 Task: Look for space in Phuthaditjhaba, South Africa from 10th June, 2023 to 25th June, 2023 for 4 adults in price range Rs.10000 to Rs.15000. Place can be private room with 4 bedrooms having 4 beds and 4 bathrooms. Property type can be house, flat, guest house, hotel. Amenities needed are: wifi, TV, free parkinig on premises, gym, breakfast. Booking option can be shelf check-in. Required host language is English.
Action: Mouse moved to (510, 128)
Screenshot: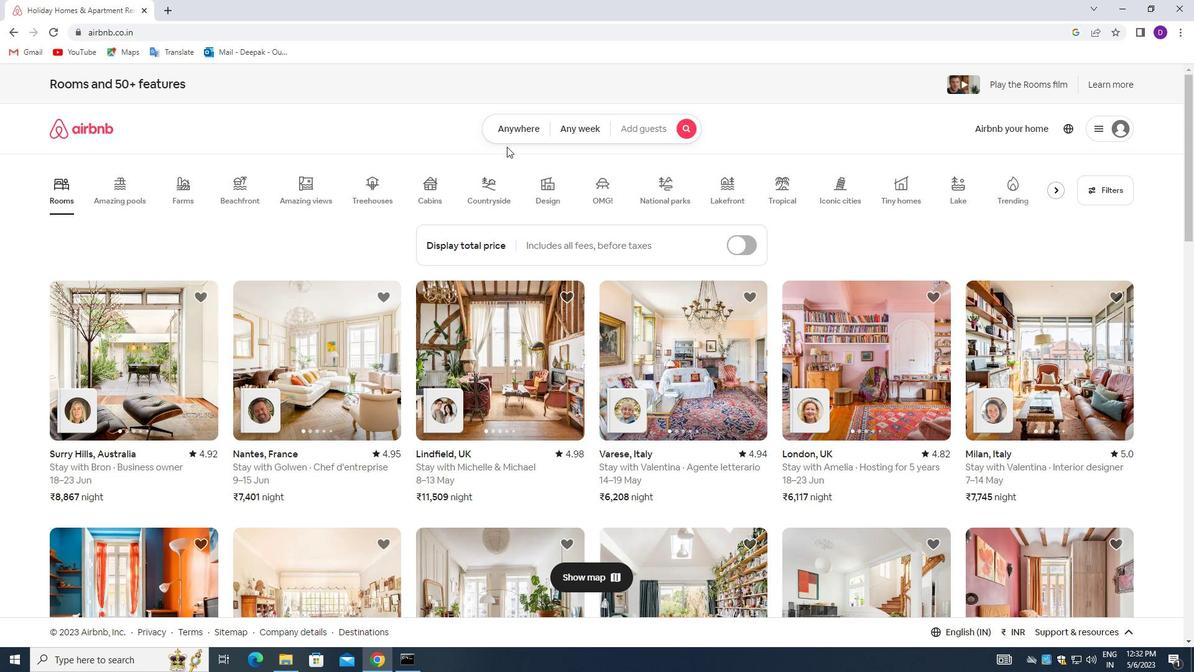 
Action: Mouse pressed left at (510, 128)
Screenshot: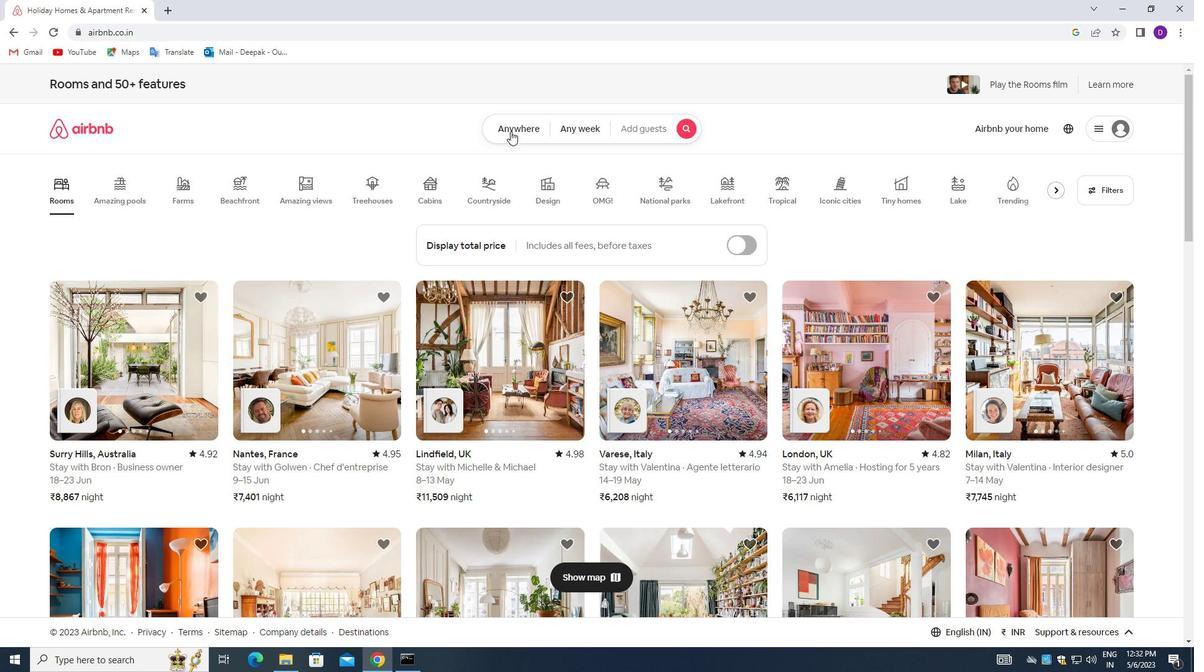 
Action: Mouse moved to (448, 178)
Screenshot: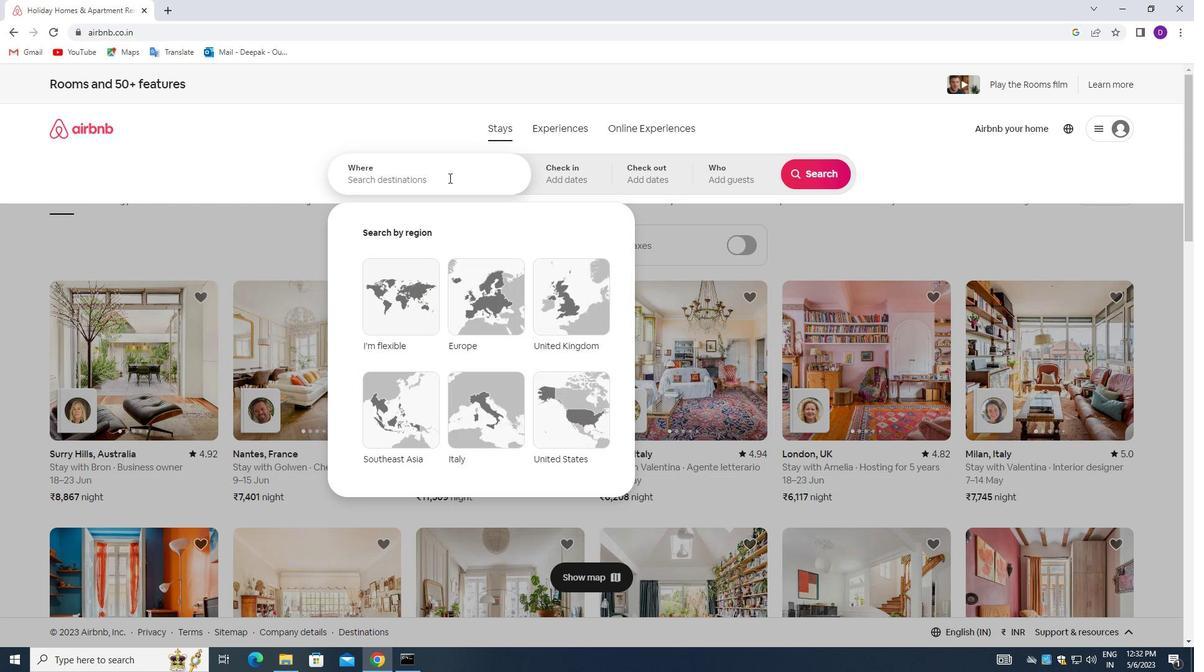 
Action: Mouse pressed left at (448, 178)
Screenshot: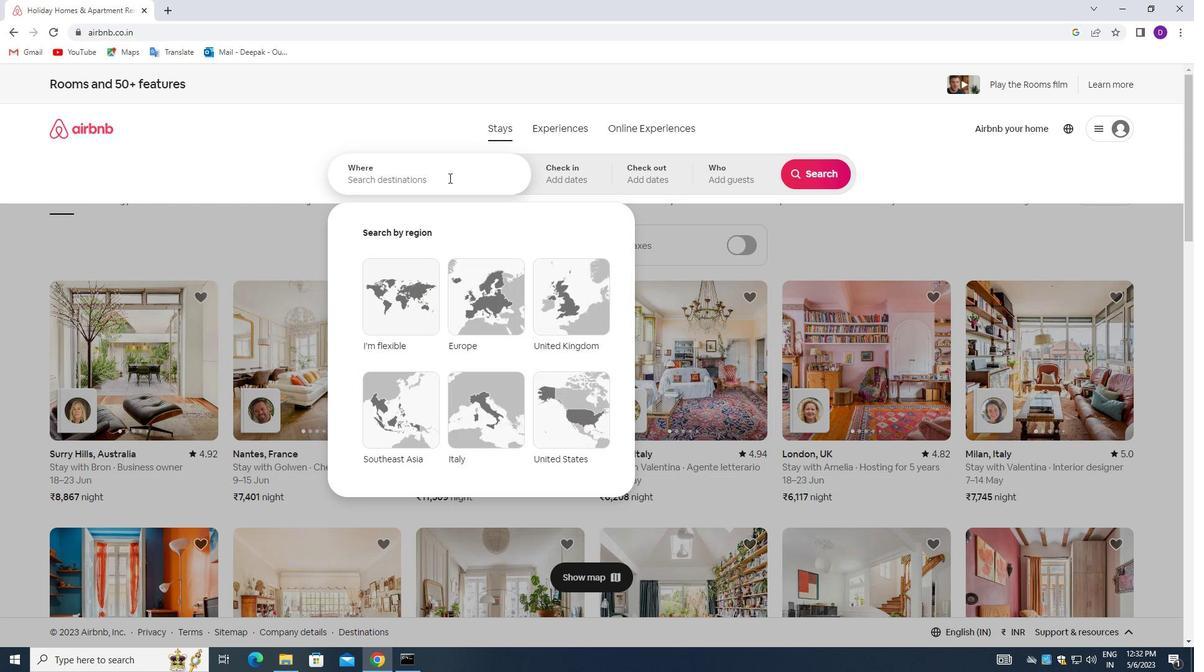 
Action: Mouse moved to (212, 258)
Screenshot: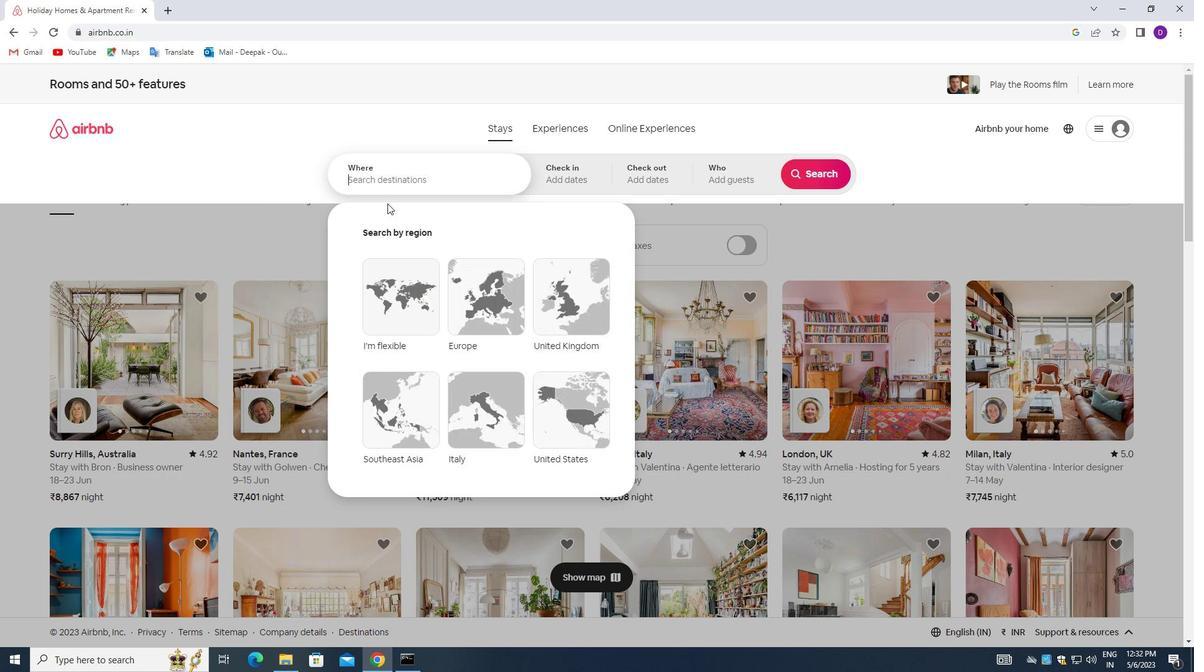 
Action: Key pressed <Key.shift>PHUTHADITJHABA,<Key.space><Key.shift_r>SOUTH<Key.space><Key.shift_r>AFRICA<Key.enter>
Screenshot: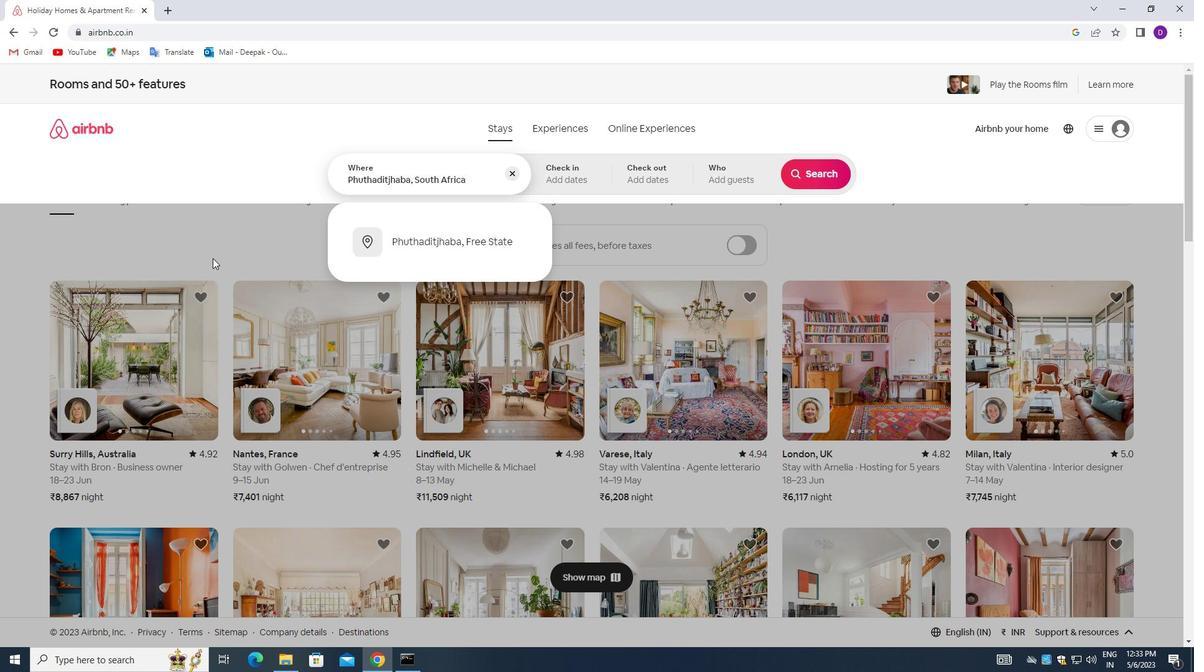 
Action: Mouse moved to (795, 351)
Screenshot: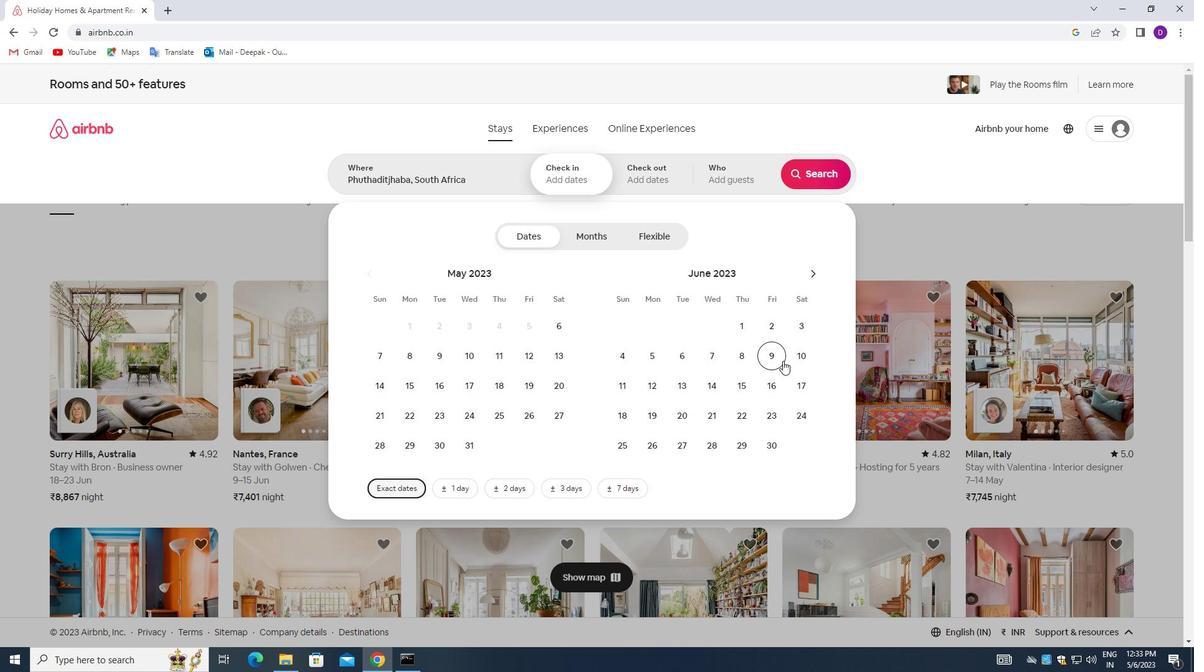 
Action: Mouse pressed left at (795, 351)
Screenshot: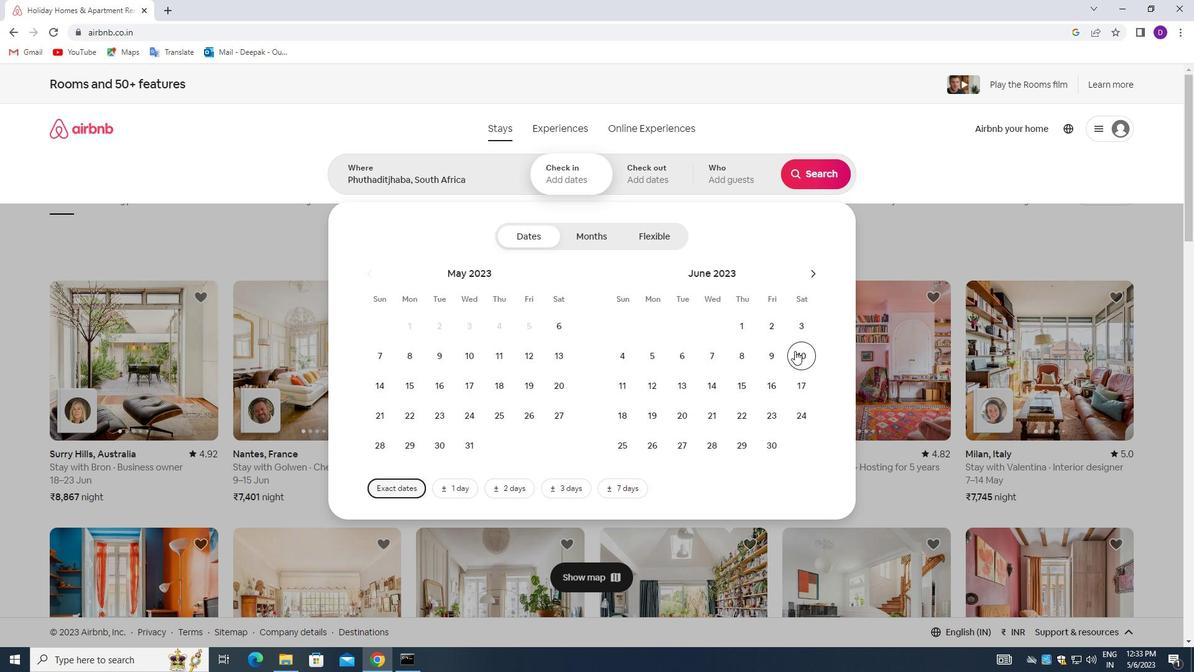 
Action: Mouse moved to (627, 444)
Screenshot: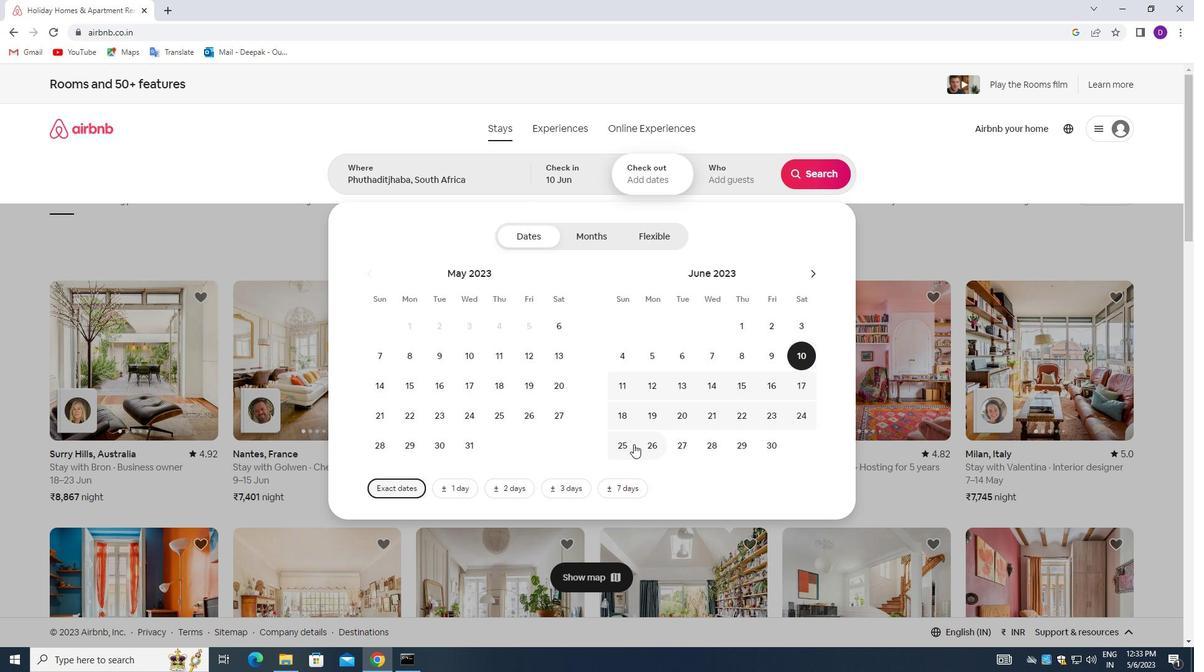 
Action: Mouse pressed left at (627, 444)
Screenshot: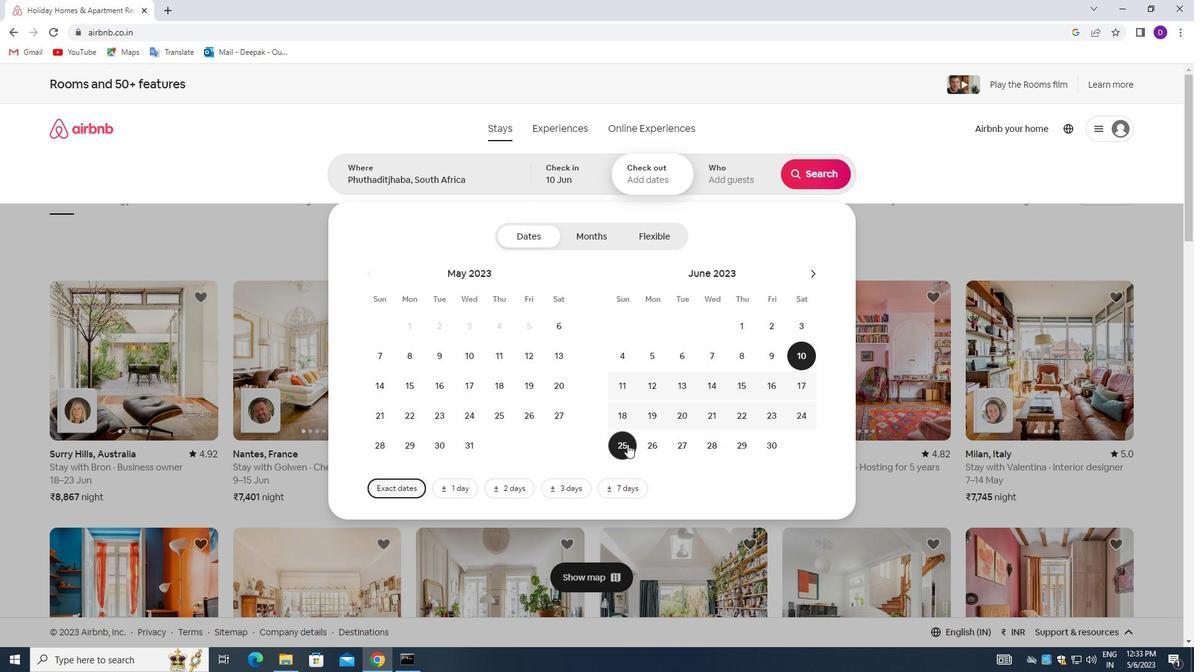 
Action: Mouse moved to (718, 173)
Screenshot: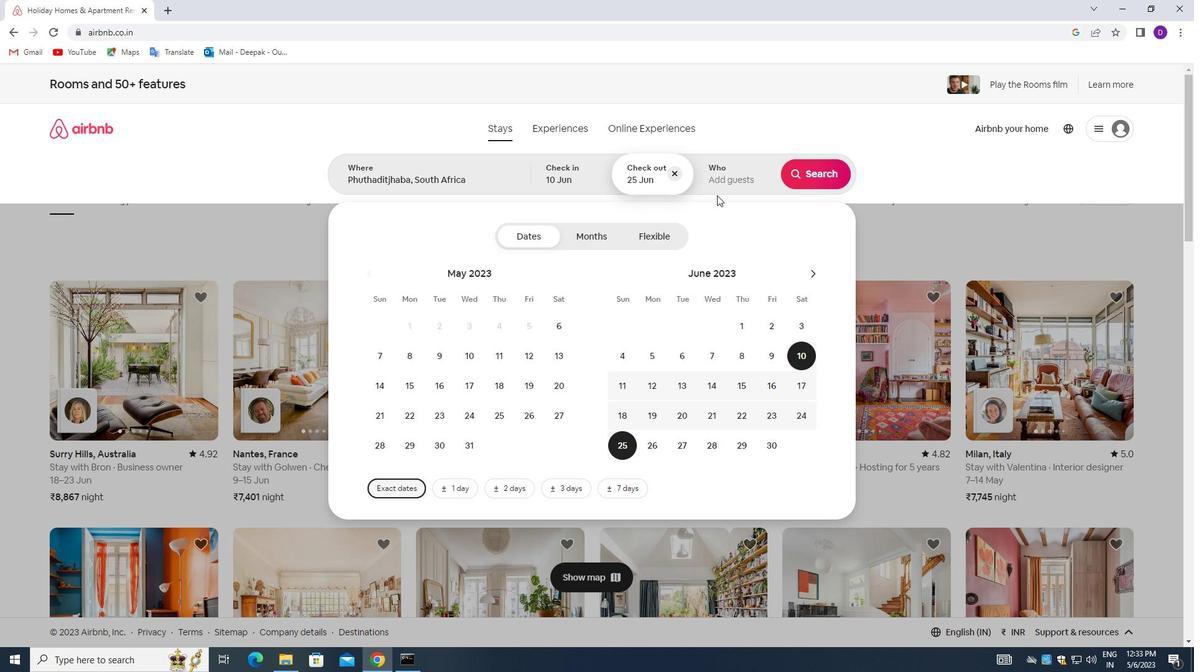 
Action: Mouse pressed left at (718, 173)
Screenshot: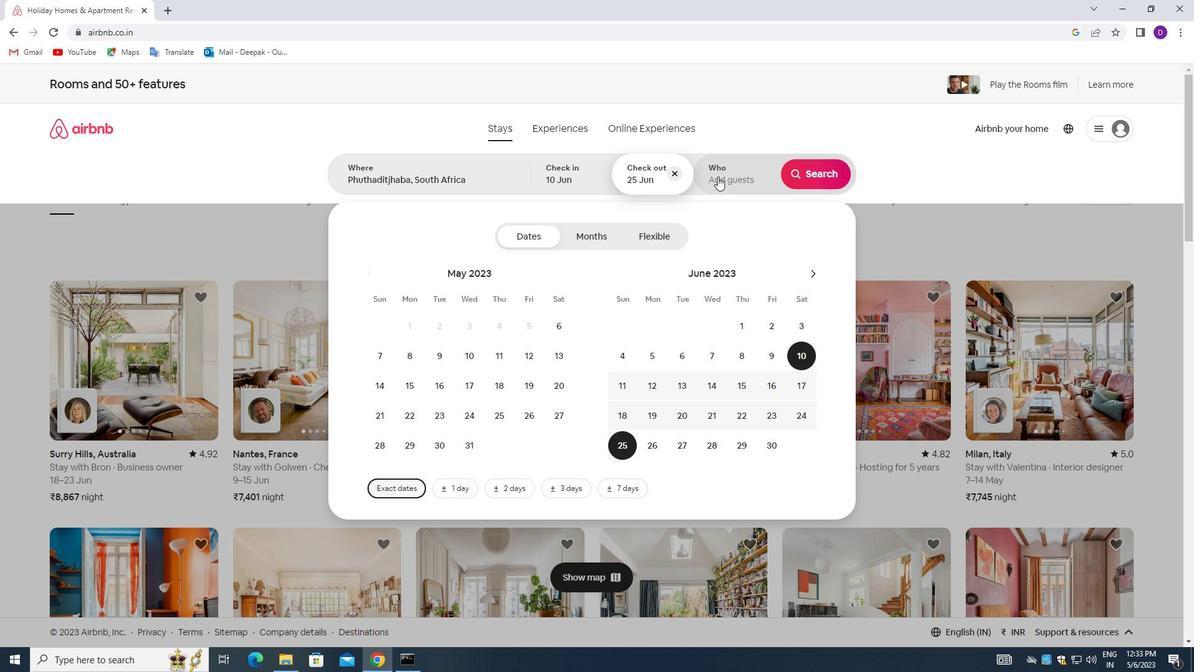 
Action: Mouse moved to (819, 243)
Screenshot: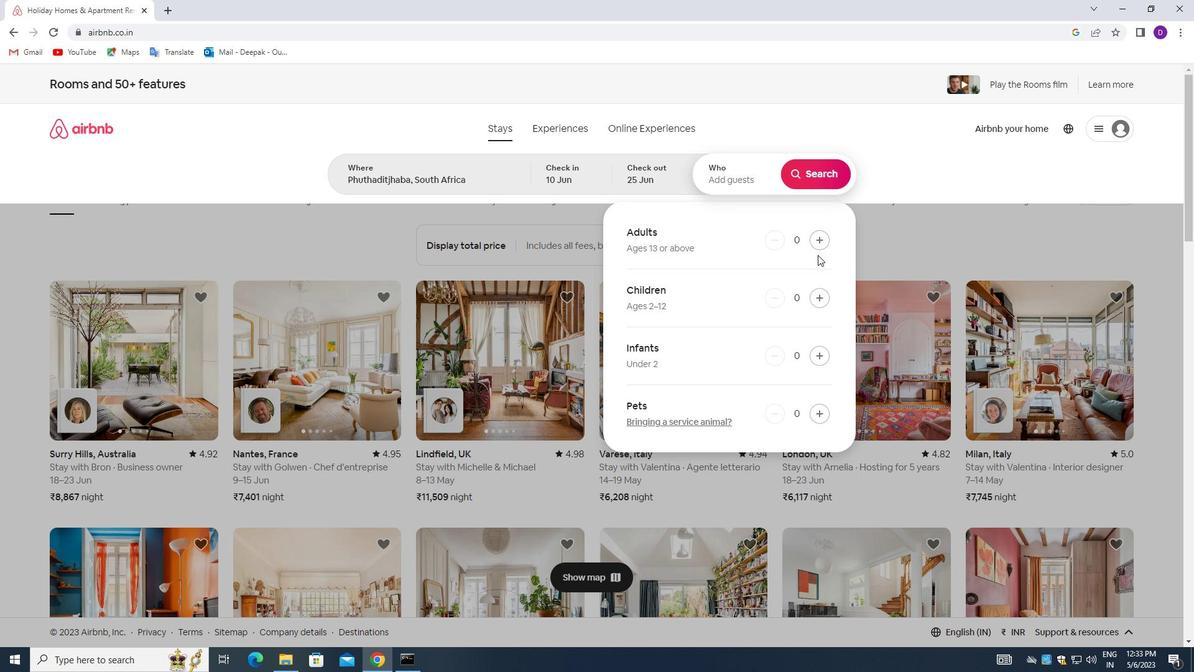
Action: Mouse pressed left at (819, 243)
Screenshot: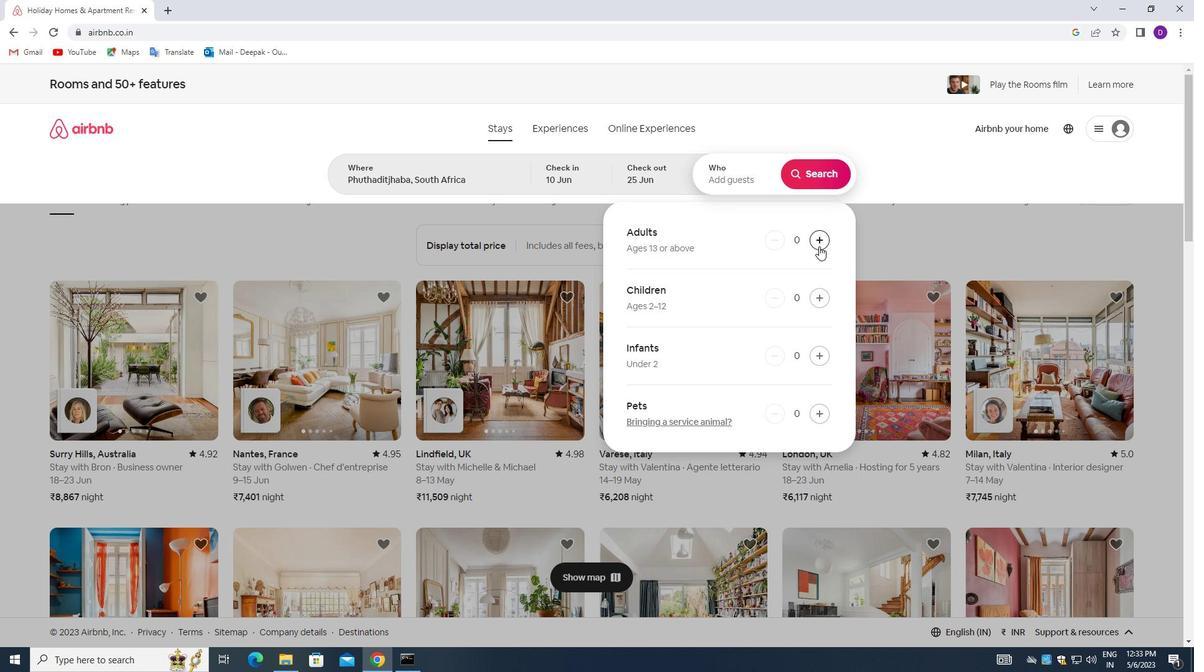 
Action: Mouse pressed left at (819, 243)
Screenshot: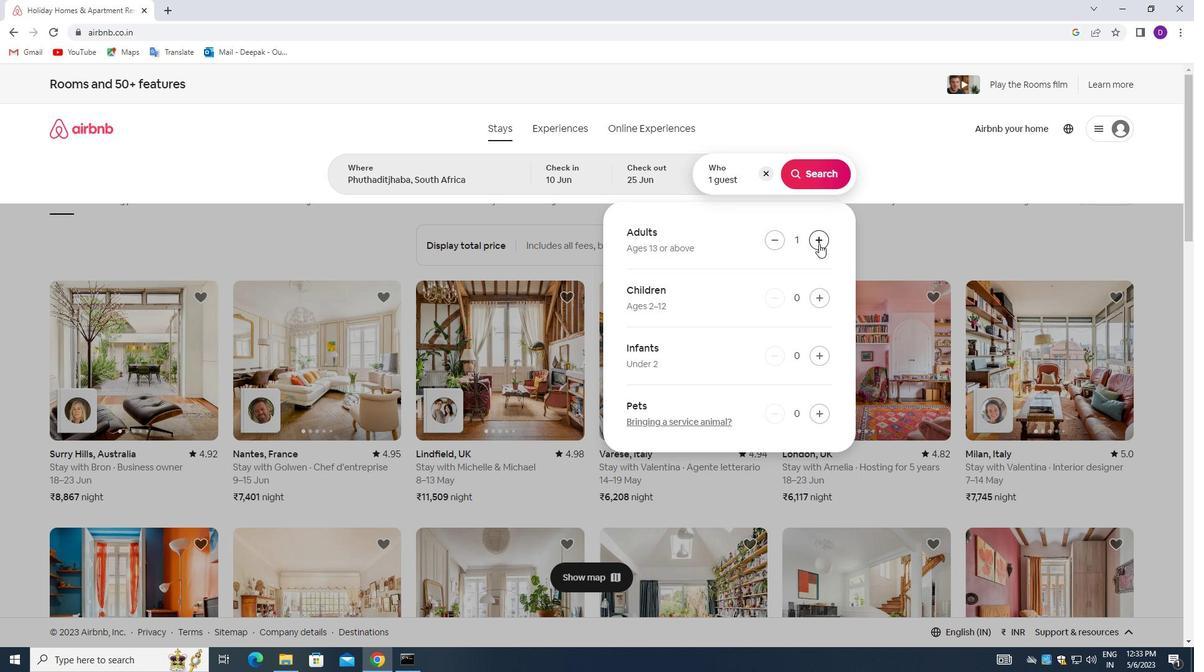 
Action: Mouse pressed left at (819, 243)
Screenshot: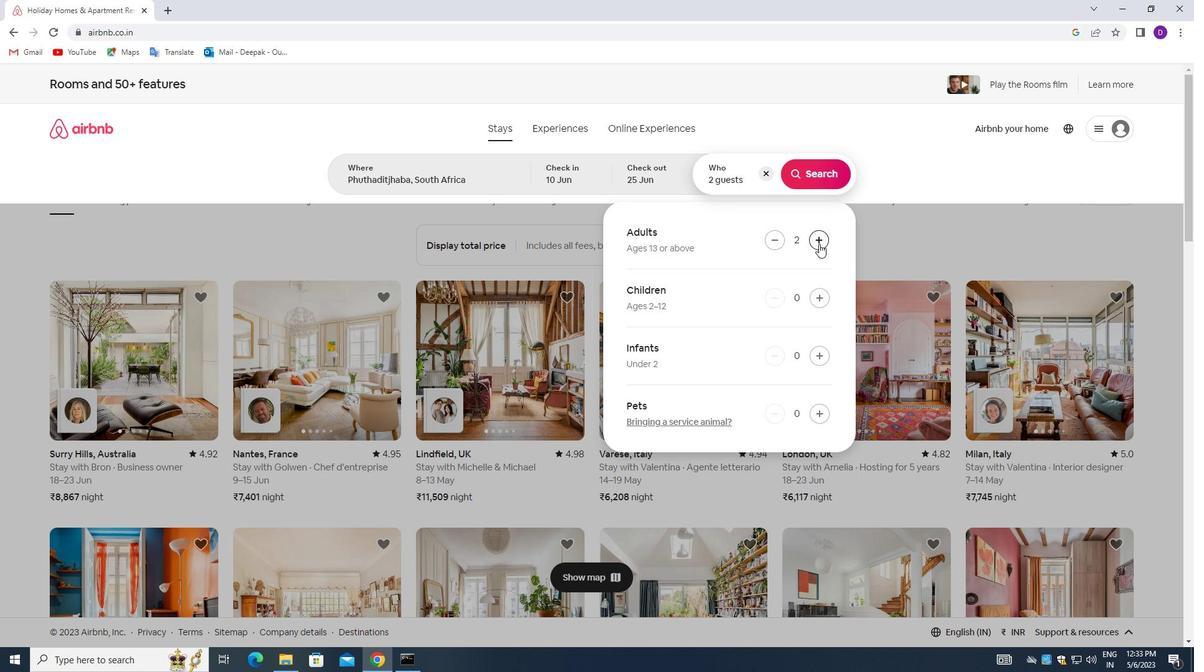 
Action: Mouse pressed left at (819, 243)
Screenshot: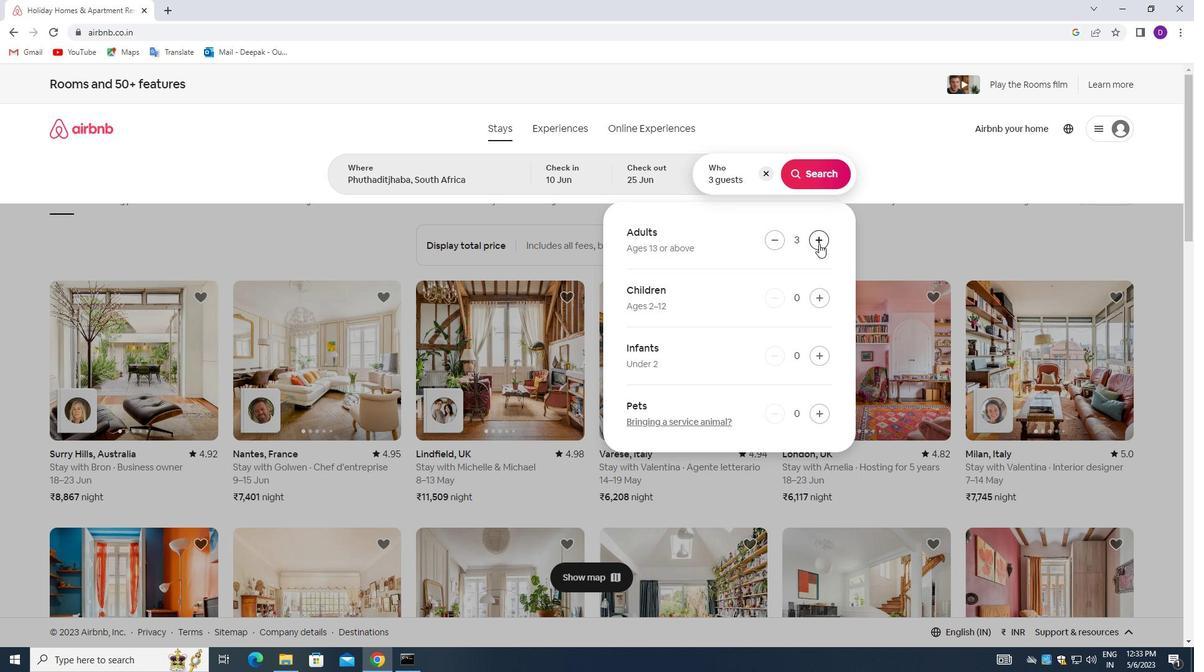 
Action: Mouse moved to (814, 176)
Screenshot: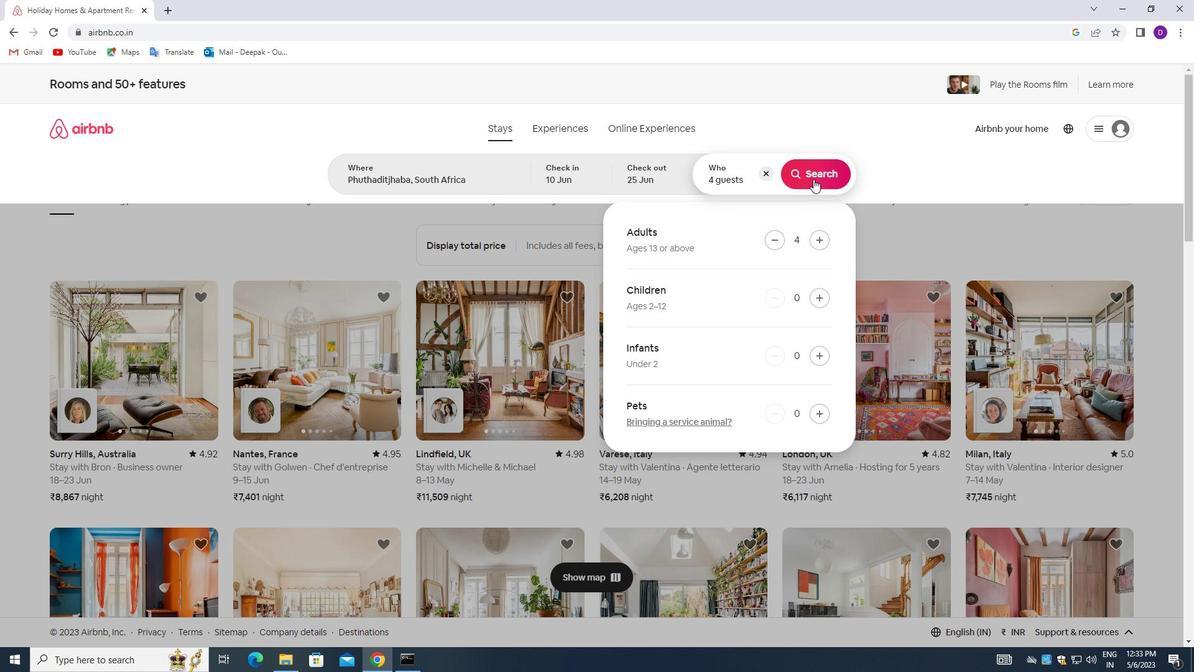 
Action: Mouse pressed left at (814, 176)
Screenshot: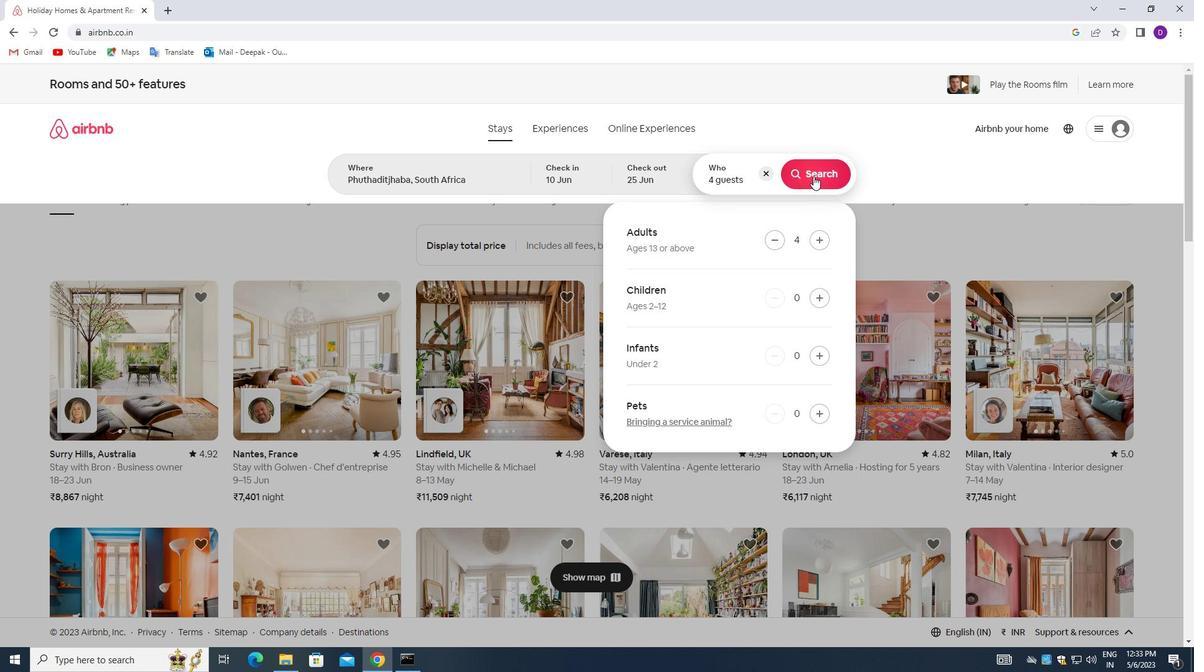 
Action: Mouse moved to (1126, 135)
Screenshot: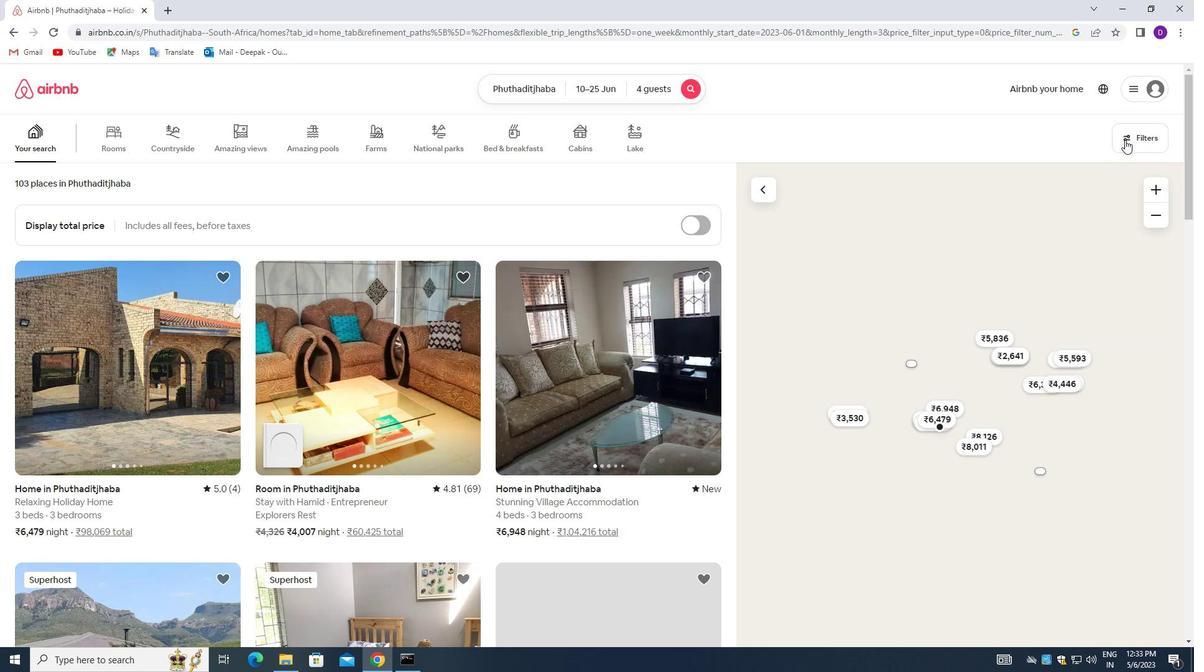
Action: Mouse pressed left at (1126, 135)
Screenshot: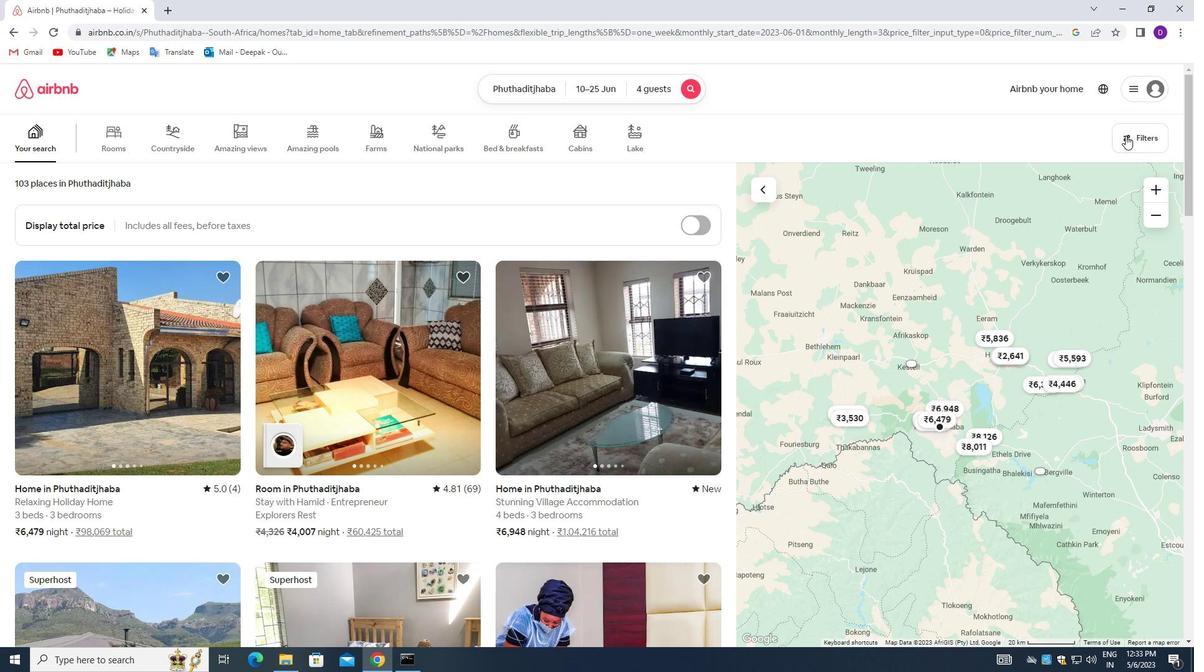 
Action: Mouse moved to (446, 443)
Screenshot: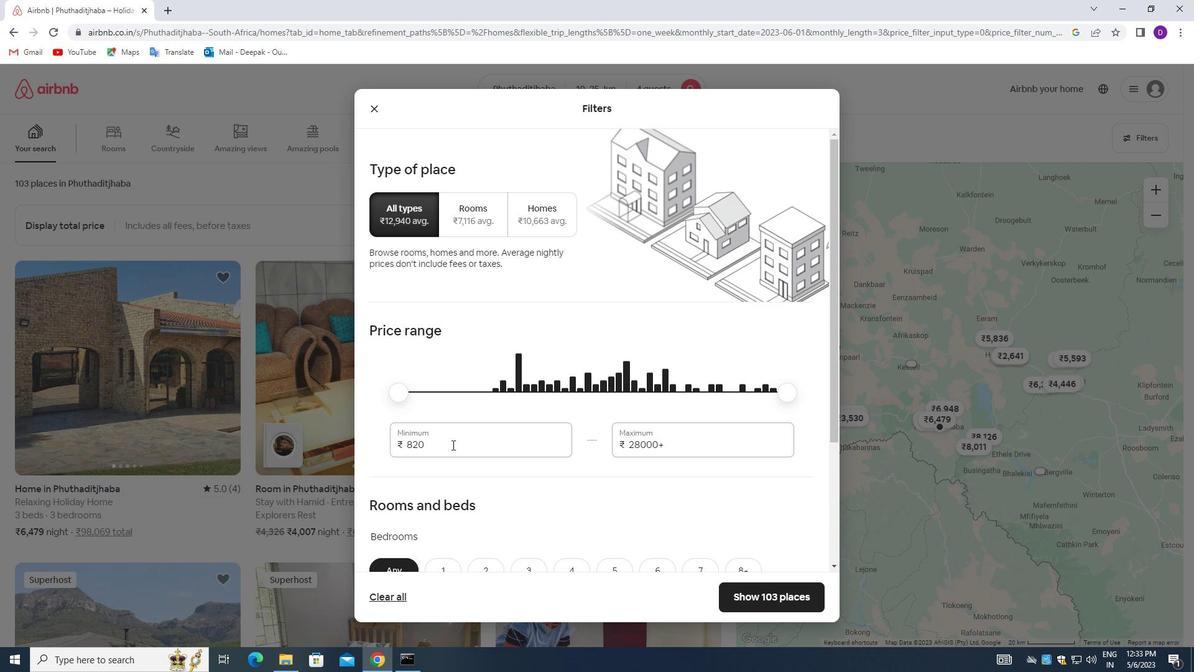 
Action: Mouse pressed left at (446, 443)
Screenshot: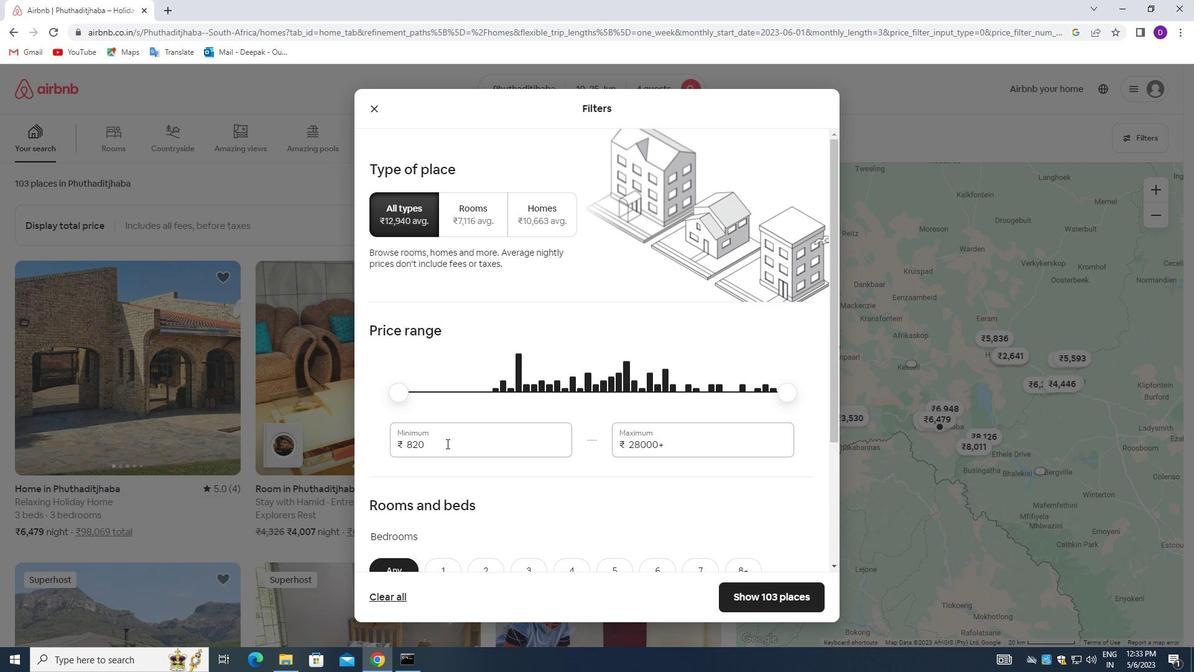 
Action: Mouse pressed left at (446, 443)
Screenshot: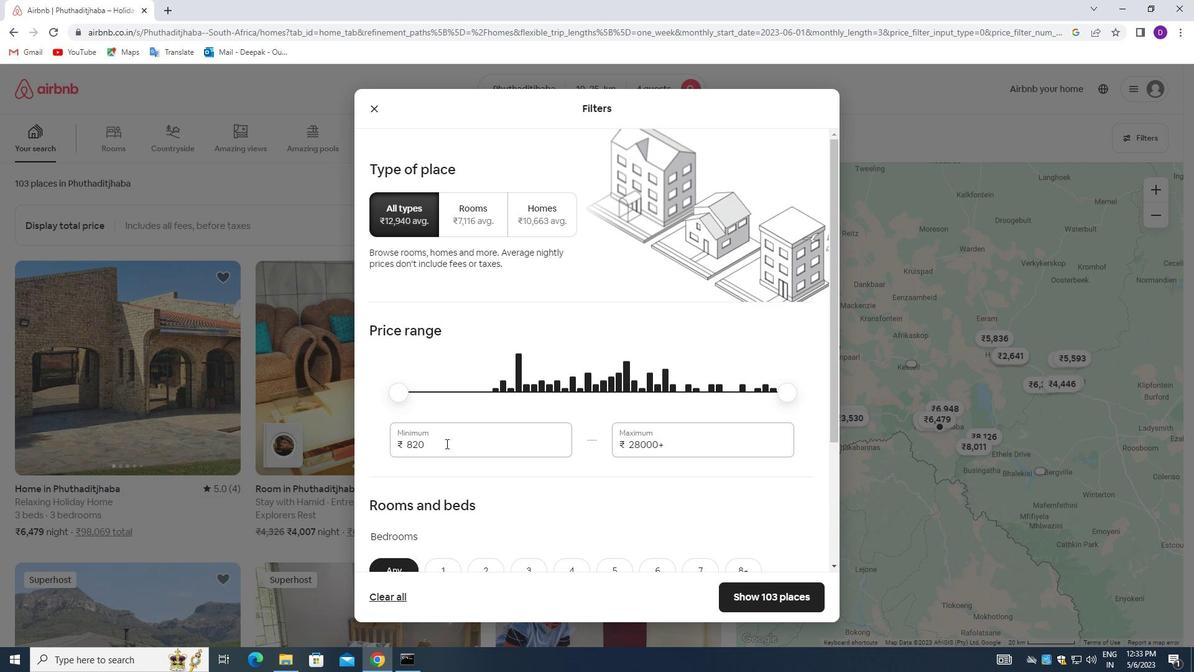 
Action: Key pressed 10000<Key.tab>15000
Screenshot: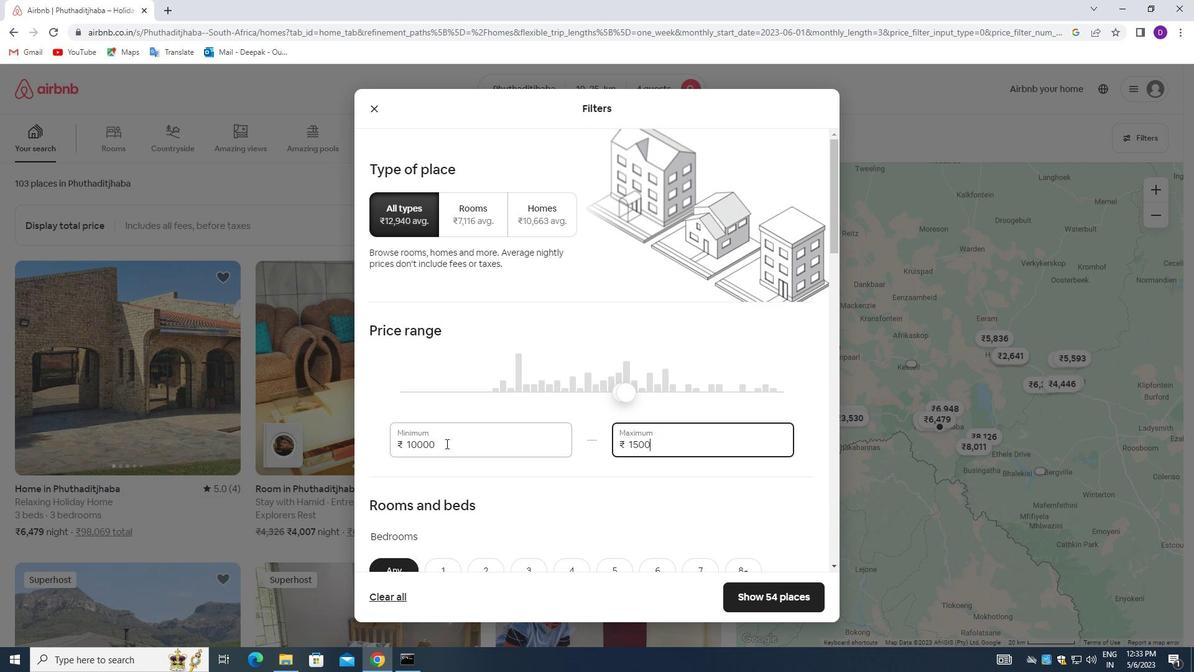 
Action: Mouse moved to (481, 430)
Screenshot: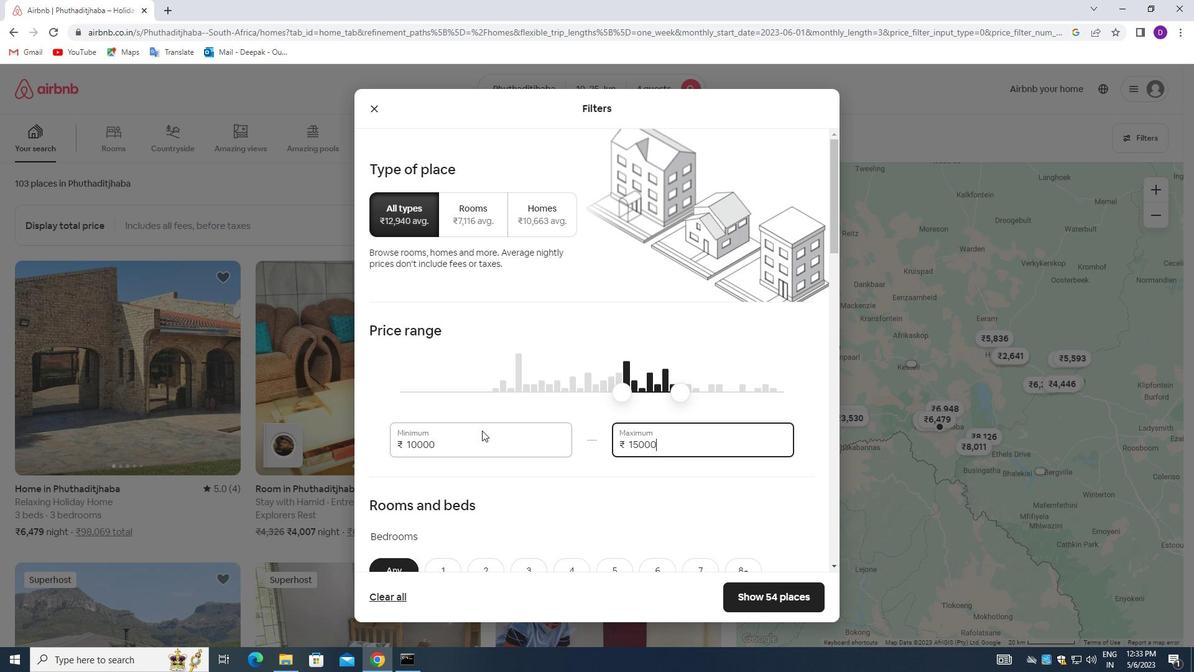 
Action: Mouse scrolled (481, 429) with delta (0, 0)
Screenshot: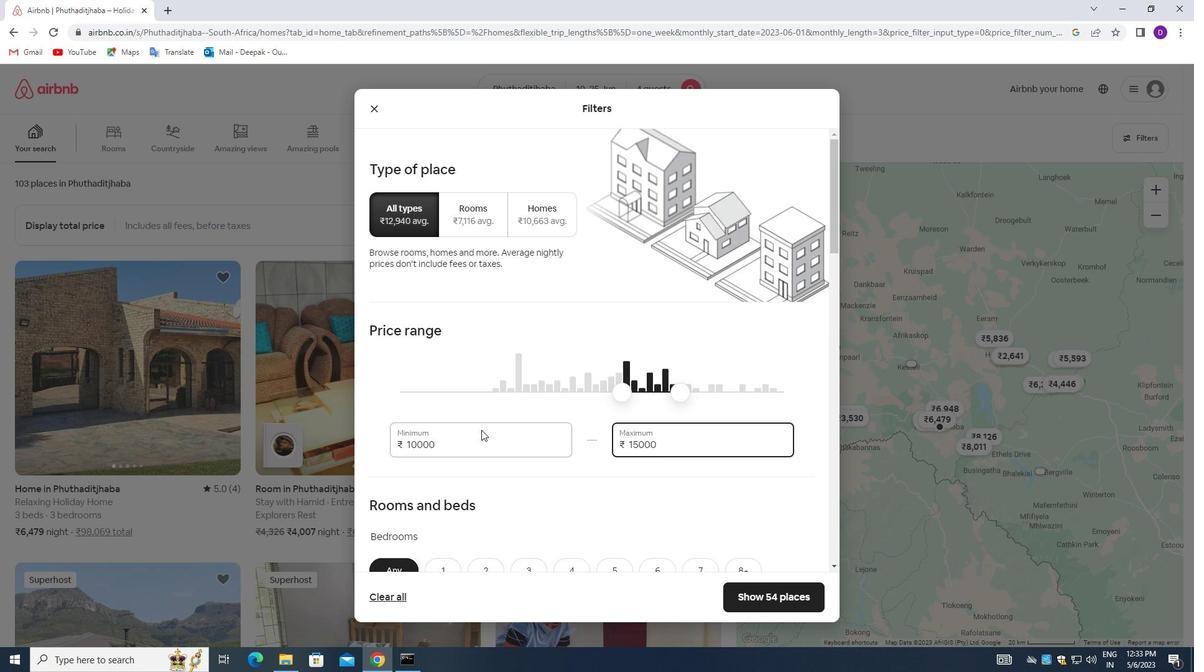 
Action: Mouse scrolled (481, 429) with delta (0, 0)
Screenshot: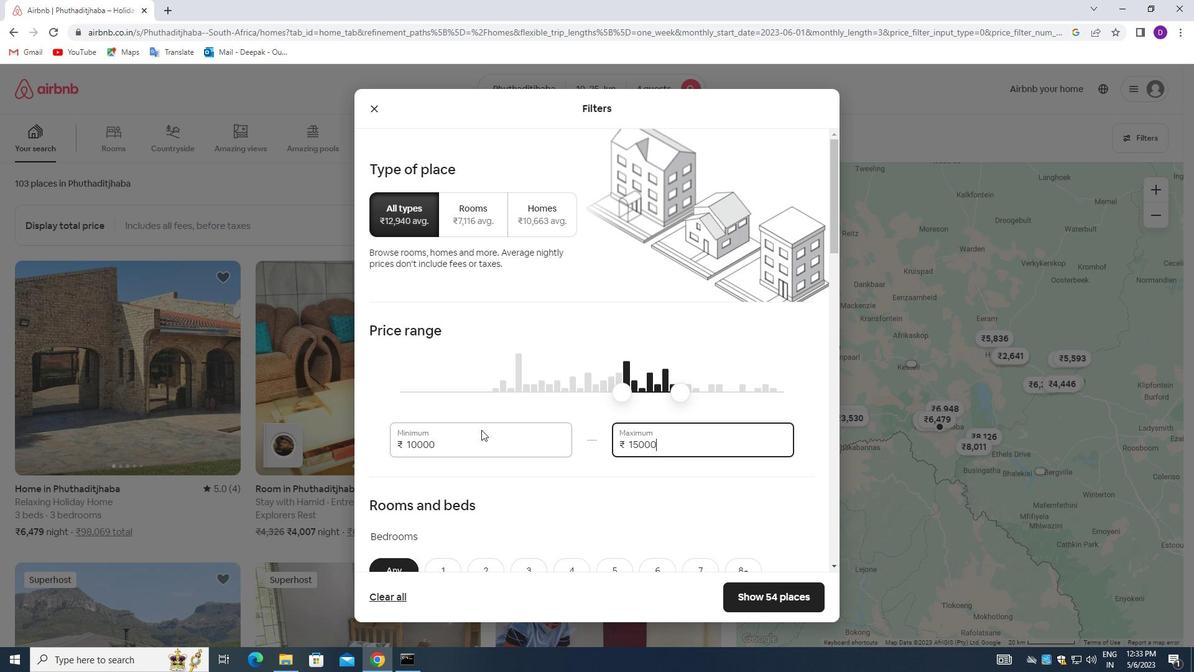 
Action: Mouse scrolled (481, 429) with delta (0, 0)
Screenshot: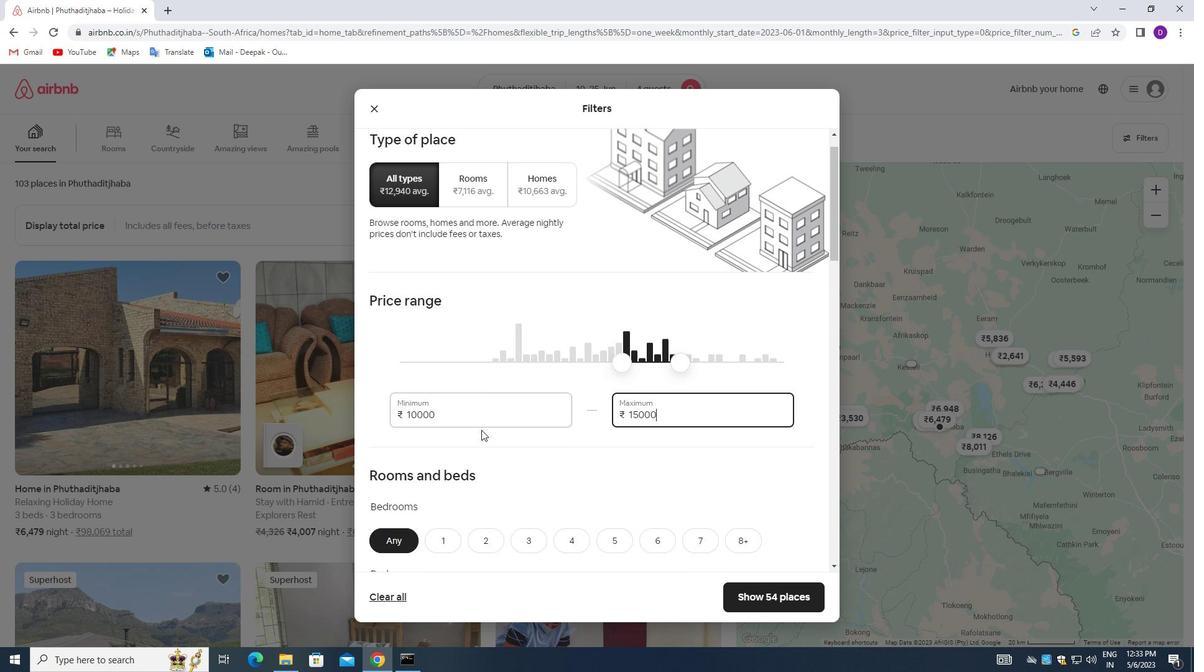 
Action: Mouse moved to (573, 384)
Screenshot: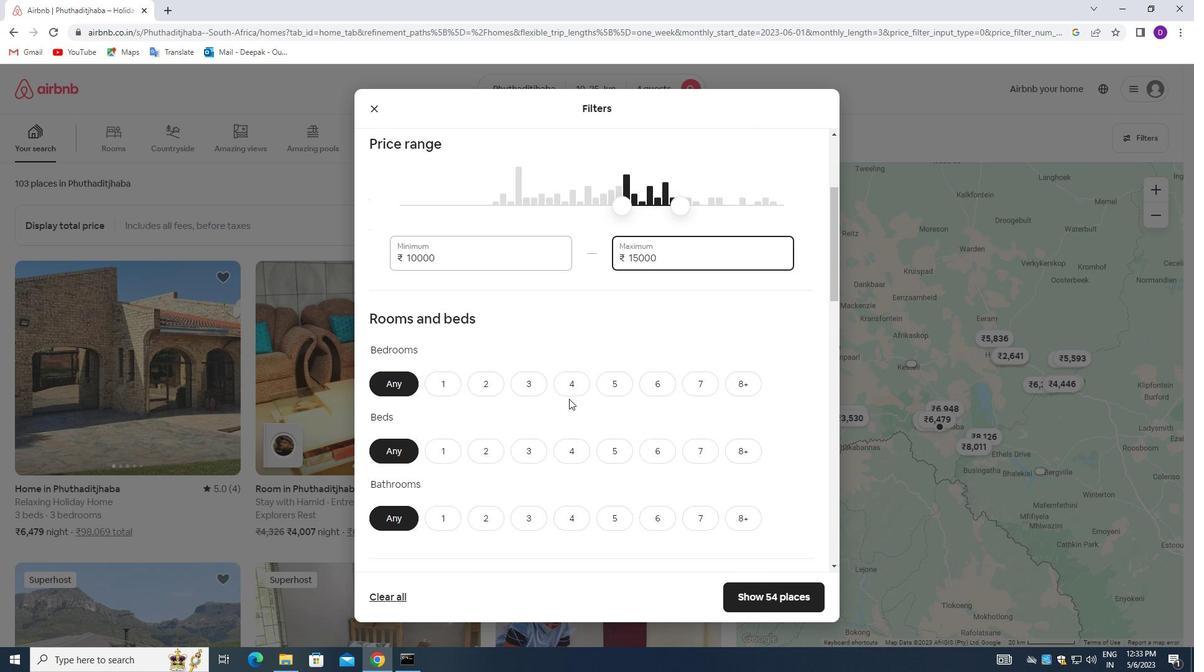 
Action: Mouse pressed left at (573, 384)
Screenshot: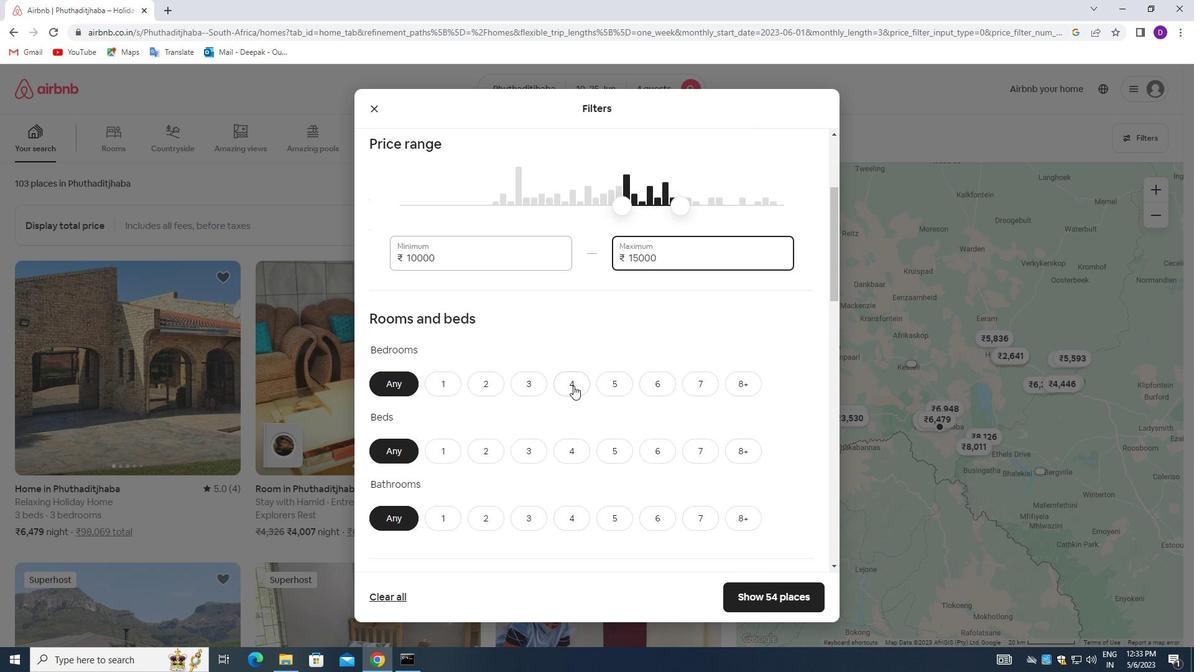 
Action: Mouse moved to (570, 448)
Screenshot: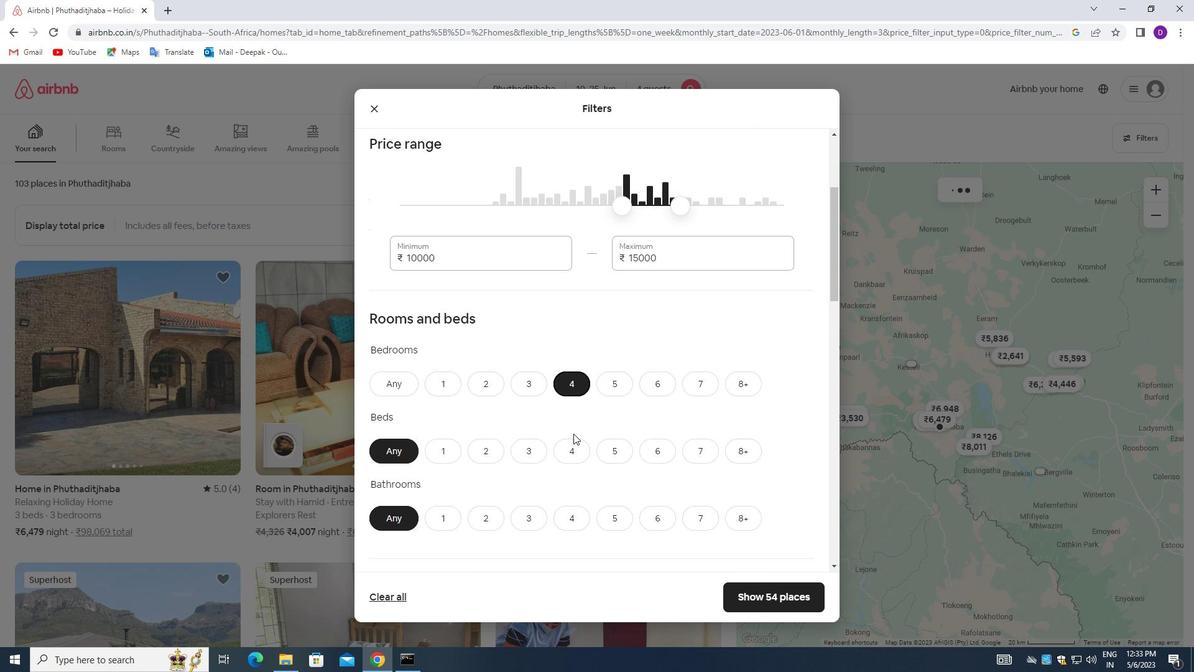 
Action: Mouse pressed left at (570, 448)
Screenshot: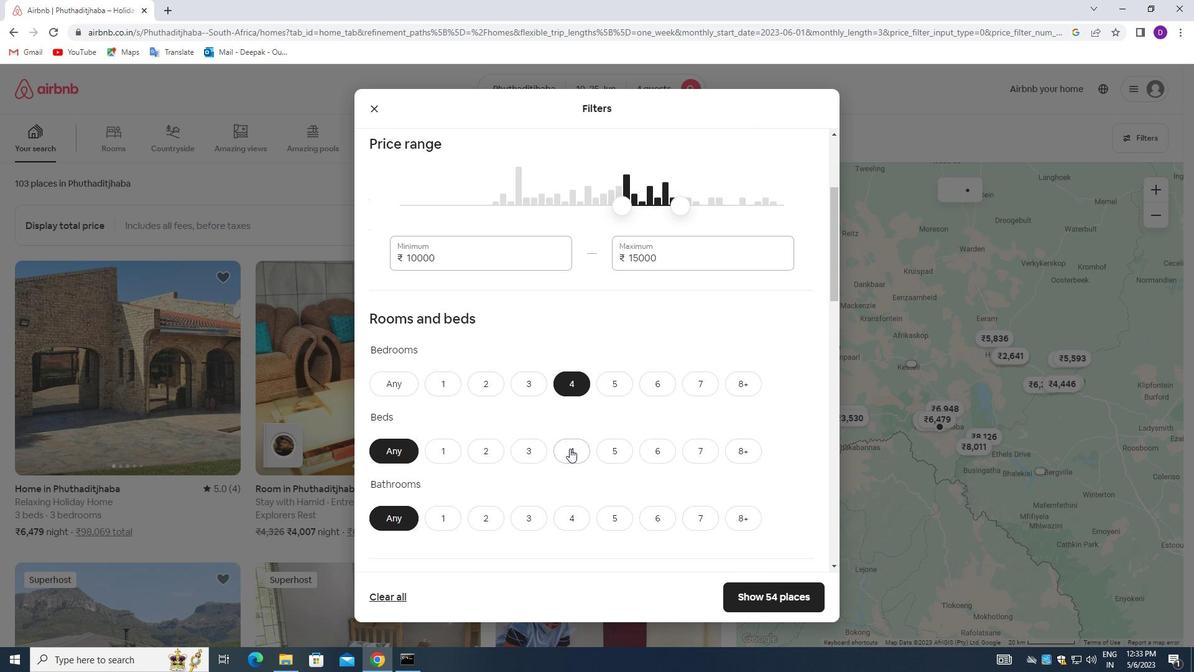 
Action: Mouse moved to (576, 512)
Screenshot: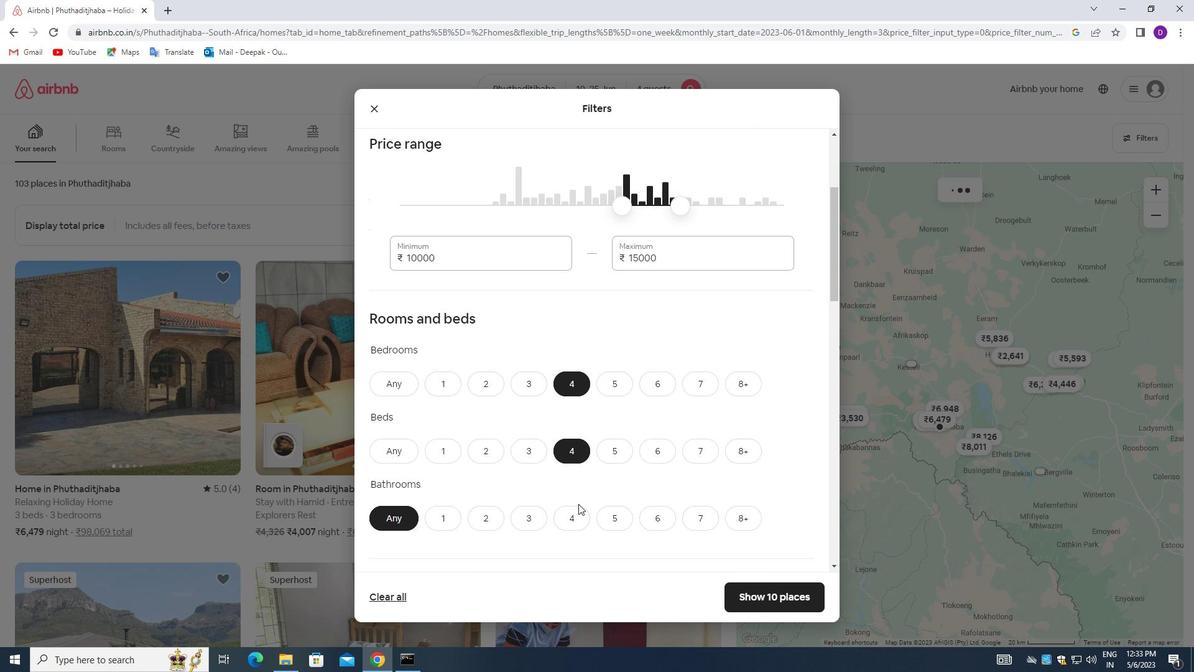 
Action: Mouse pressed left at (576, 512)
Screenshot: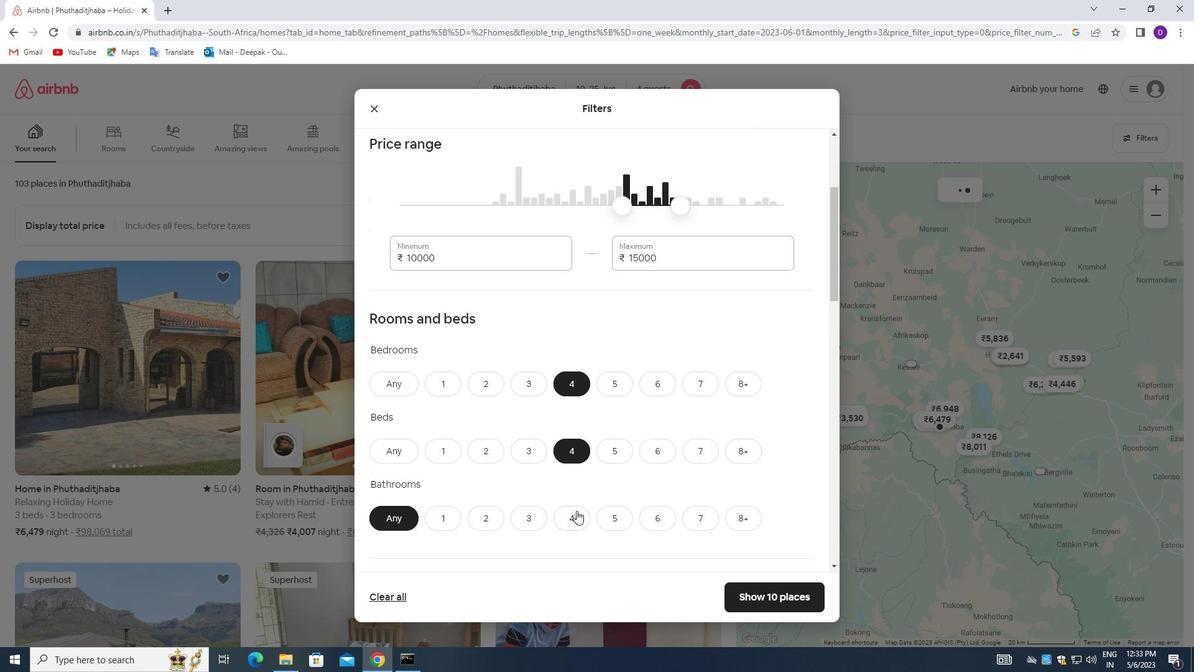 
Action: Mouse moved to (596, 377)
Screenshot: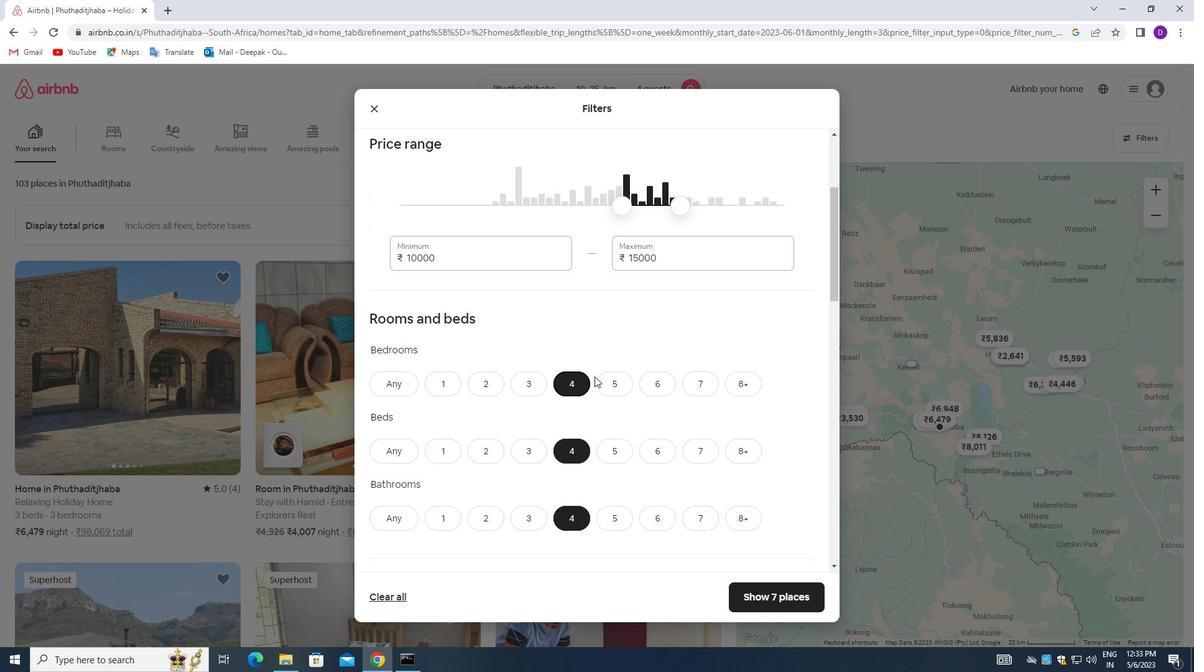 
Action: Mouse scrolled (596, 376) with delta (0, 0)
Screenshot: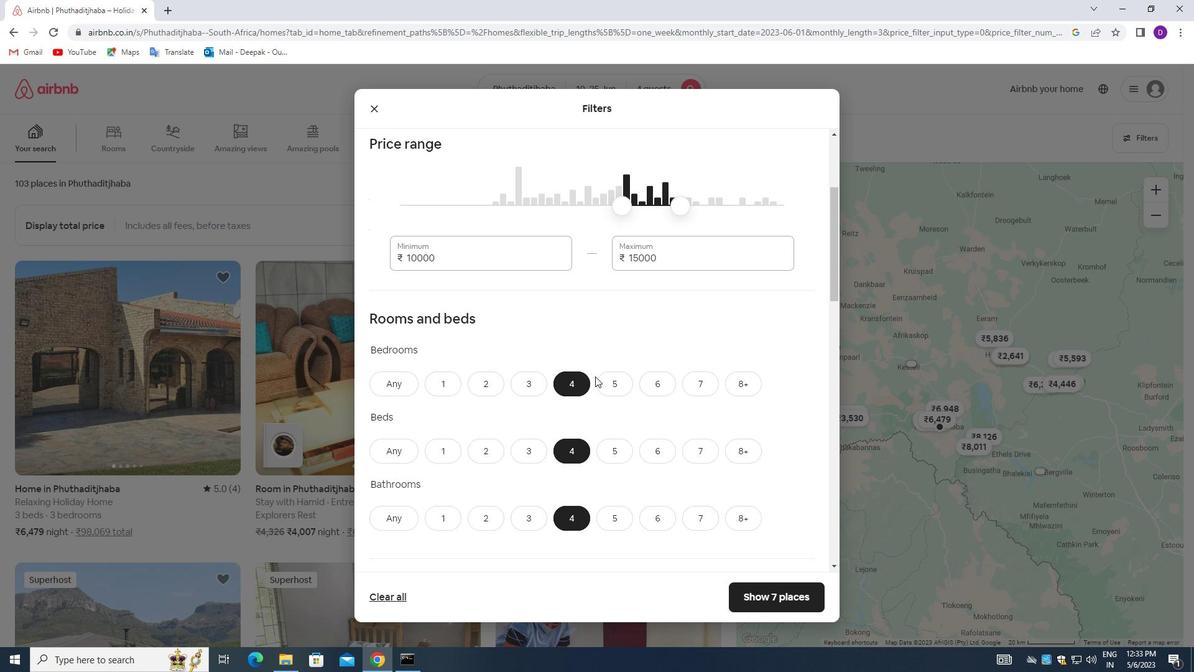 
Action: Mouse moved to (596, 378)
Screenshot: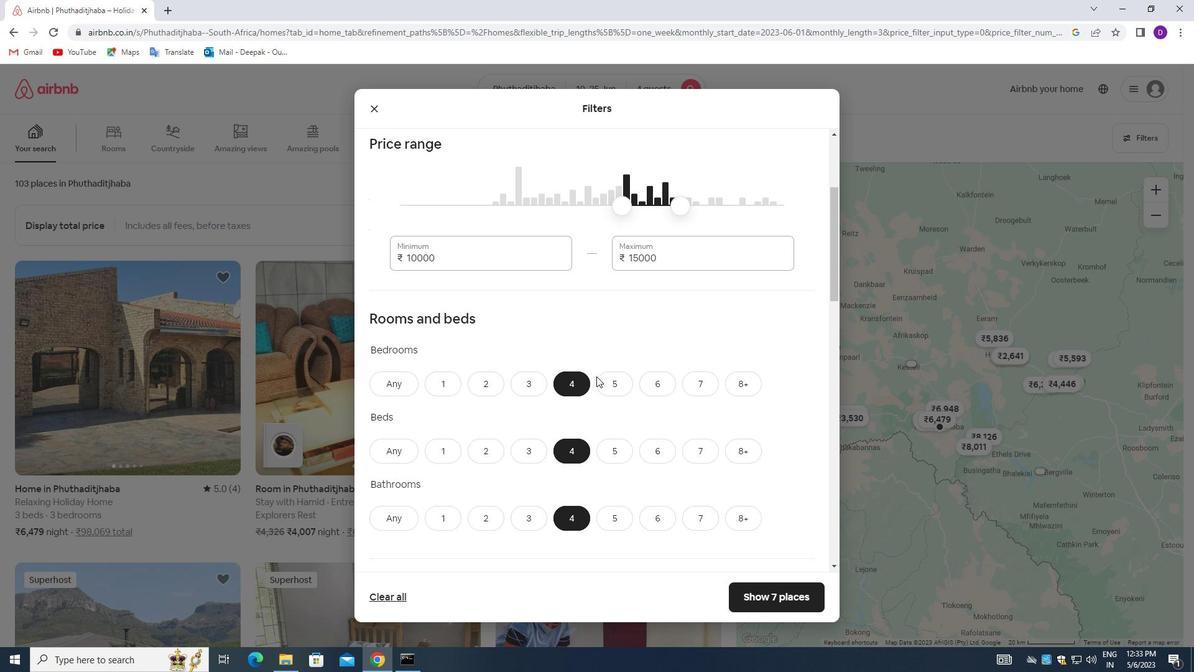 
Action: Mouse scrolled (596, 377) with delta (0, 0)
Screenshot: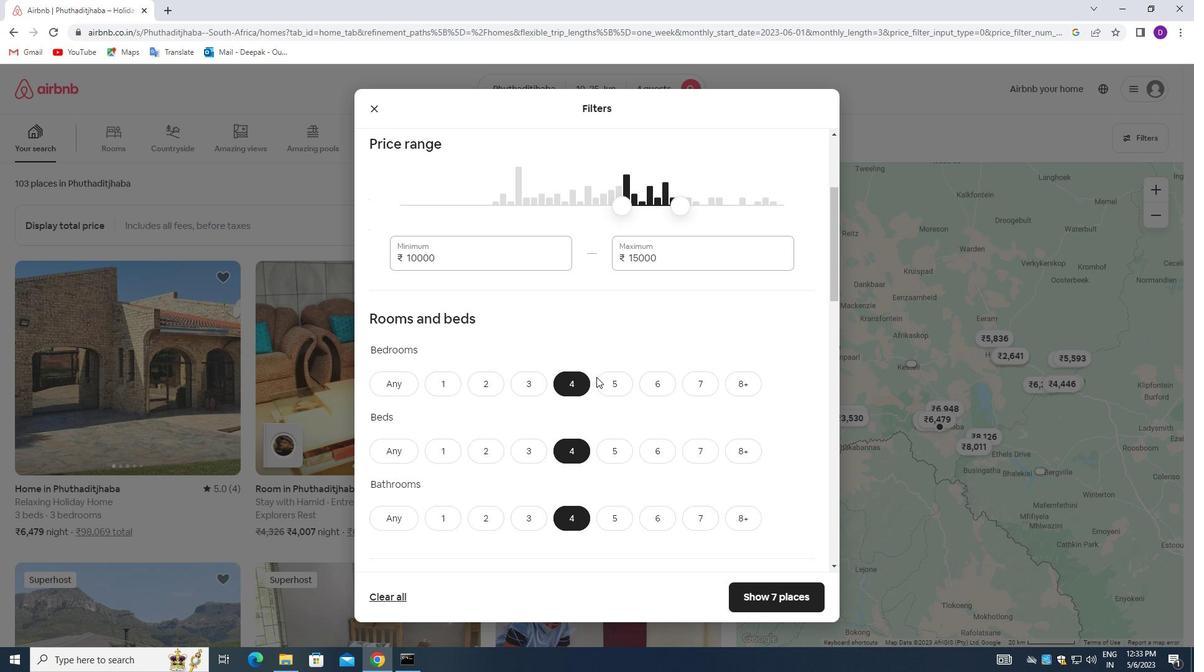 
Action: Mouse moved to (595, 379)
Screenshot: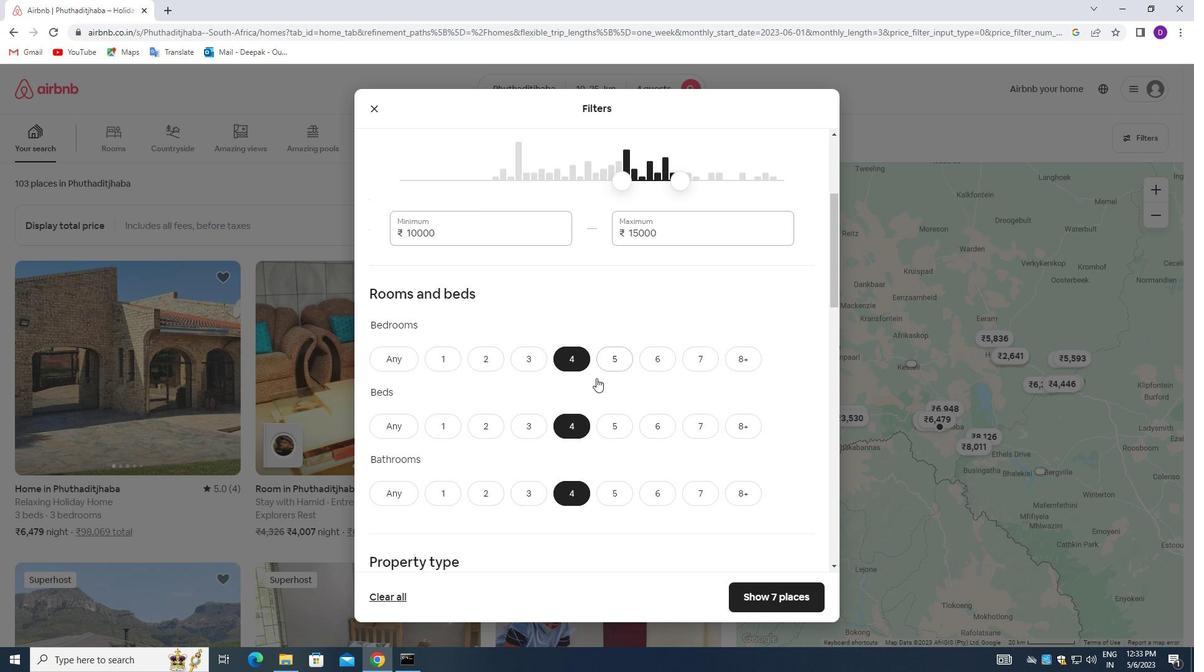 
Action: Mouse scrolled (595, 378) with delta (0, 0)
Screenshot: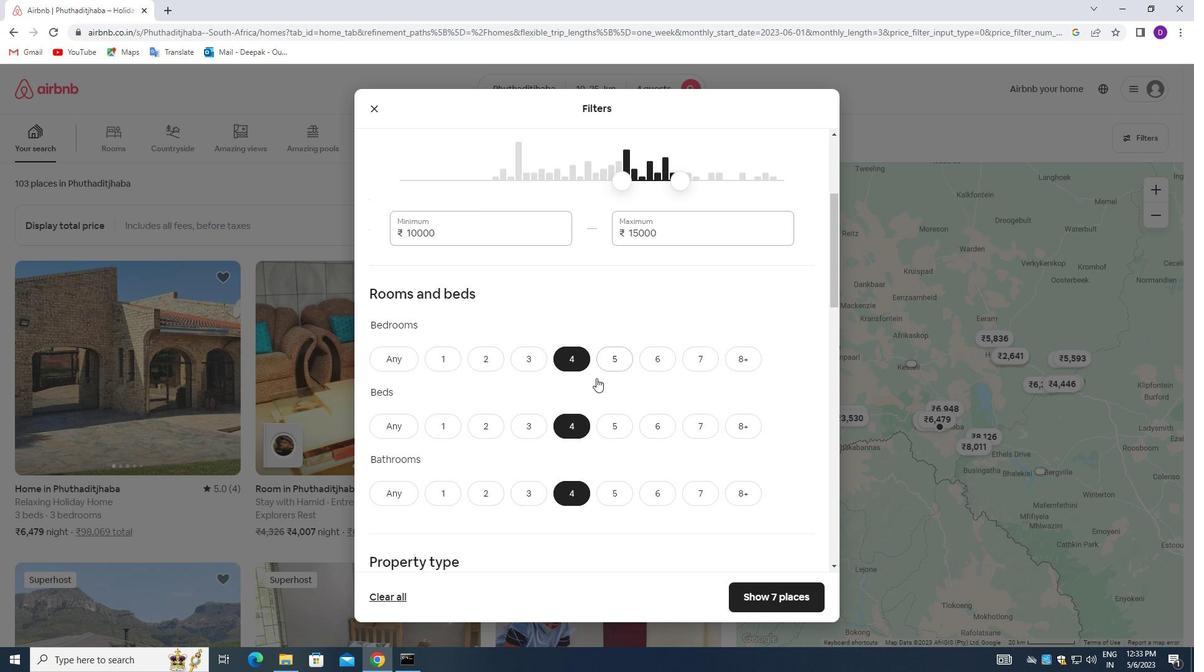 
Action: Mouse moved to (593, 379)
Screenshot: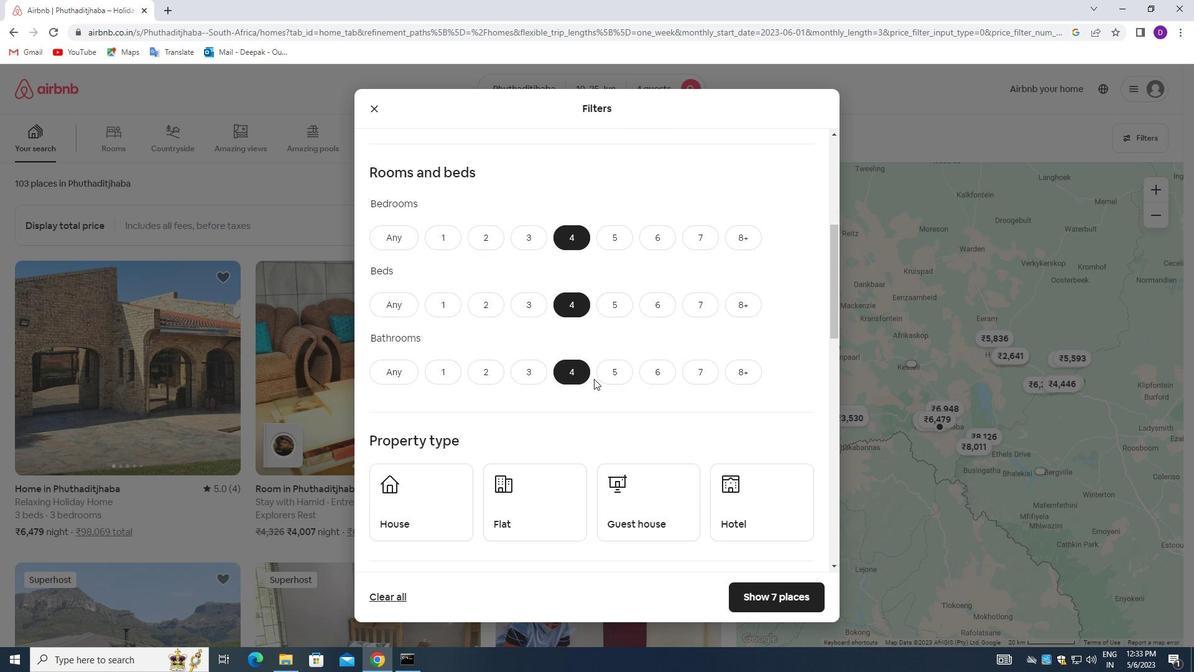 
Action: Mouse scrolled (593, 378) with delta (0, 0)
Screenshot: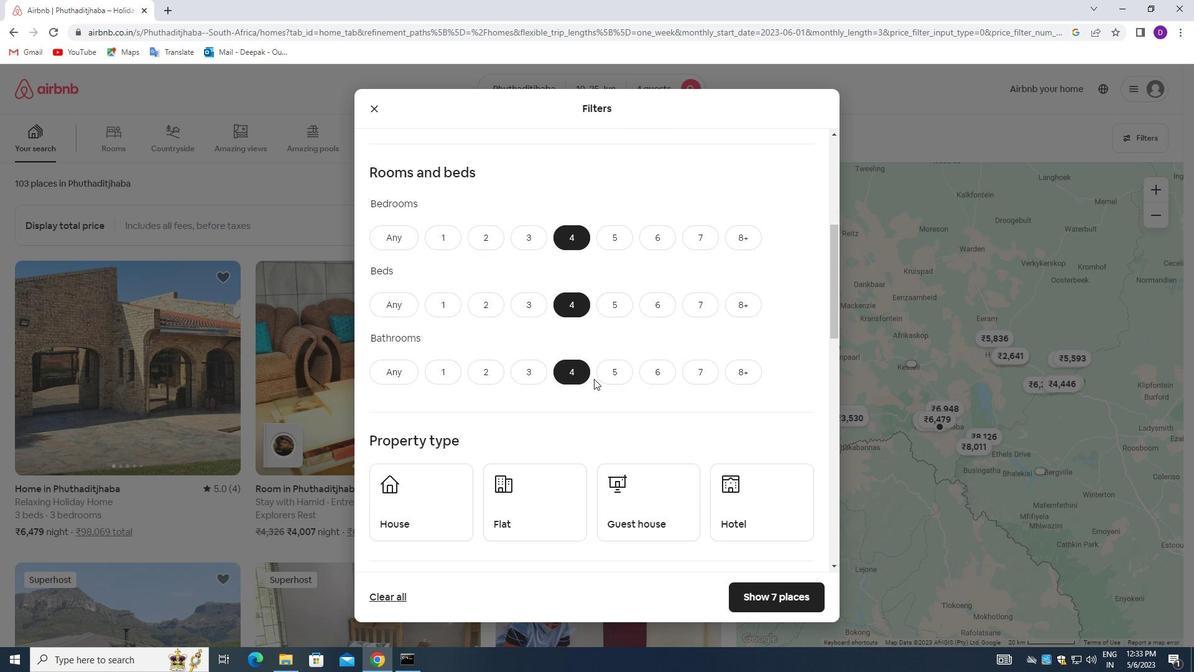 
Action: Mouse moved to (587, 380)
Screenshot: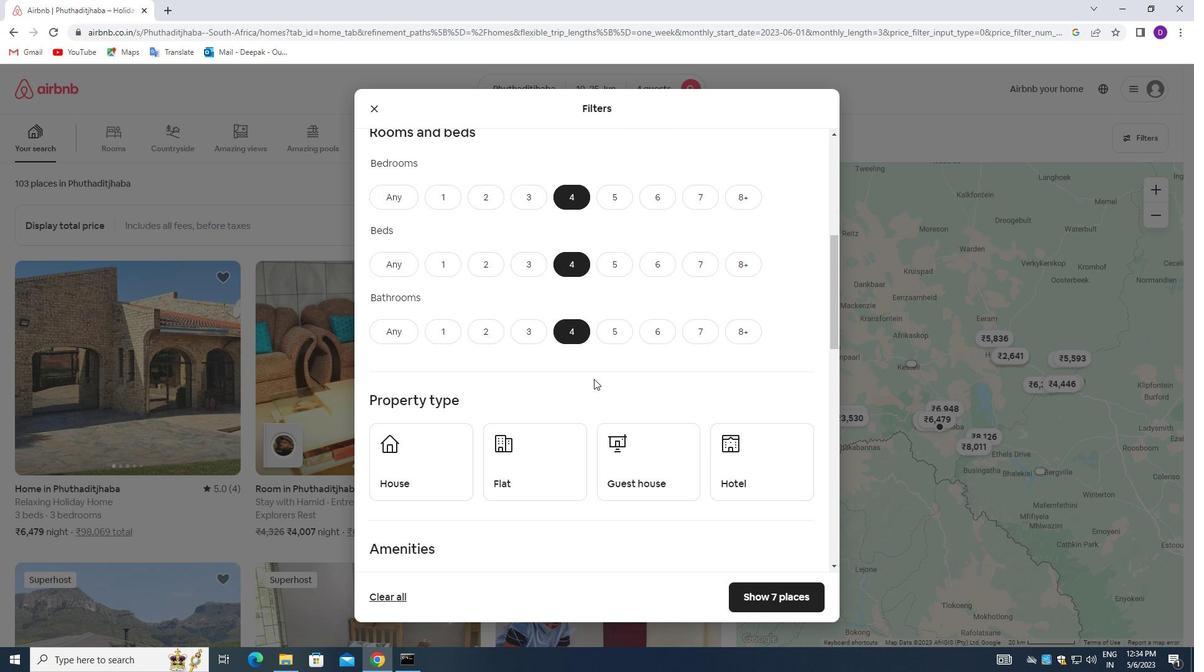 
Action: Mouse scrolled (587, 380) with delta (0, 0)
Screenshot: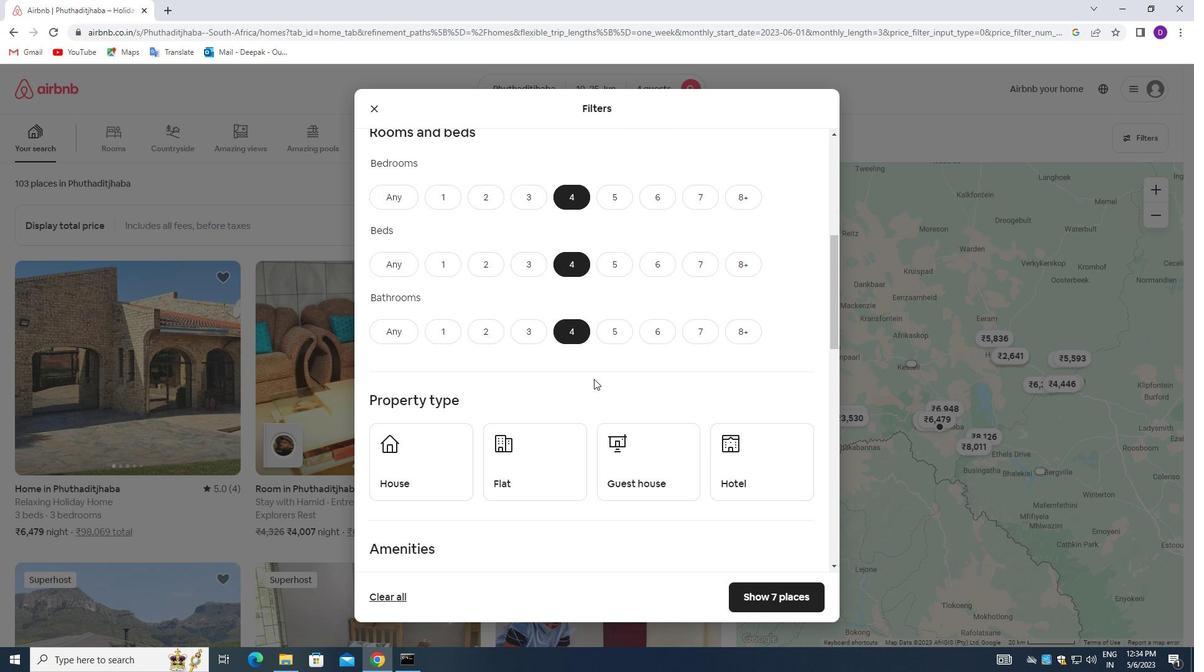 
Action: Mouse moved to (446, 364)
Screenshot: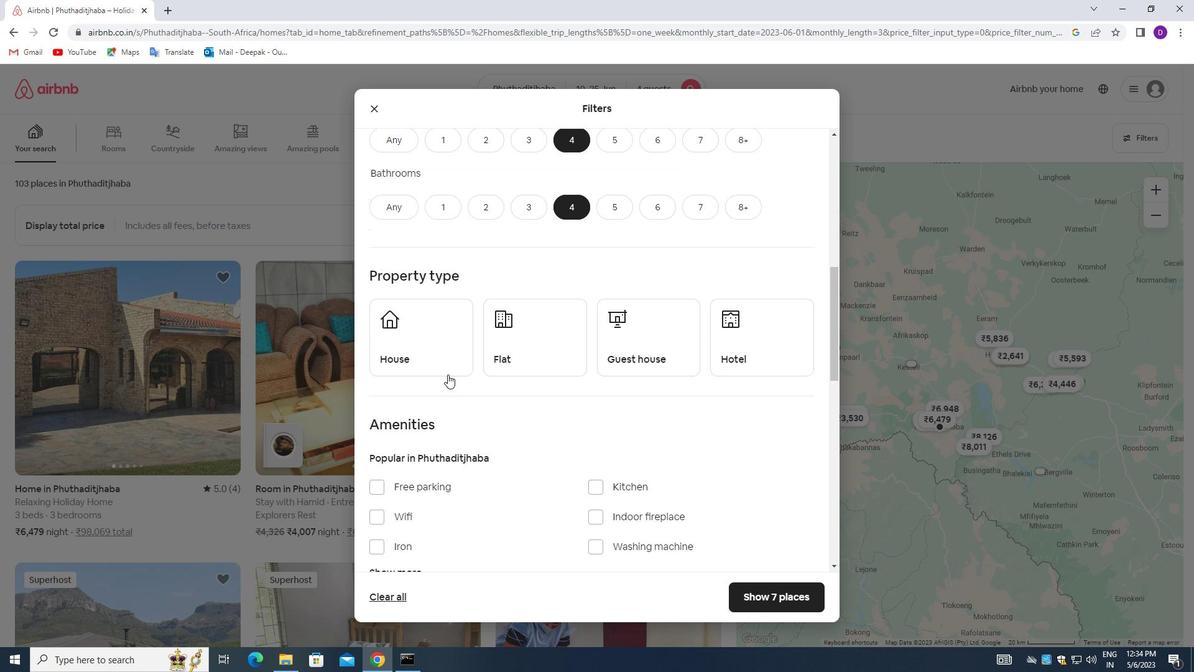 
Action: Mouse pressed left at (446, 364)
Screenshot: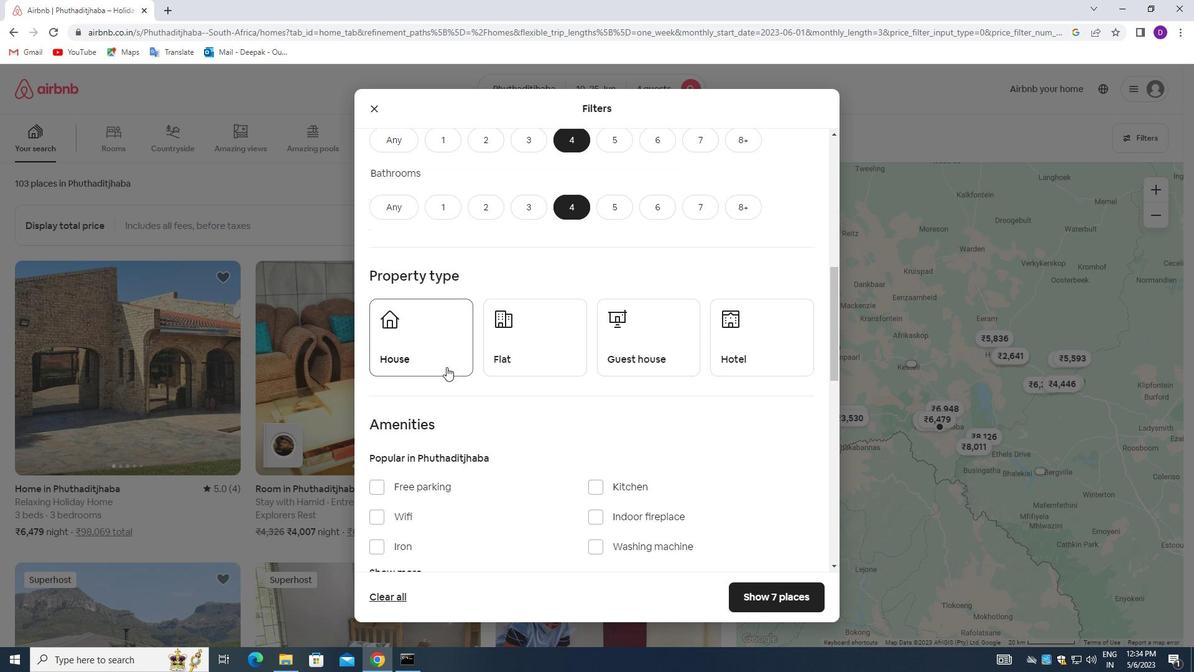 
Action: Mouse moved to (543, 364)
Screenshot: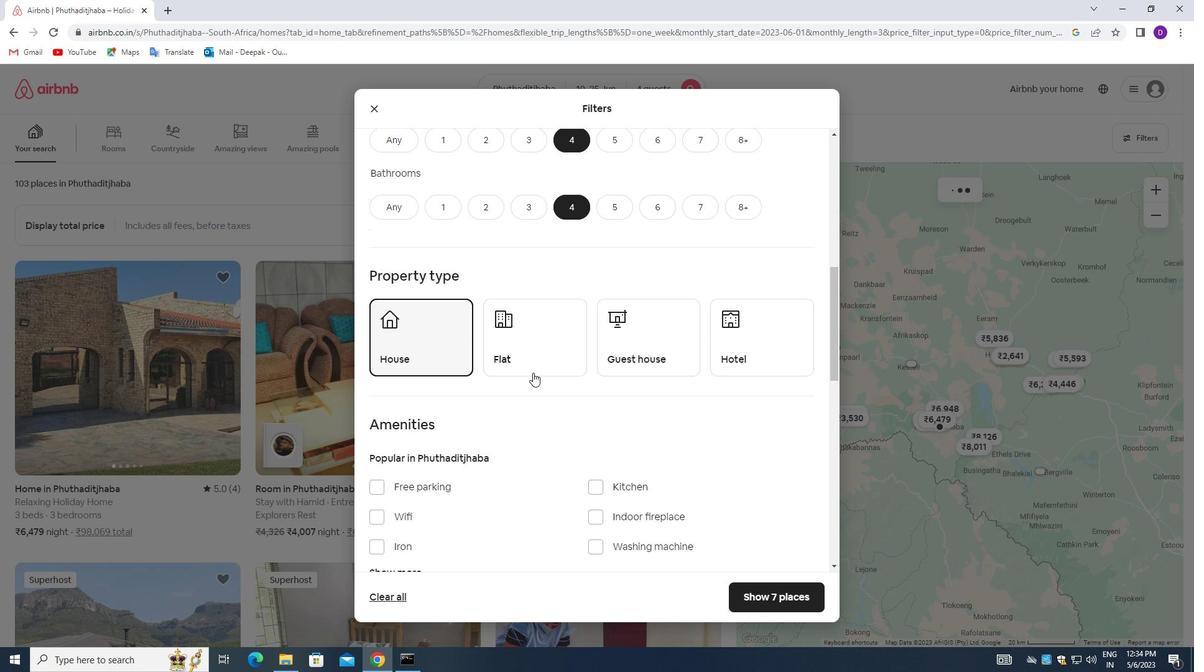 
Action: Mouse pressed left at (543, 364)
Screenshot: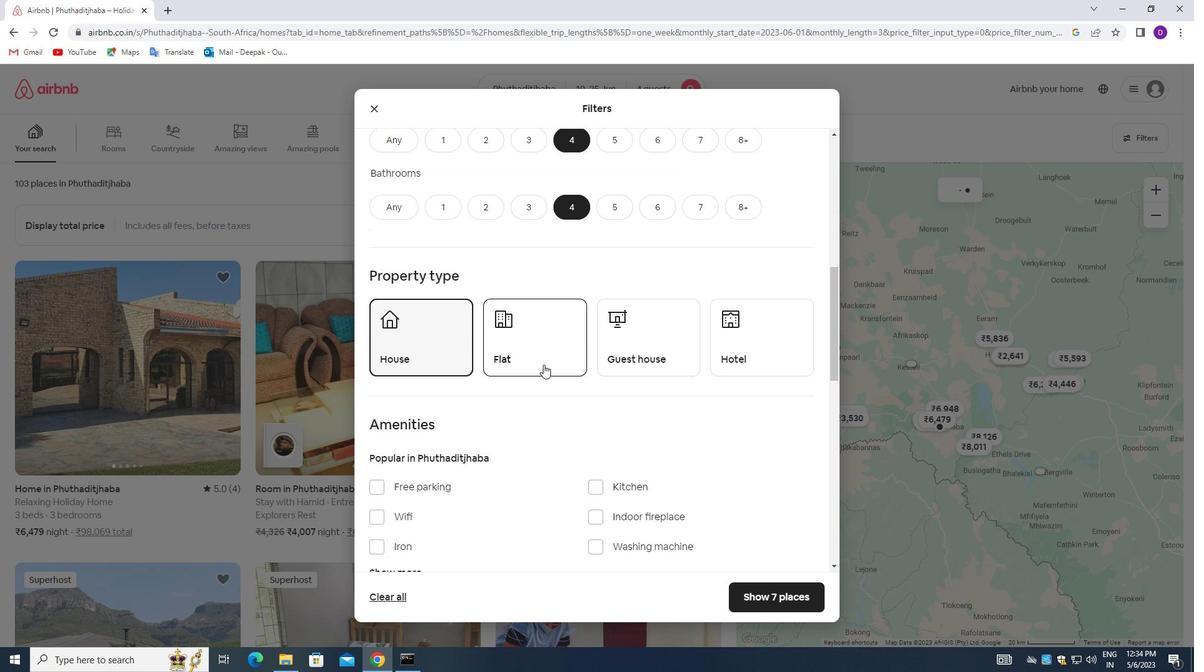 
Action: Mouse moved to (652, 366)
Screenshot: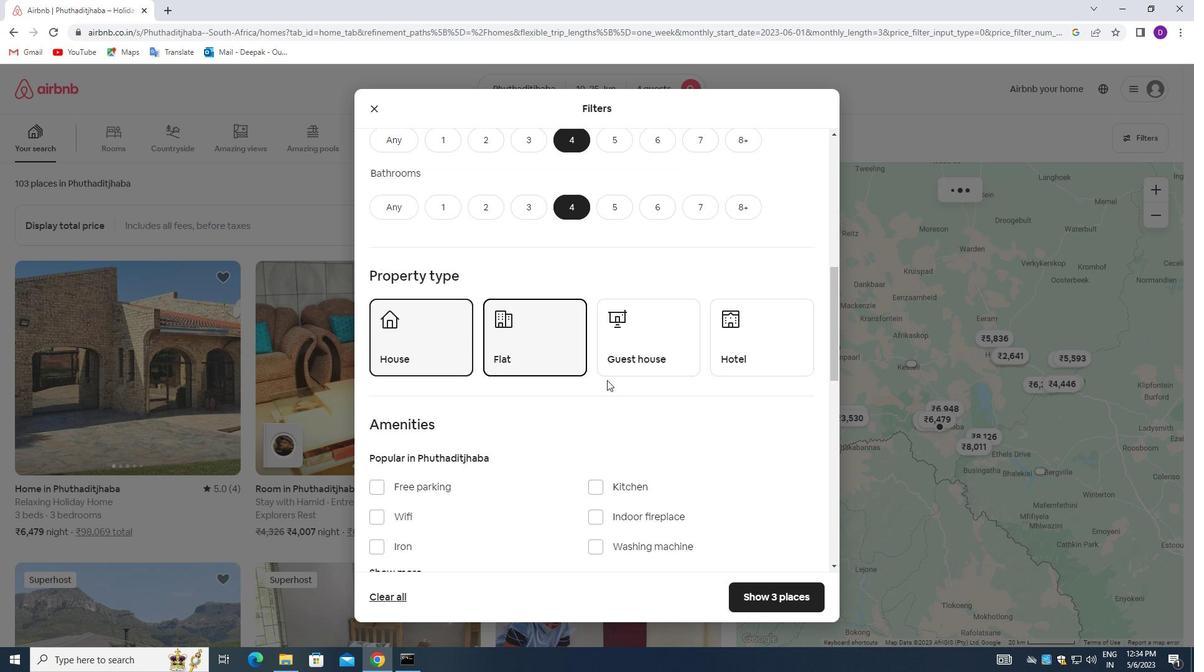 
Action: Mouse pressed left at (652, 366)
Screenshot: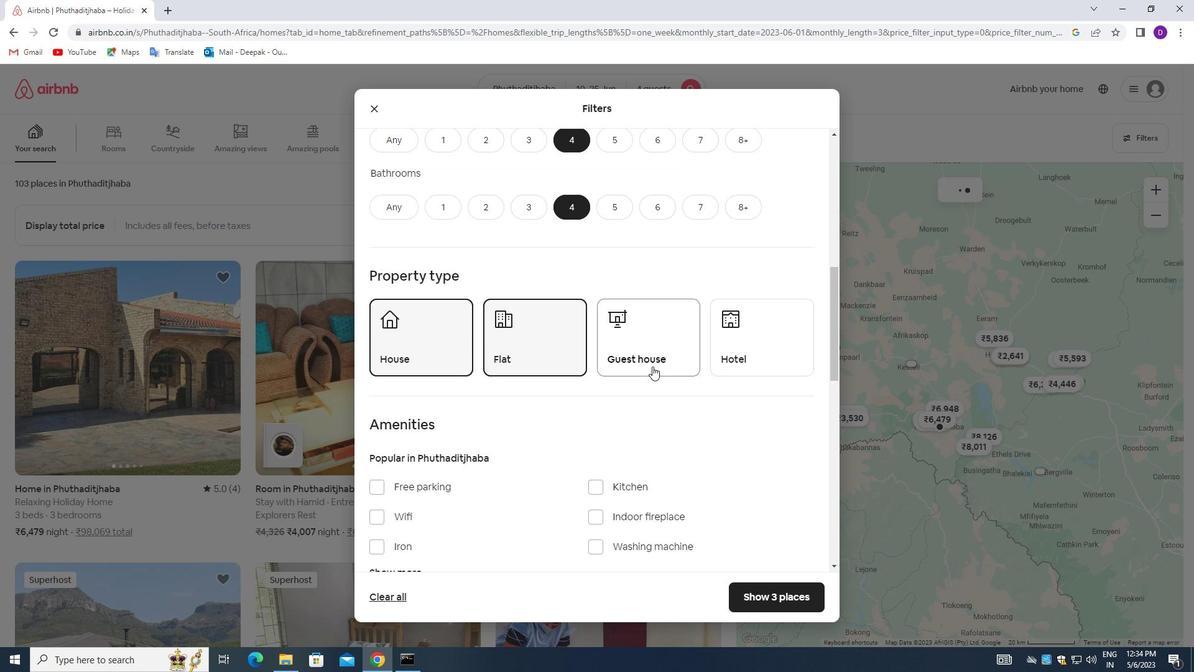 
Action: Mouse moved to (728, 362)
Screenshot: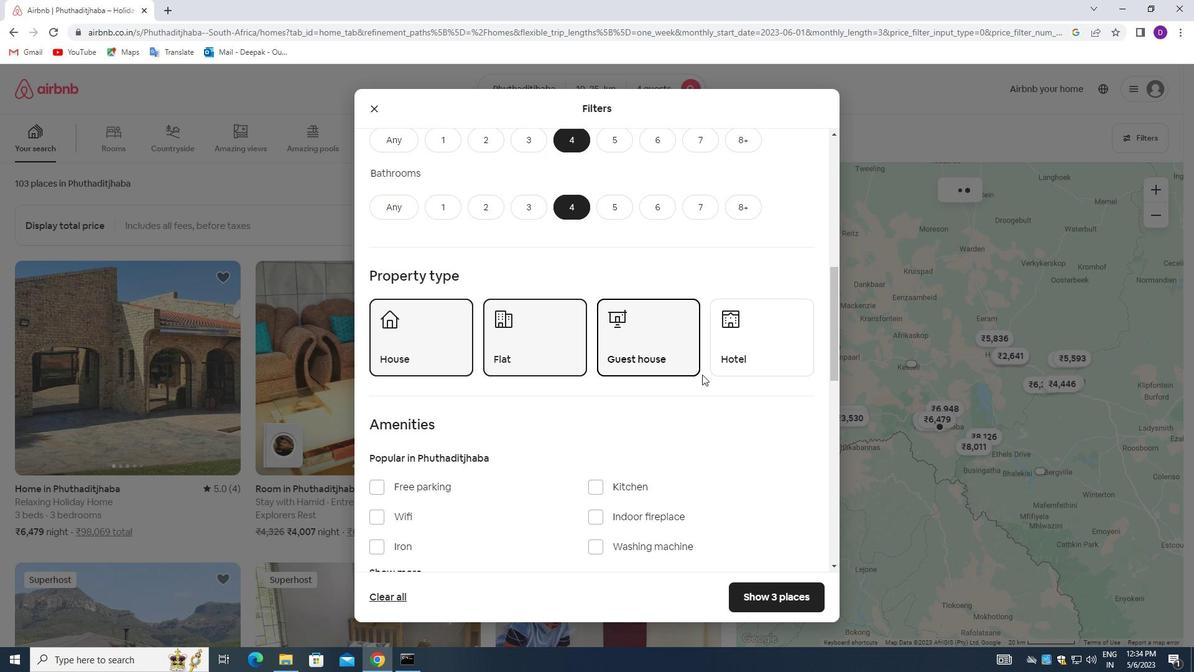 
Action: Mouse pressed left at (728, 362)
Screenshot: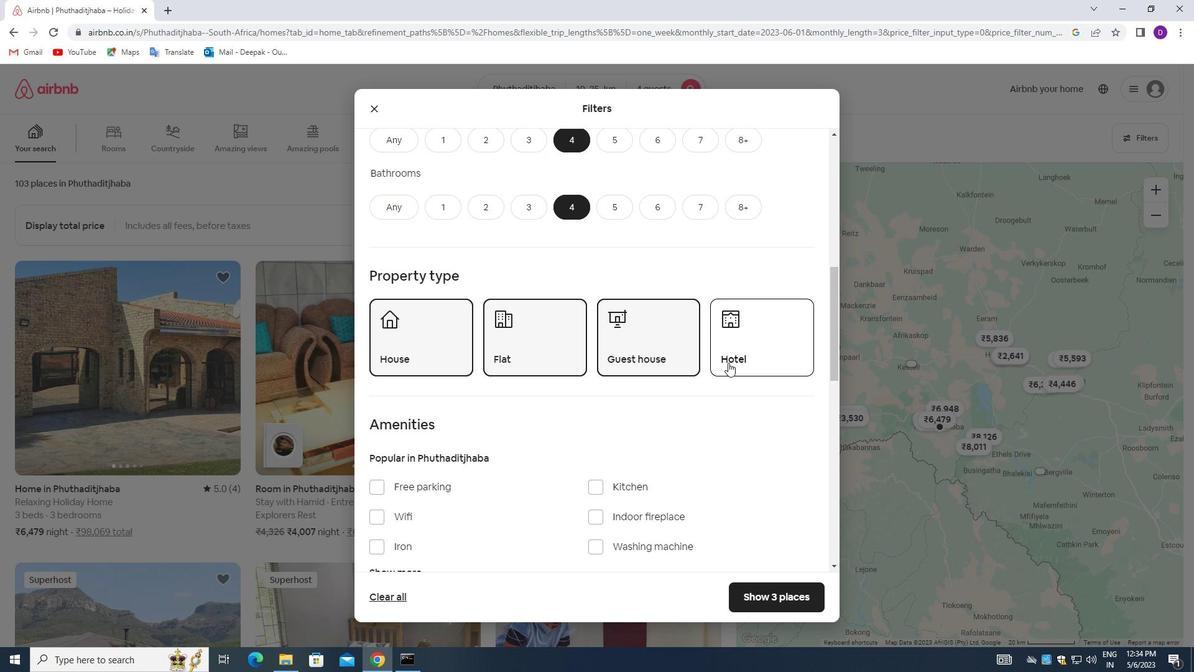
Action: Mouse moved to (576, 365)
Screenshot: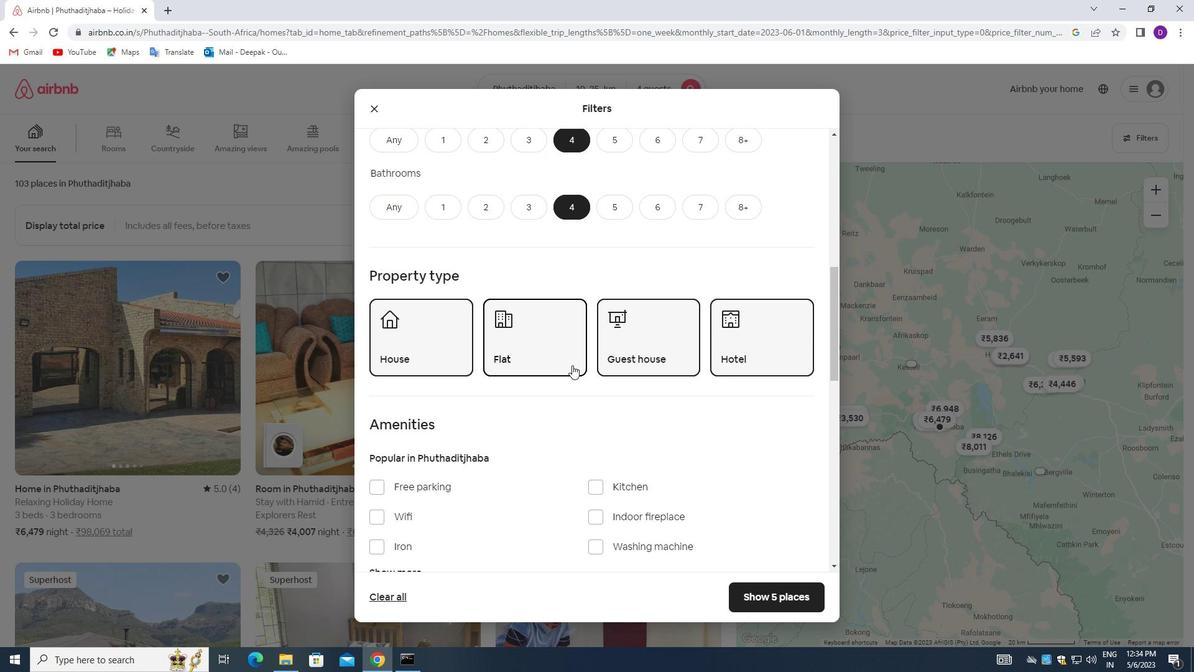 
Action: Mouse scrolled (576, 364) with delta (0, 0)
Screenshot: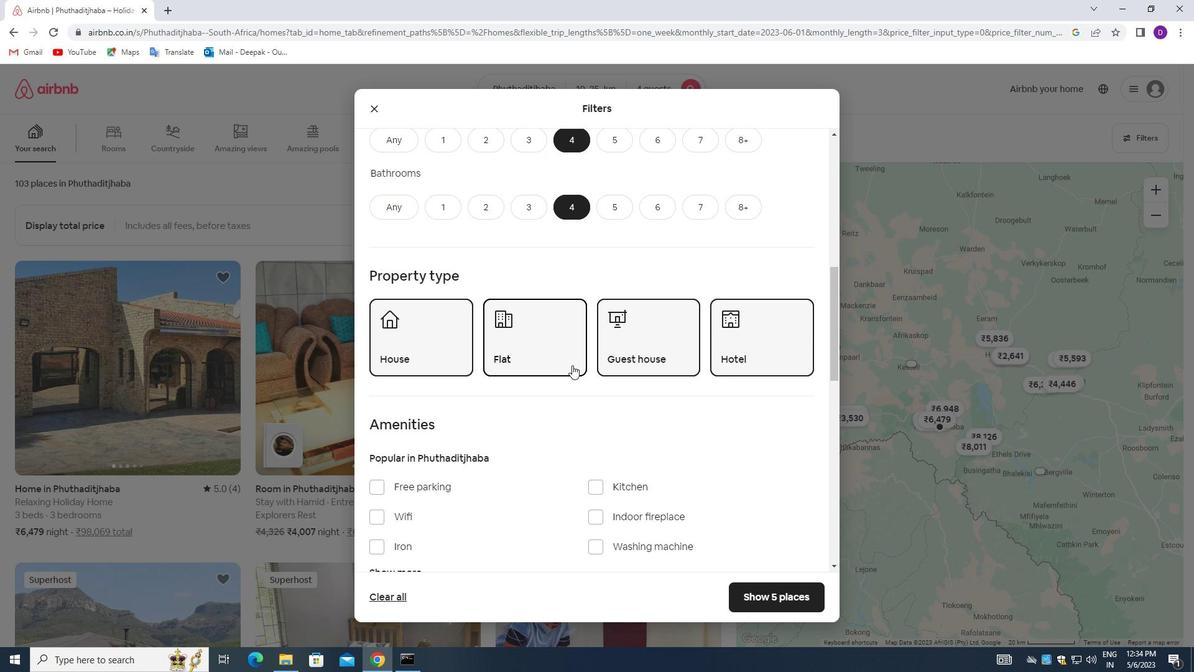 
Action: Mouse moved to (579, 360)
Screenshot: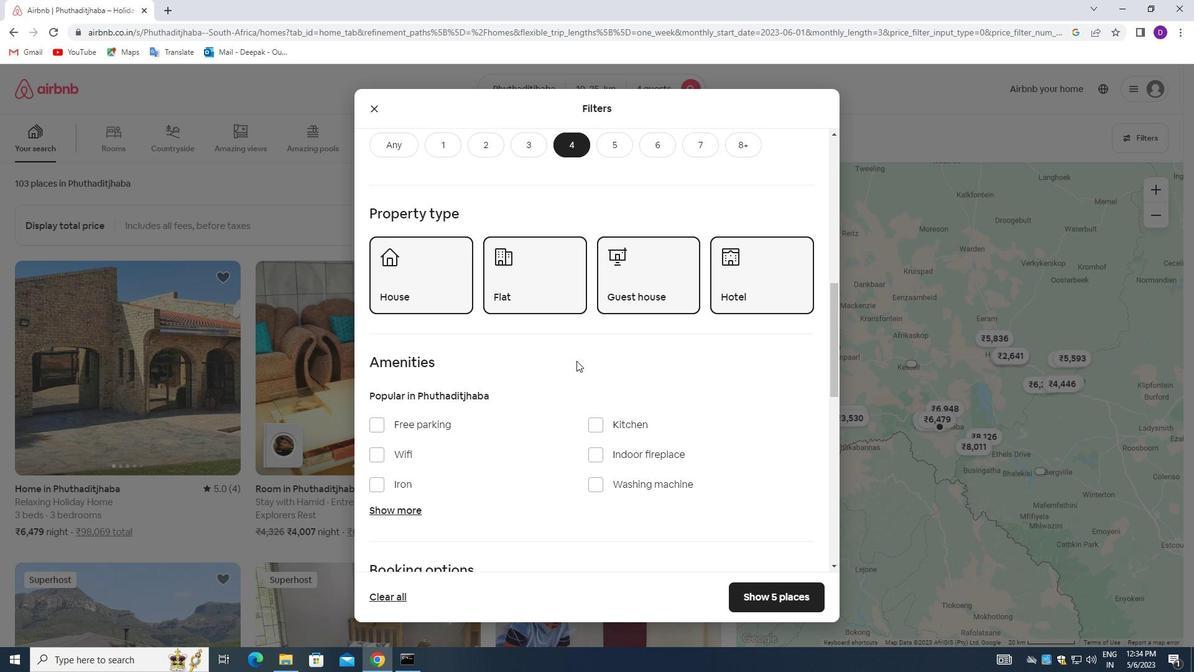 
Action: Mouse scrolled (579, 360) with delta (0, 0)
Screenshot: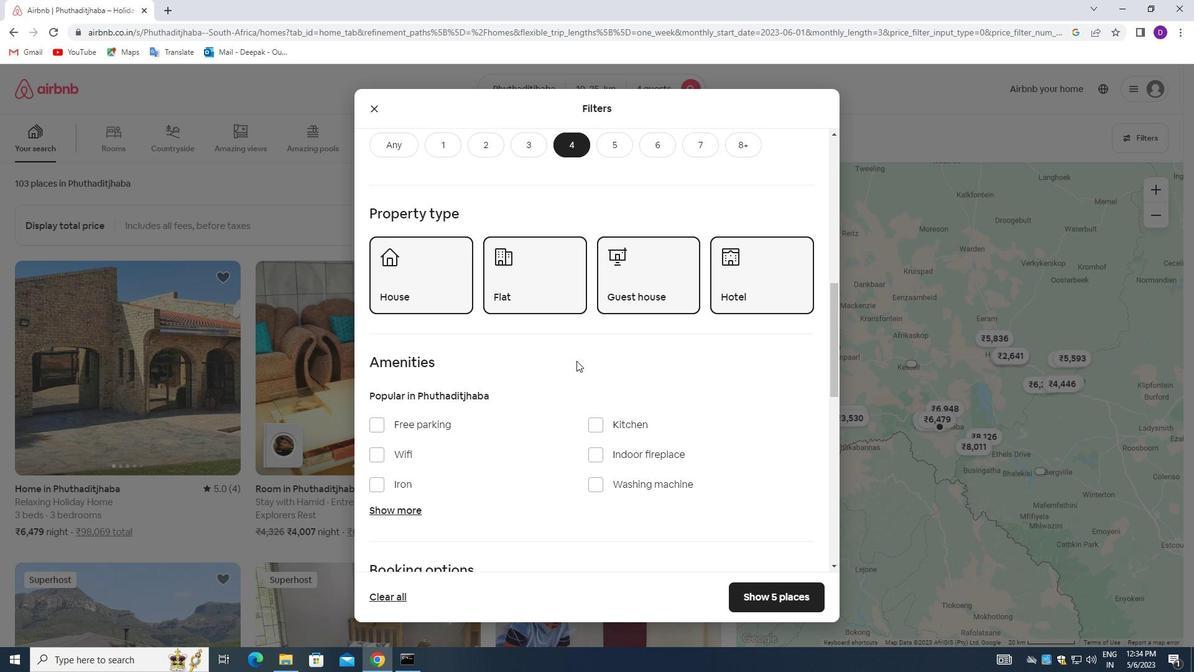 
Action: Mouse moved to (581, 359)
Screenshot: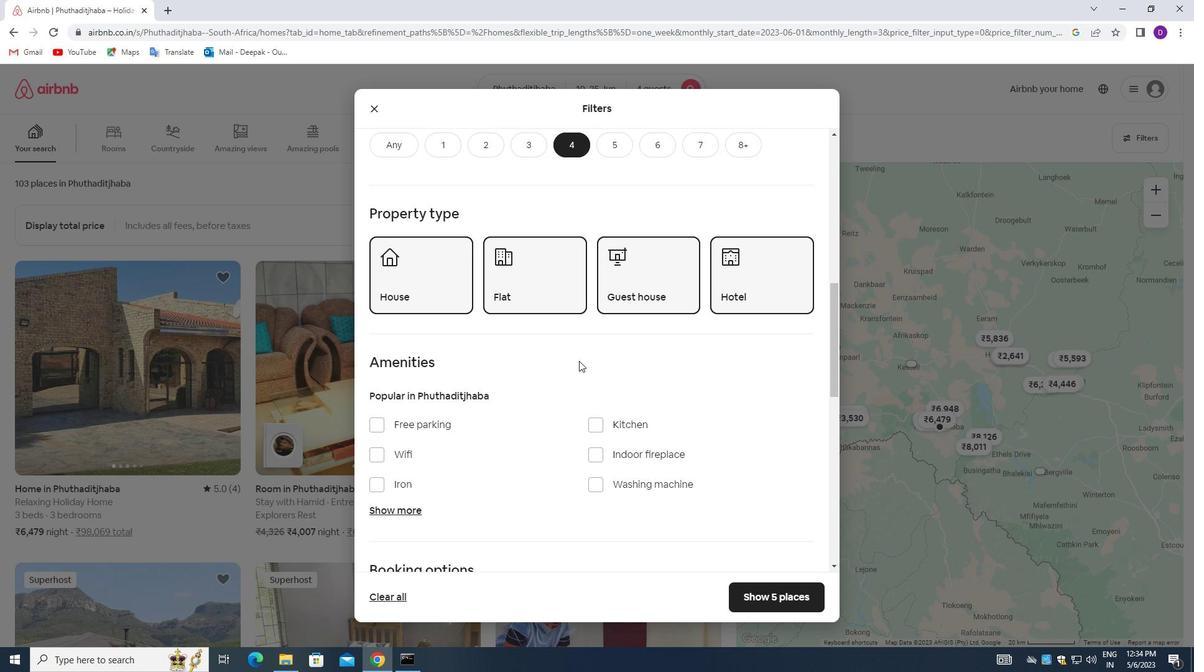 
Action: Mouse scrolled (581, 359) with delta (0, 0)
Screenshot: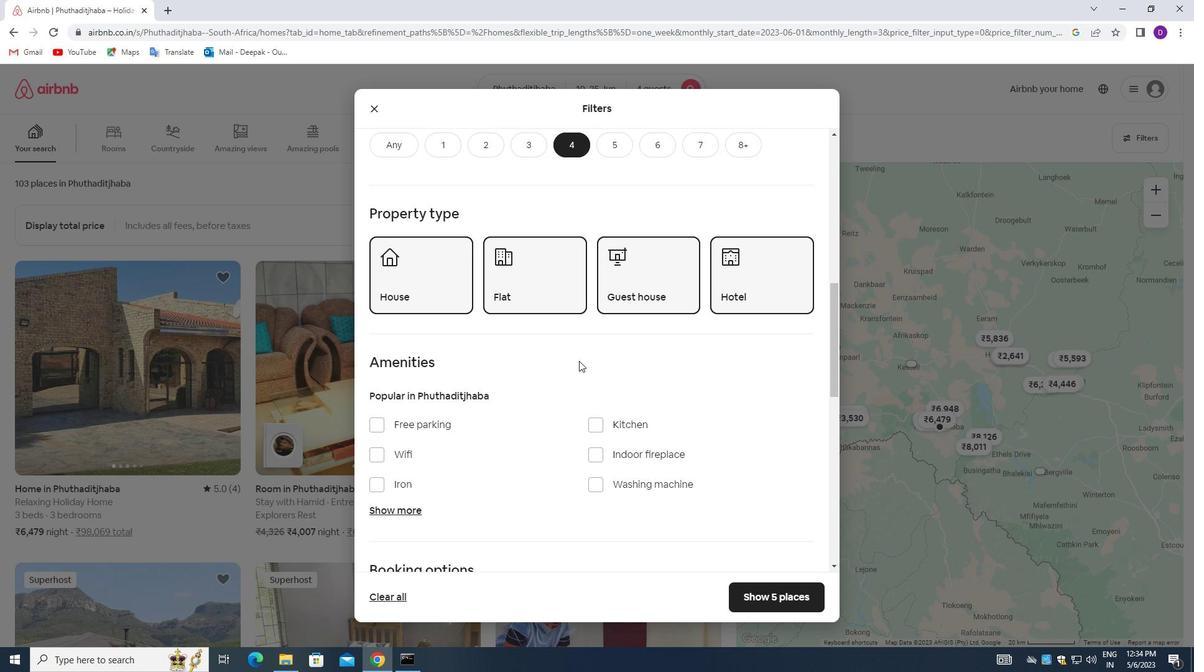 
Action: Mouse moved to (581, 359)
Screenshot: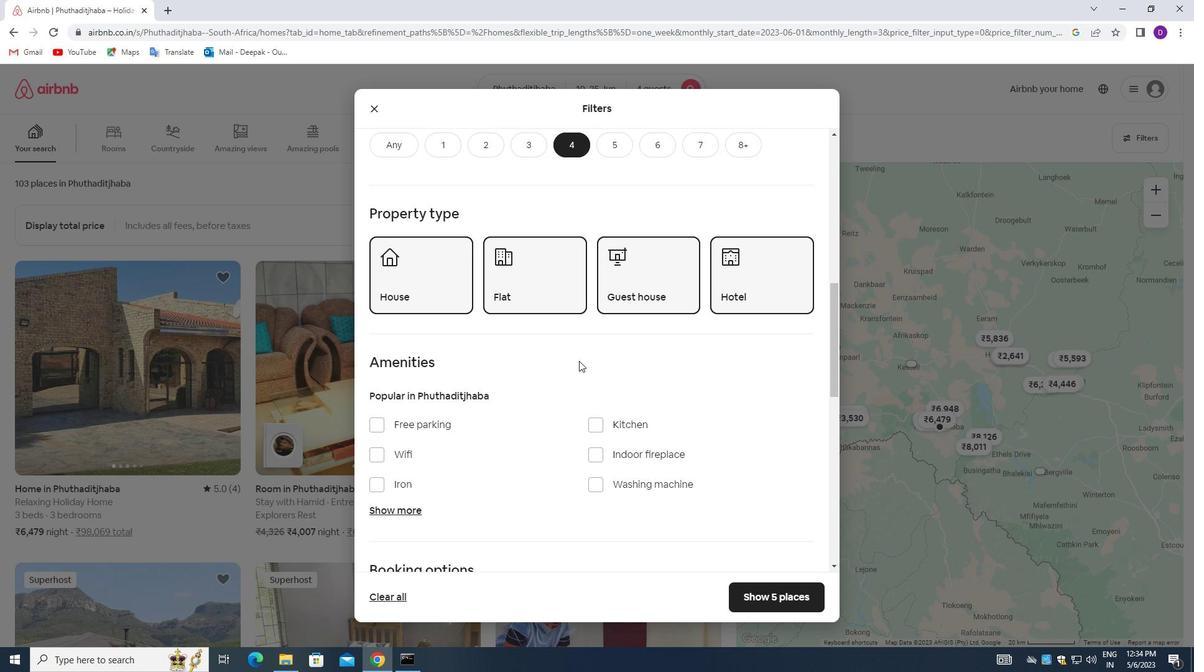 
Action: Mouse scrolled (581, 358) with delta (0, 0)
Screenshot: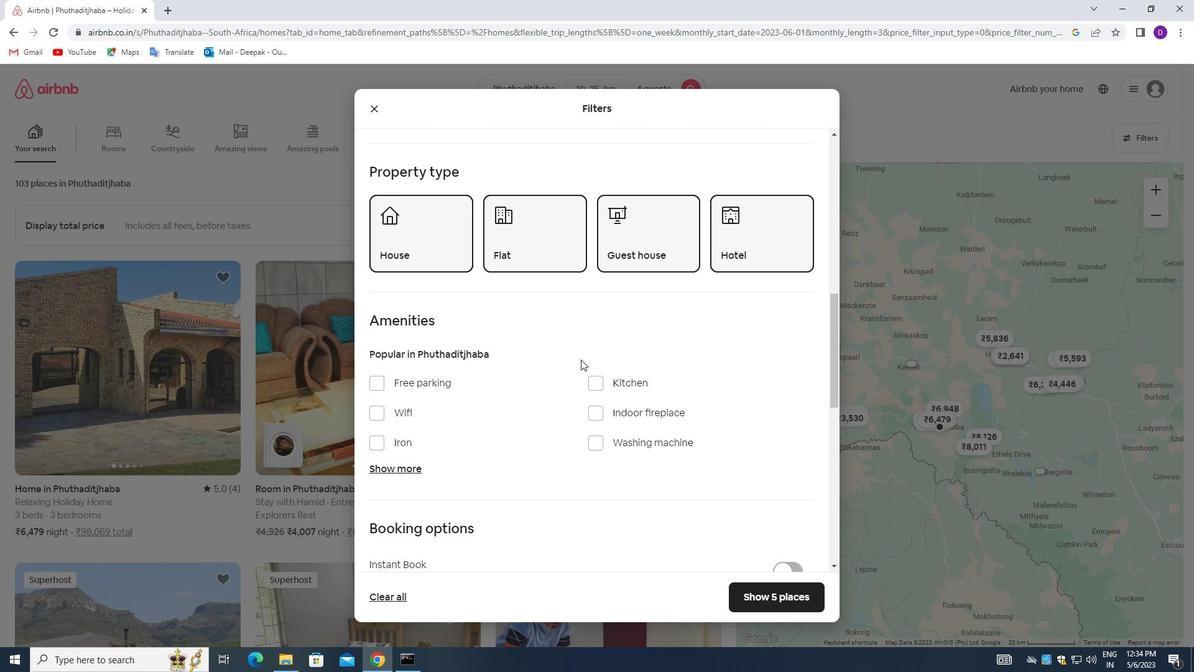 
Action: Mouse moved to (397, 327)
Screenshot: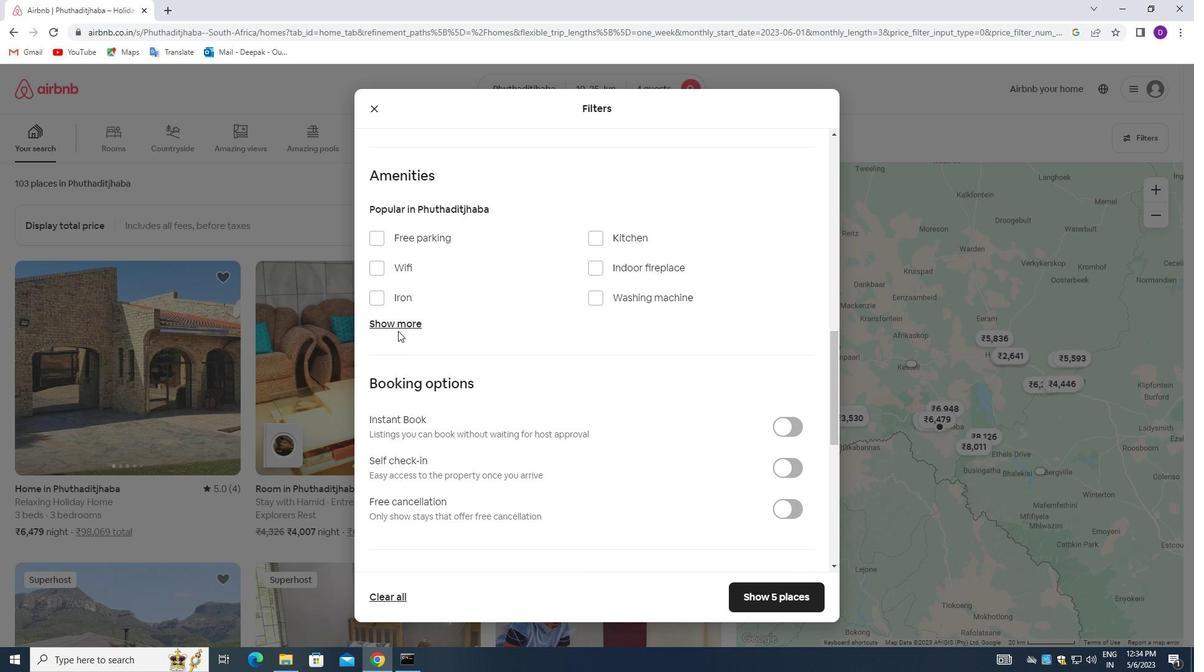
Action: Mouse pressed left at (397, 327)
Screenshot: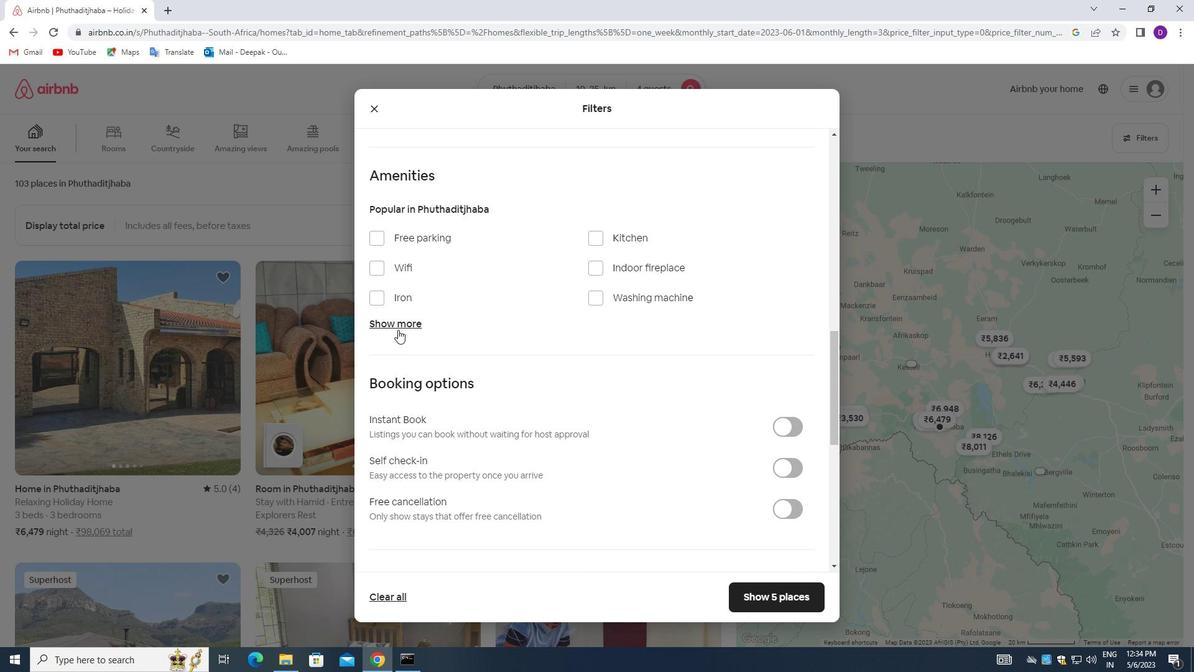 
Action: Mouse moved to (375, 270)
Screenshot: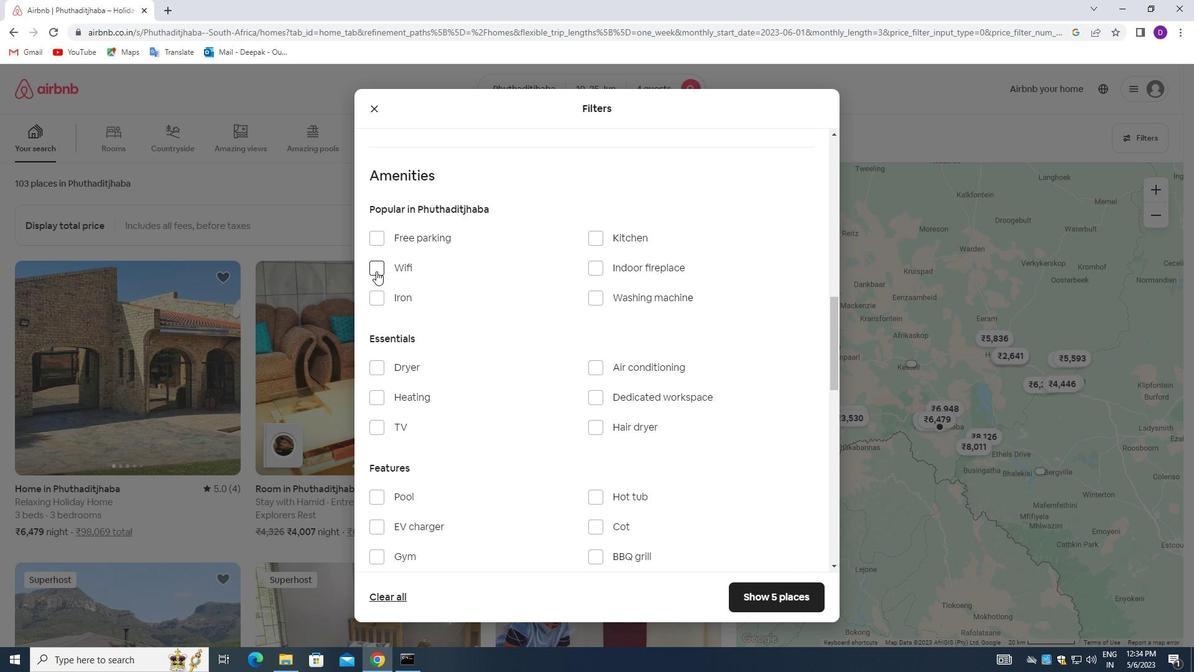 
Action: Mouse pressed left at (375, 270)
Screenshot: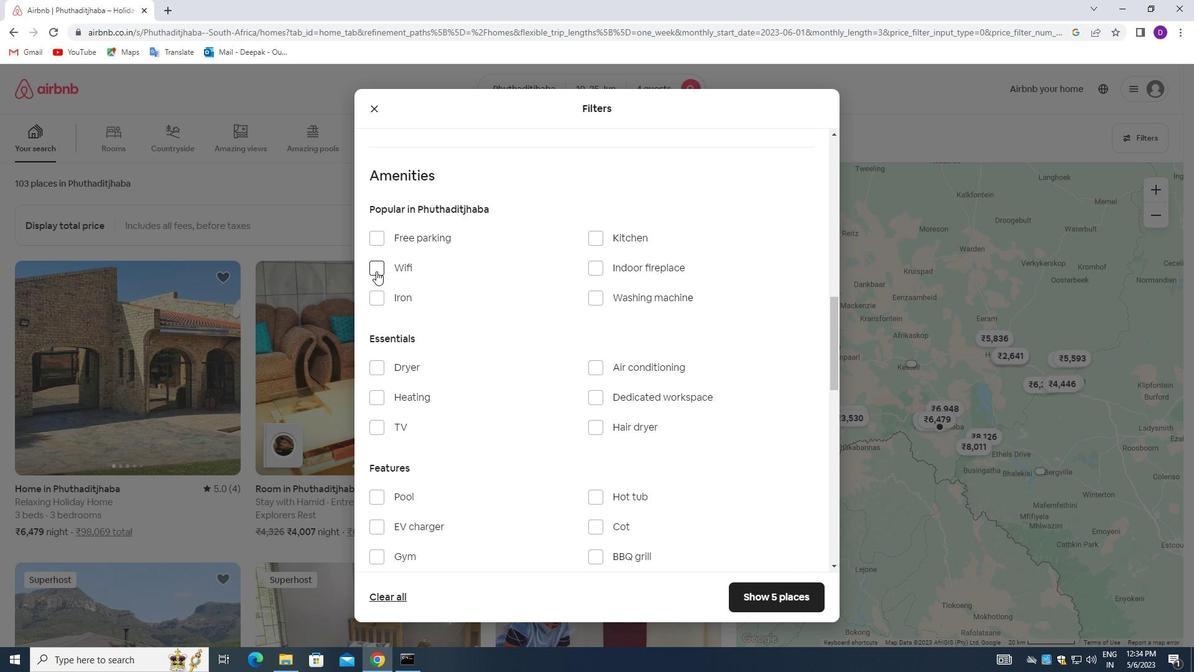 
Action: Mouse moved to (380, 235)
Screenshot: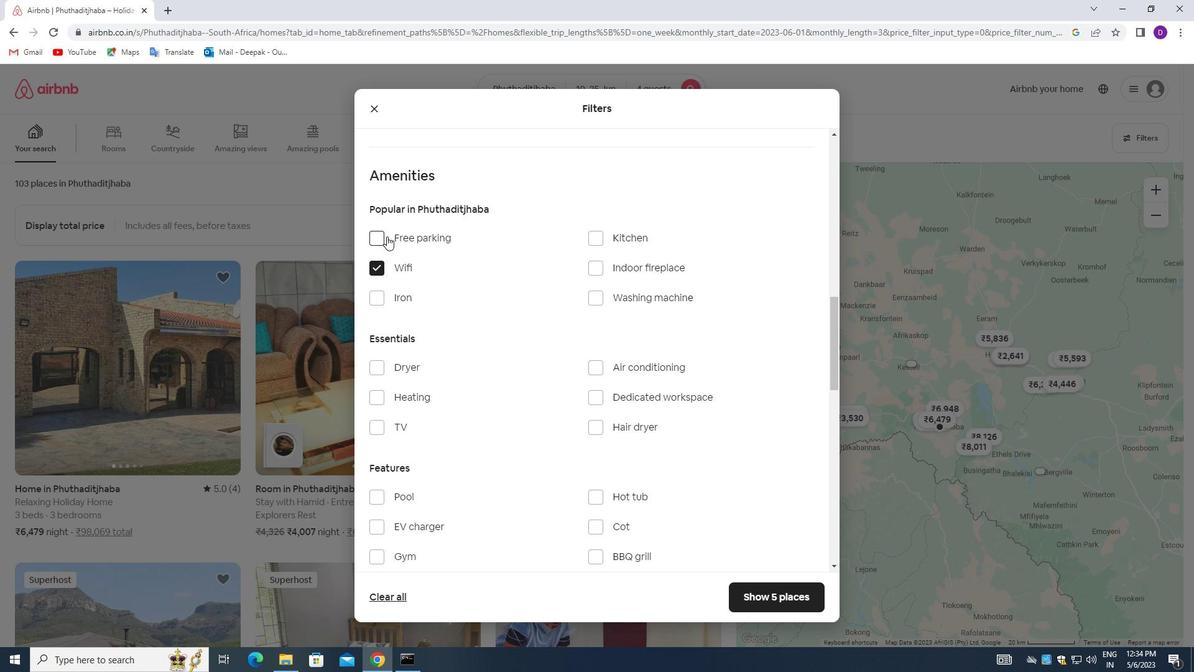 
Action: Mouse pressed left at (380, 235)
Screenshot: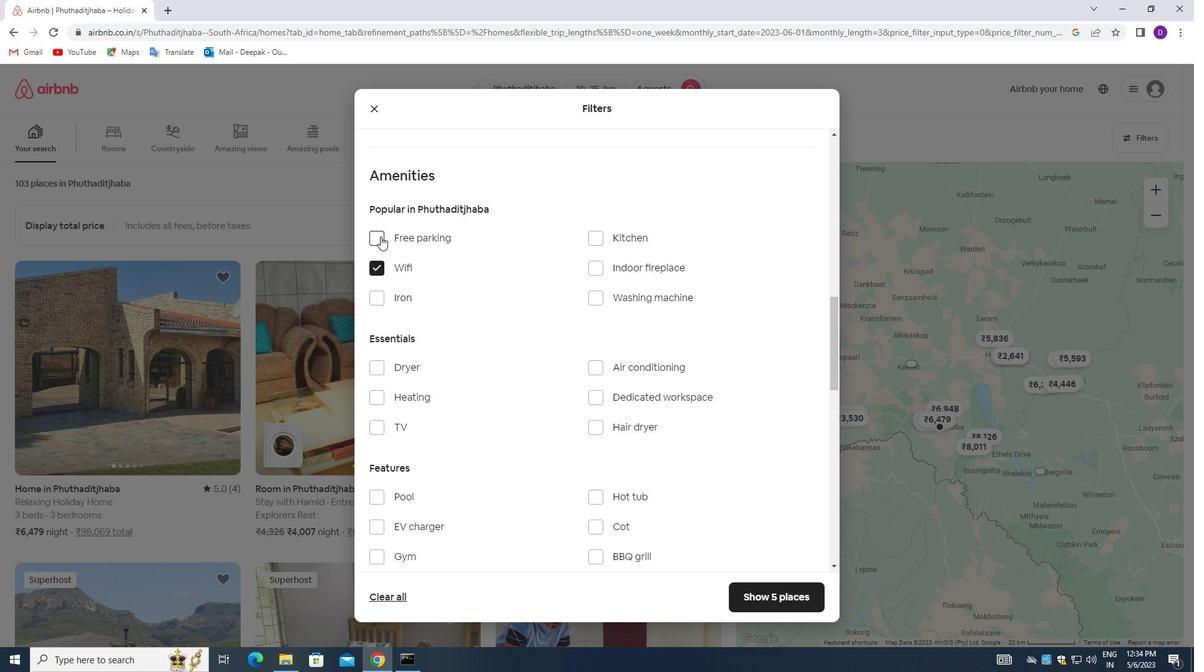 
Action: Mouse moved to (484, 311)
Screenshot: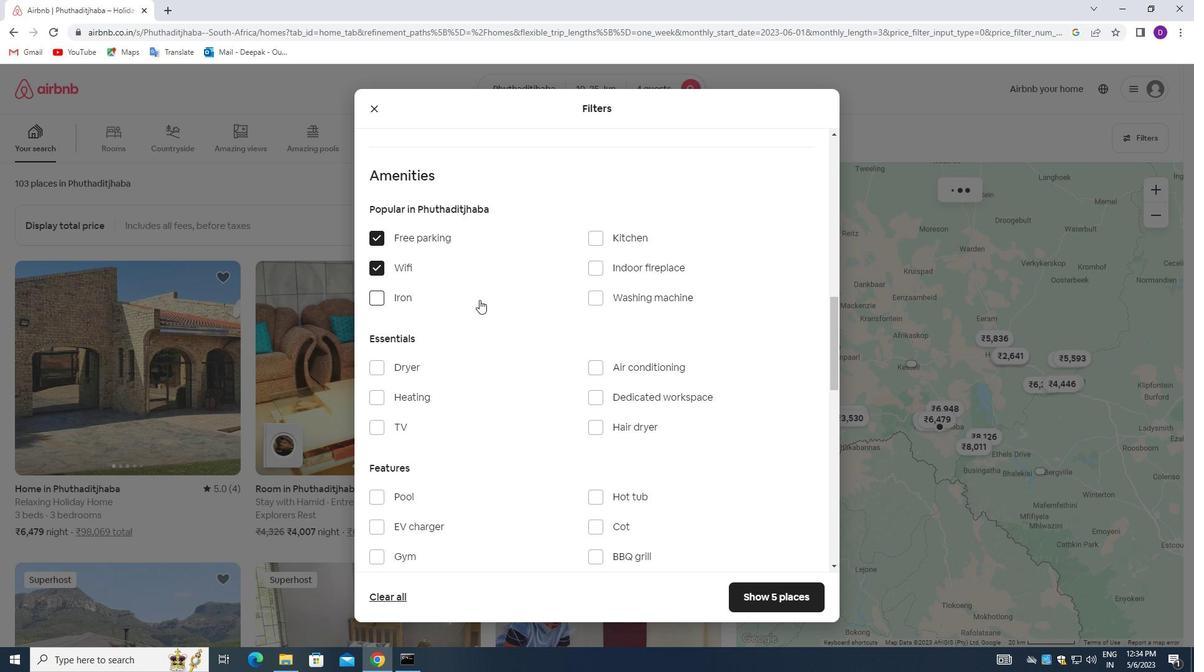
Action: Mouse scrolled (484, 310) with delta (0, 0)
Screenshot: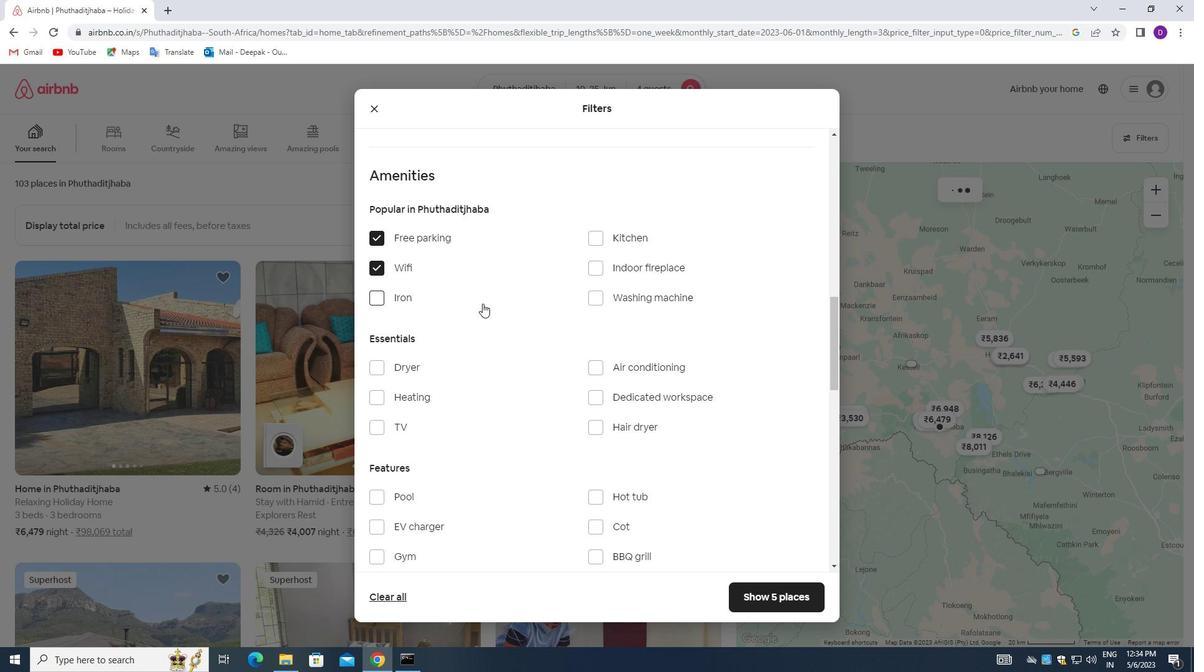 
Action: Mouse moved to (377, 365)
Screenshot: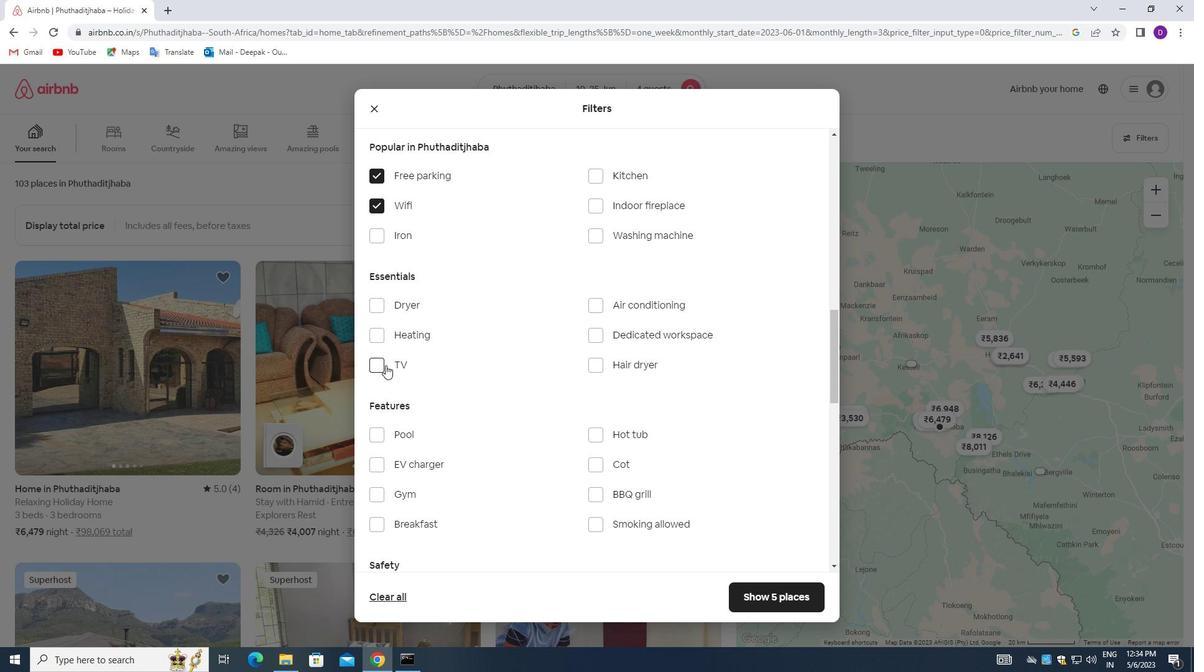 
Action: Mouse pressed left at (377, 365)
Screenshot: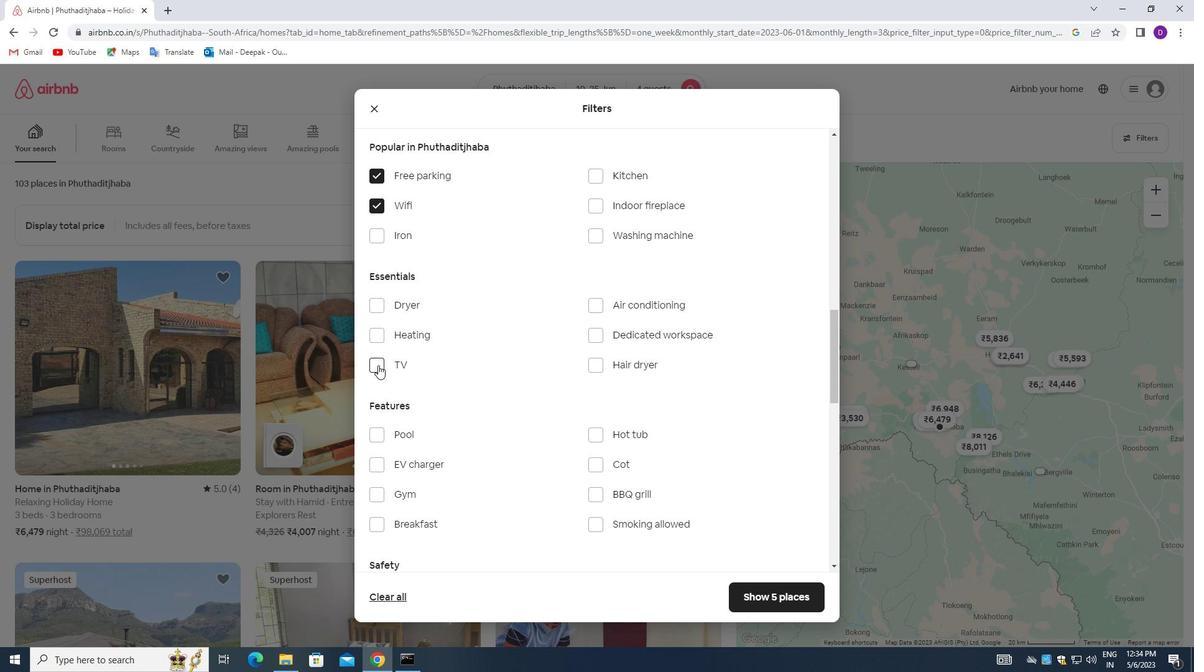 
Action: Mouse moved to (491, 386)
Screenshot: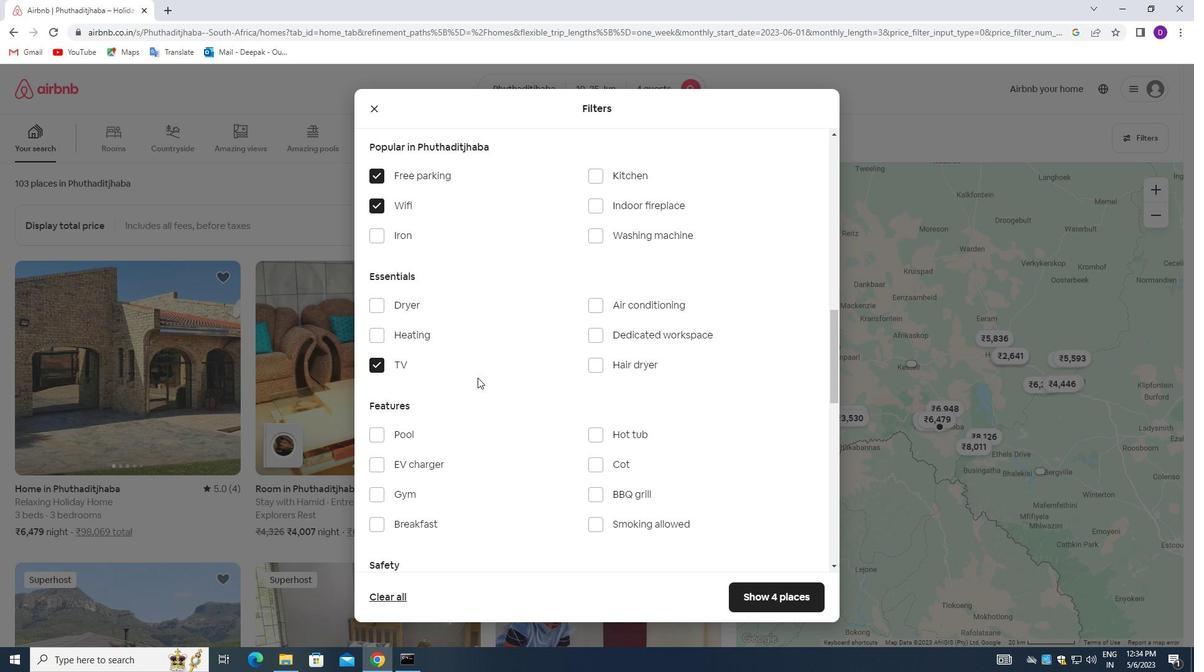 
Action: Mouse scrolled (491, 385) with delta (0, 0)
Screenshot: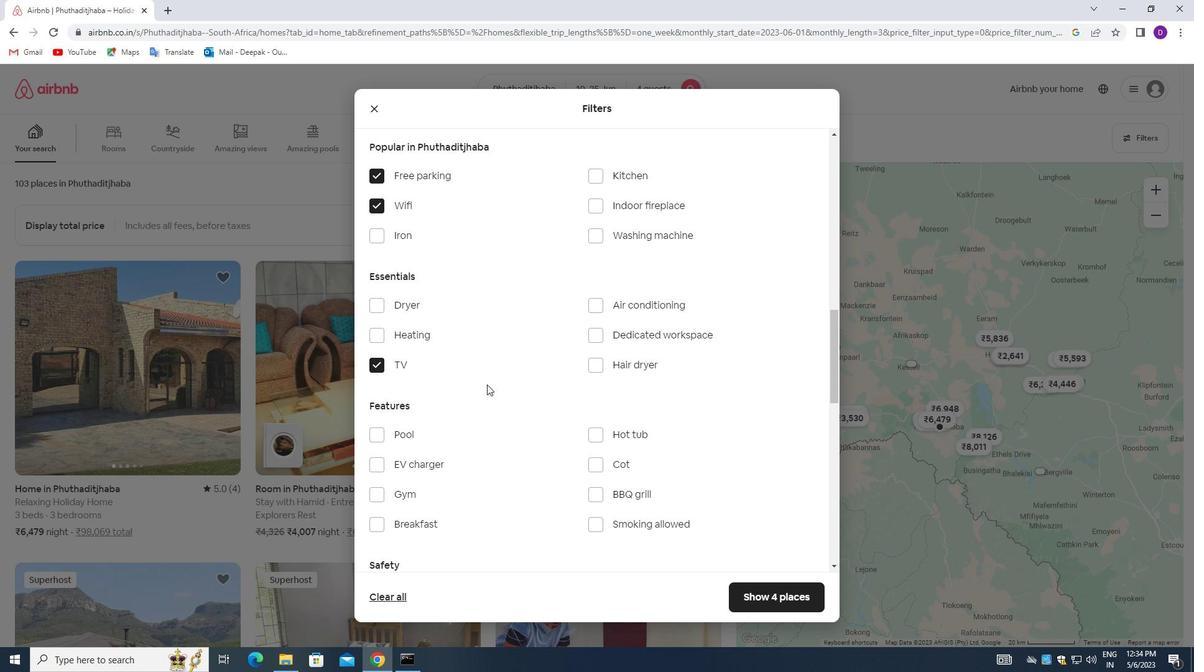 
Action: Mouse moved to (480, 336)
Screenshot: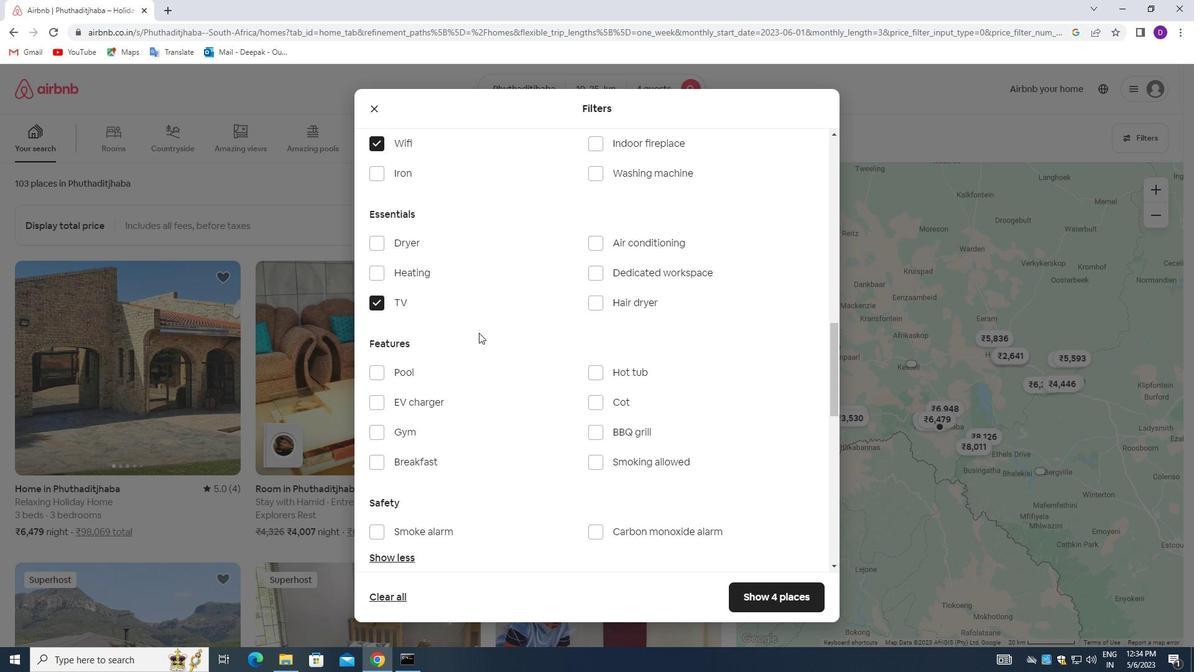 
Action: Mouse scrolled (480, 336) with delta (0, 0)
Screenshot: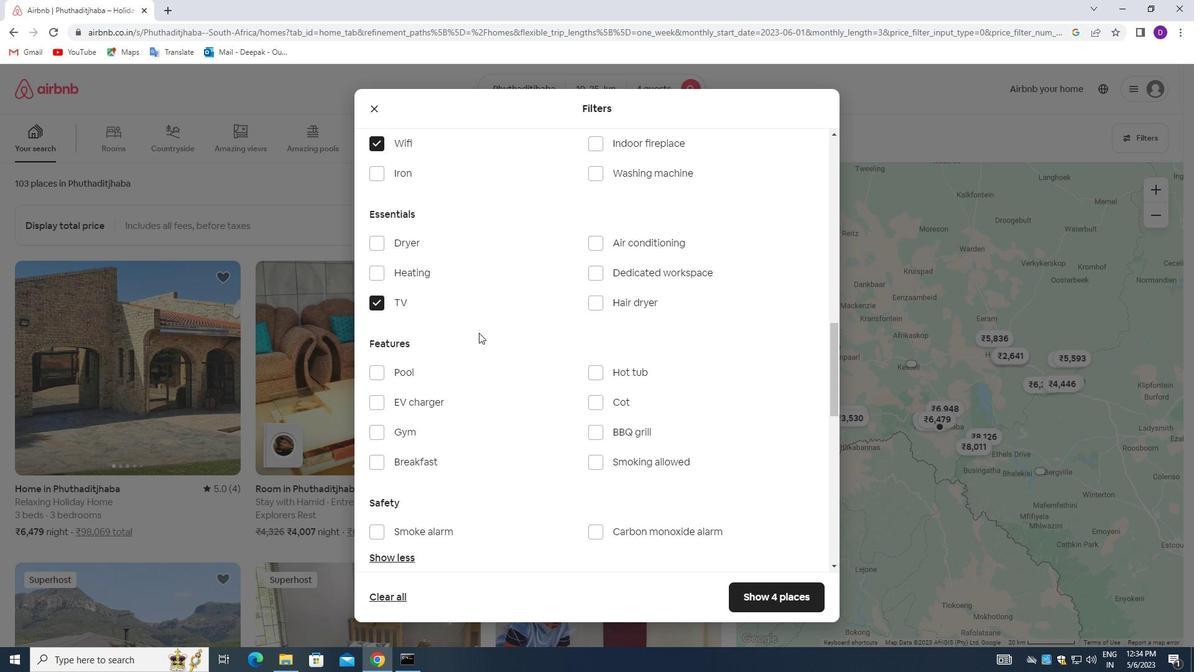 
Action: Mouse moved to (375, 373)
Screenshot: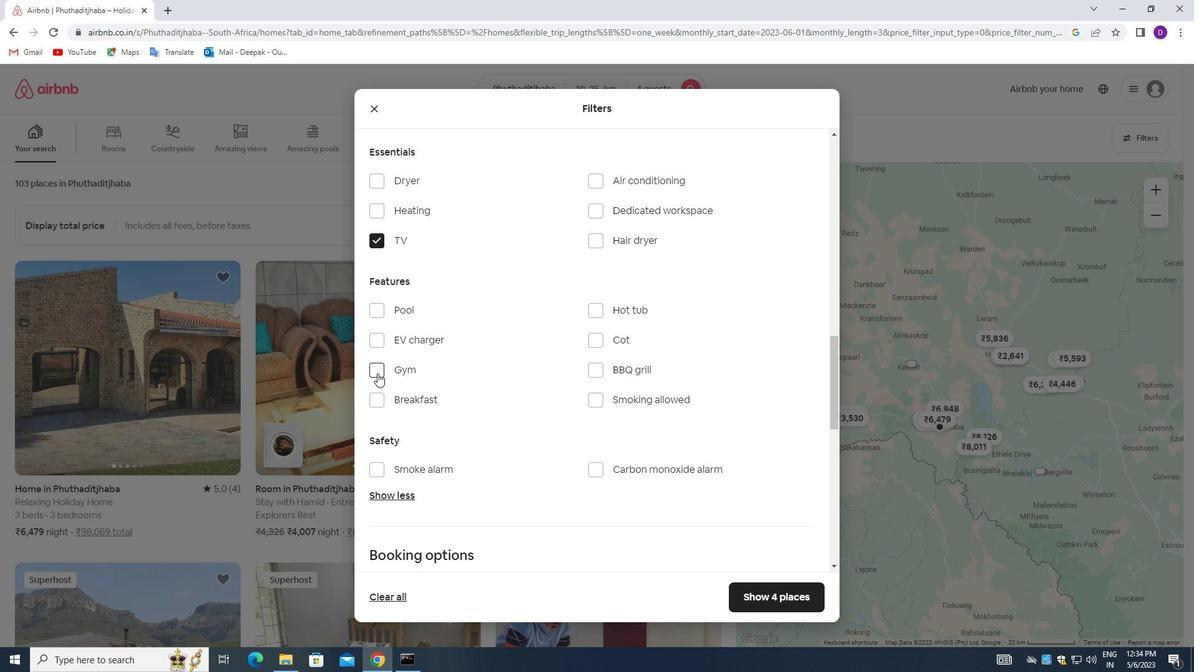 
Action: Mouse pressed left at (375, 373)
Screenshot: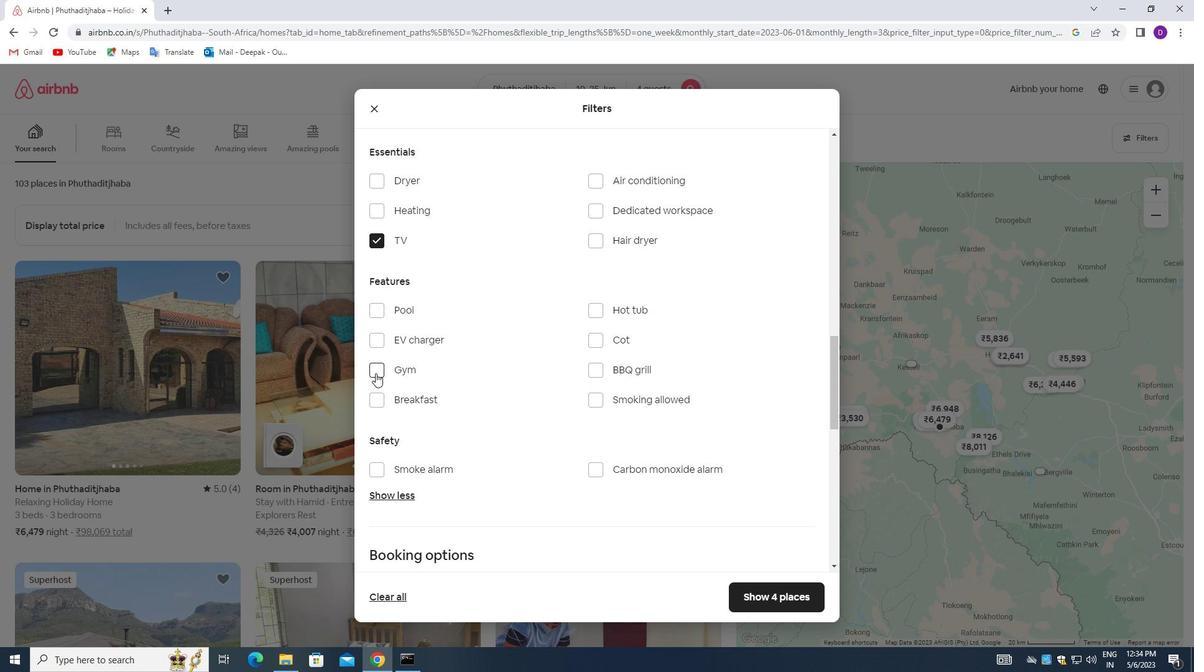 
Action: Mouse moved to (380, 398)
Screenshot: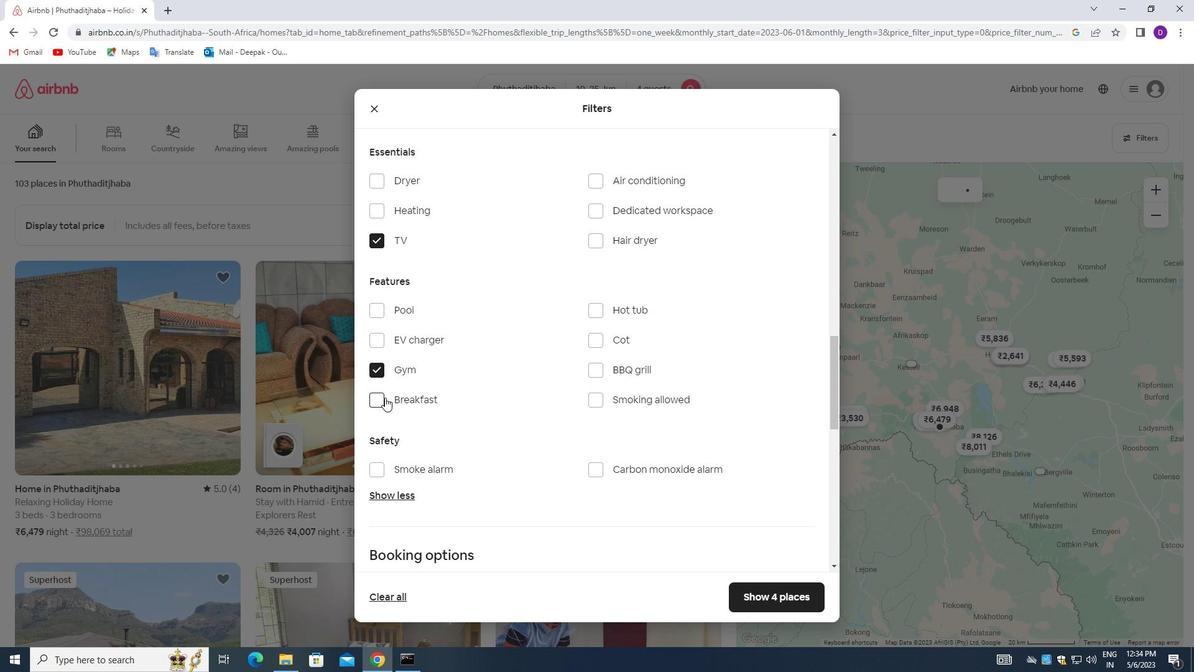 
Action: Mouse pressed left at (380, 398)
Screenshot: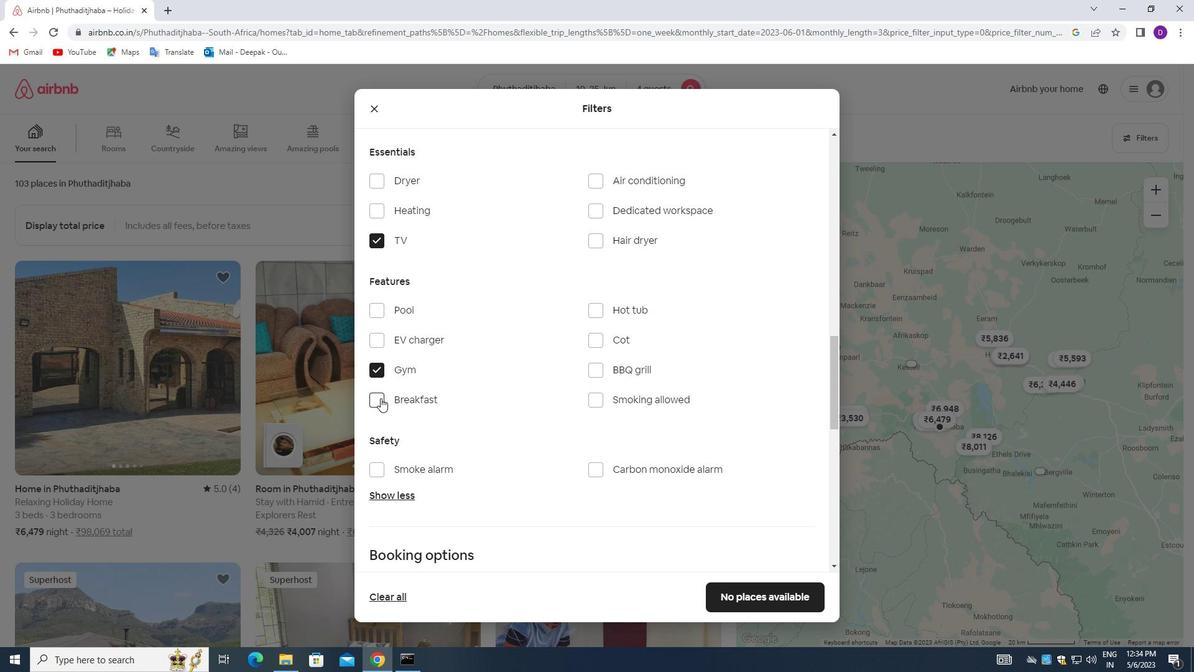 
Action: Mouse moved to (537, 387)
Screenshot: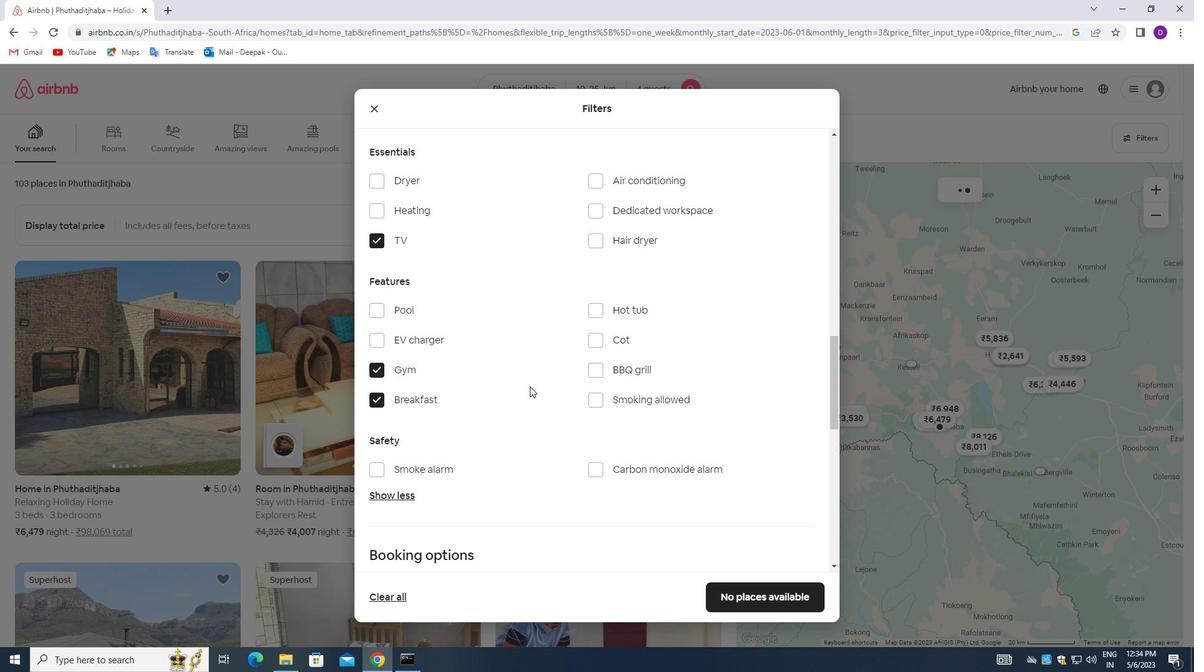 
Action: Mouse scrolled (537, 387) with delta (0, 0)
Screenshot: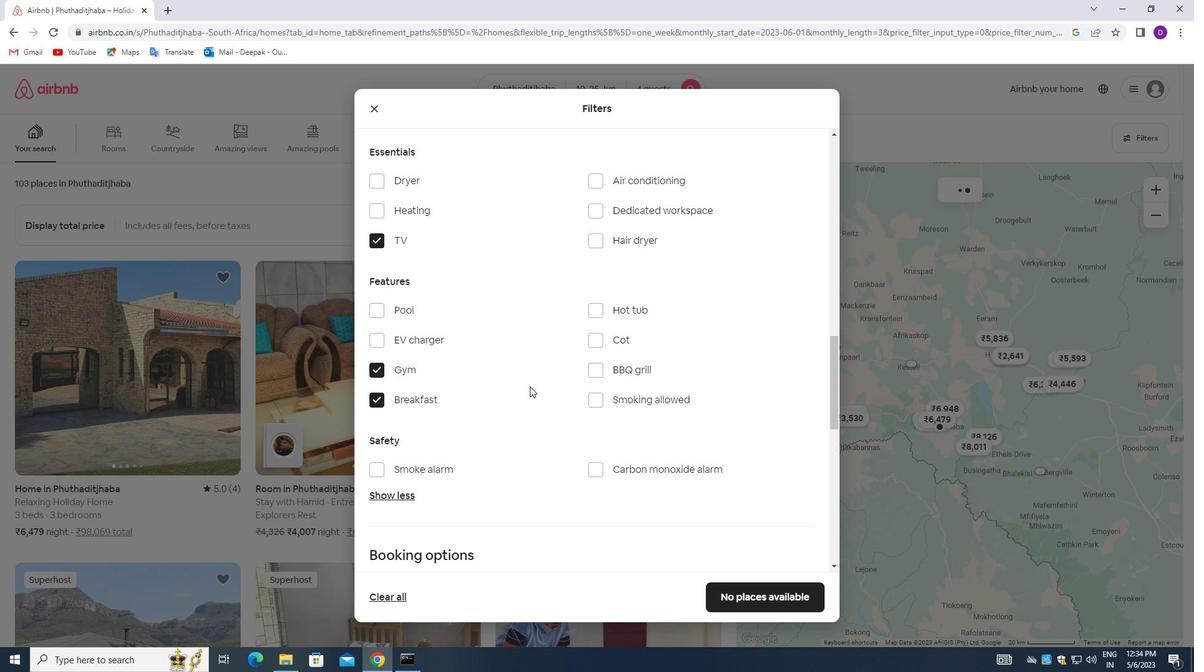 
Action: Mouse moved to (537, 388)
Screenshot: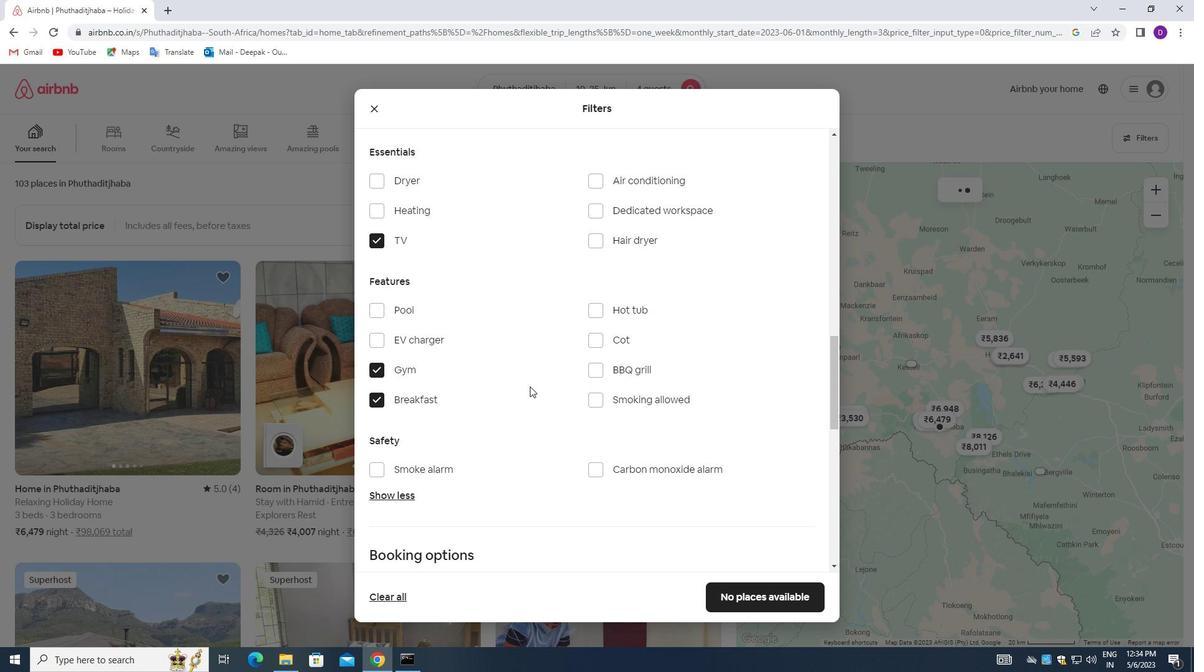 
Action: Mouse scrolled (537, 387) with delta (0, 0)
Screenshot: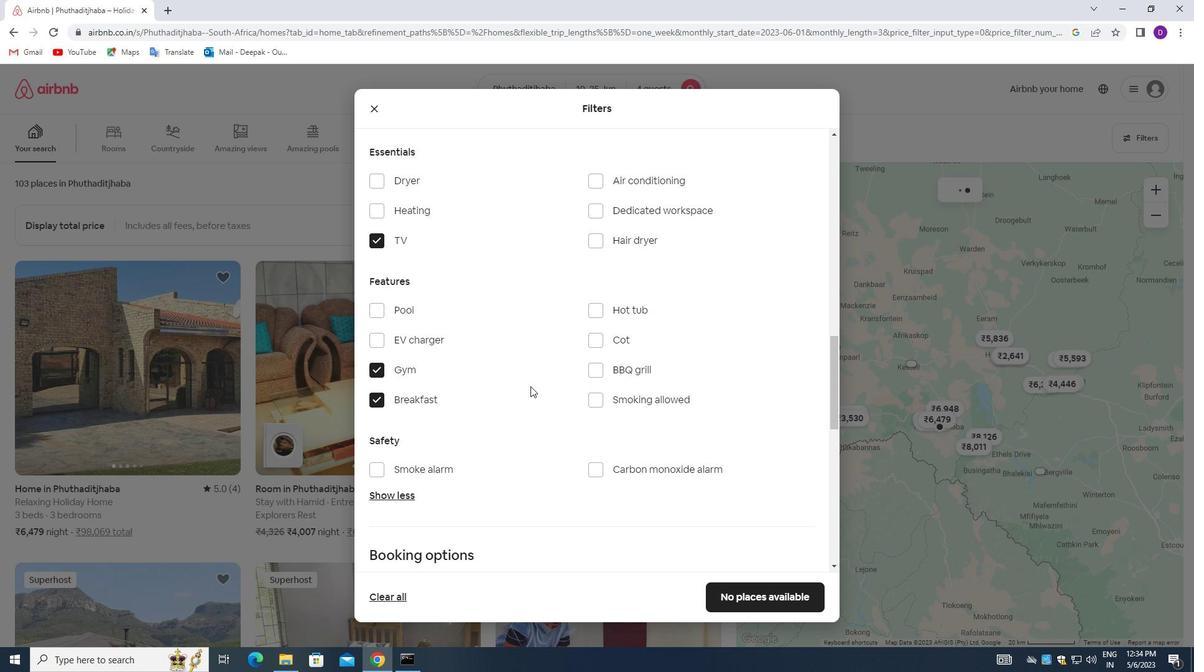 
Action: Mouse moved to (538, 388)
Screenshot: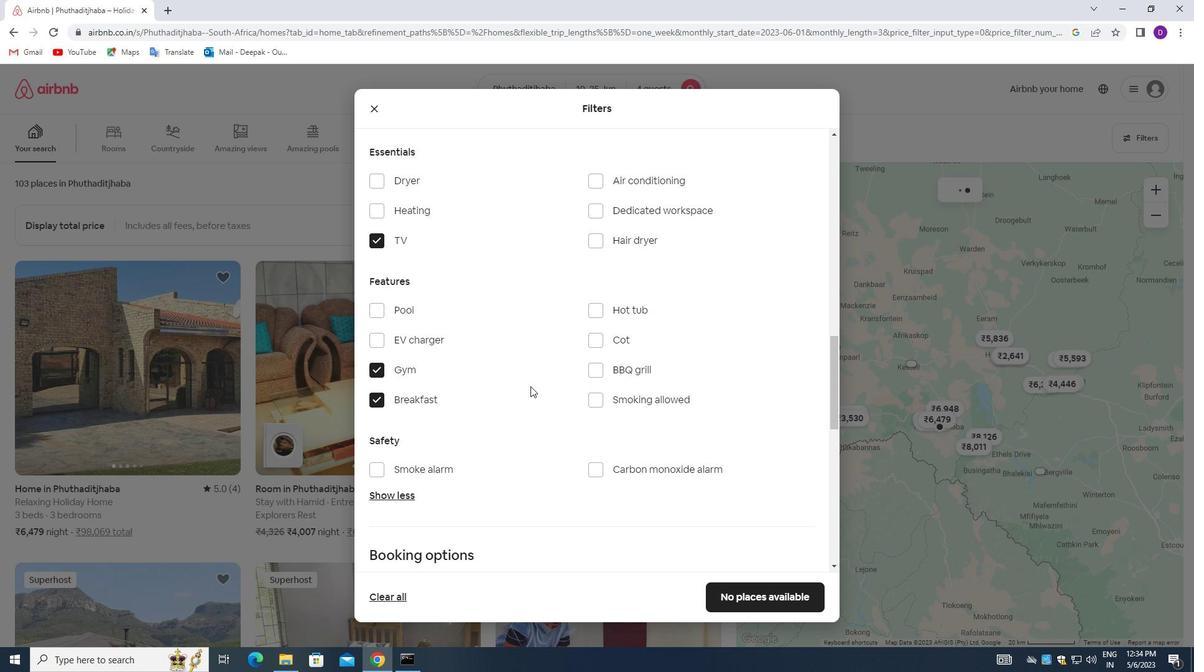 
Action: Mouse scrolled (538, 387) with delta (0, 0)
Screenshot: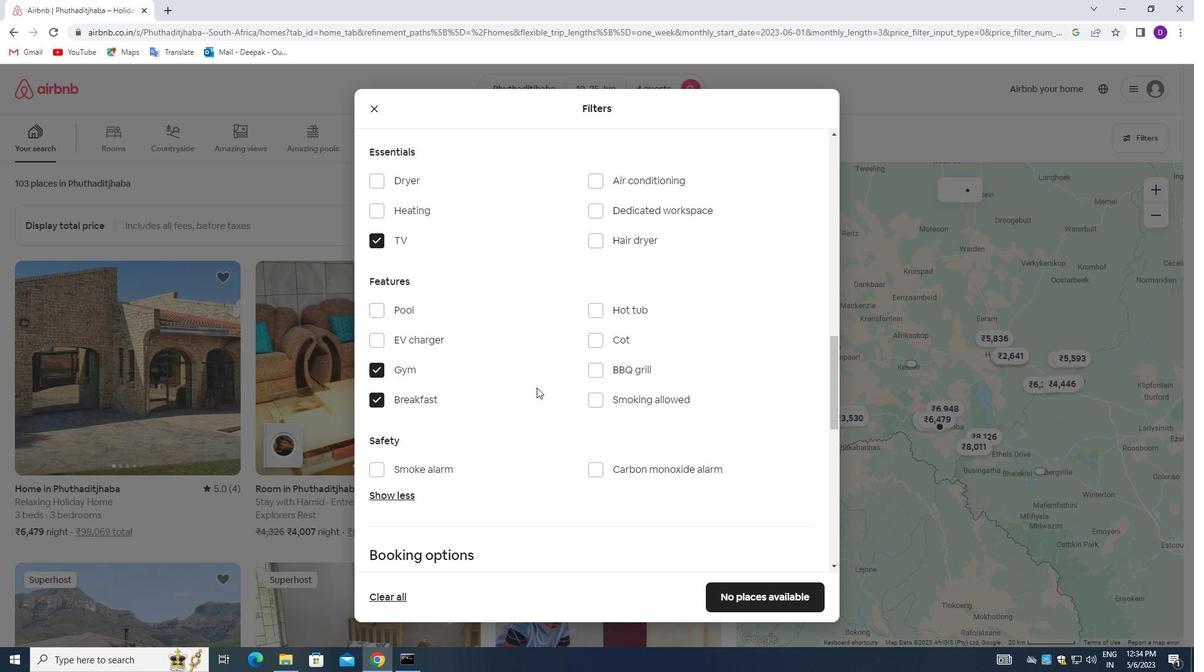 
Action: Mouse moved to (542, 392)
Screenshot: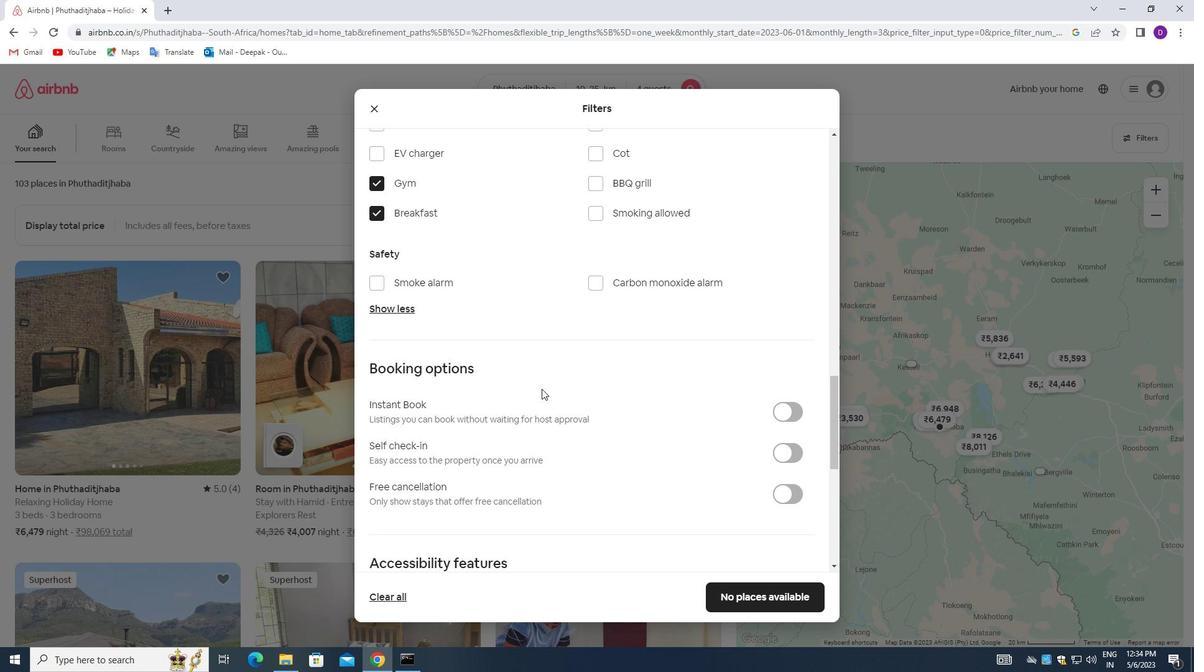 
Action: Mouse scrolled (542, 391) with delta (0, 0)
Screenshot: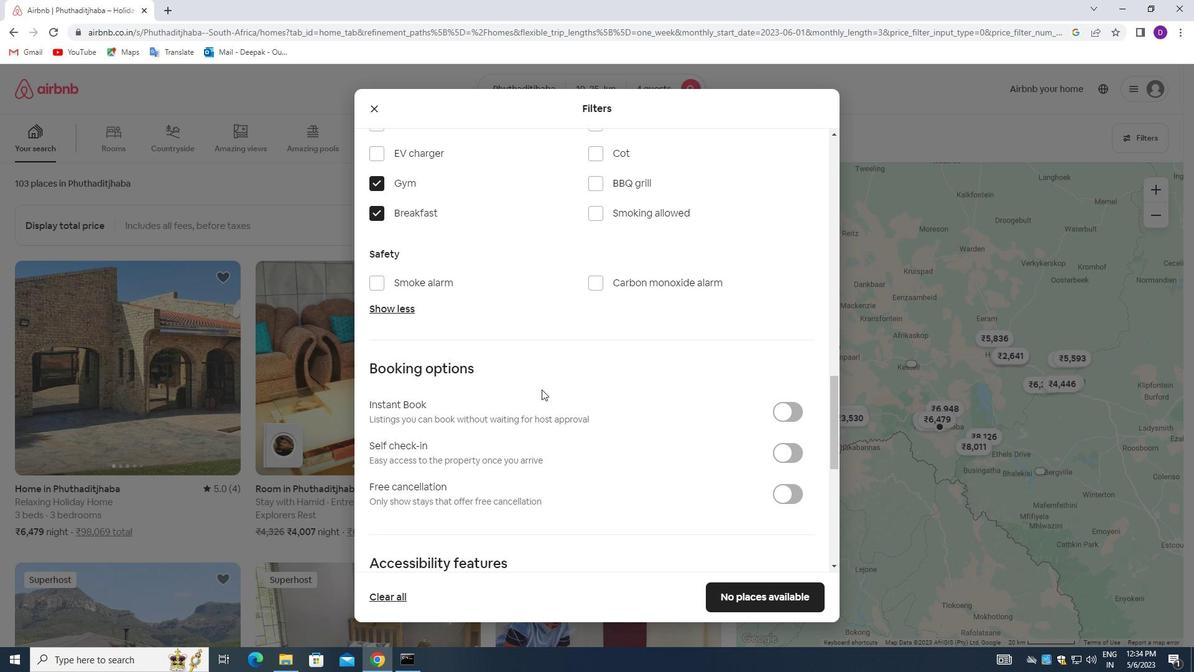 
Action: Mouse moved to (781, 387)
Screenshot: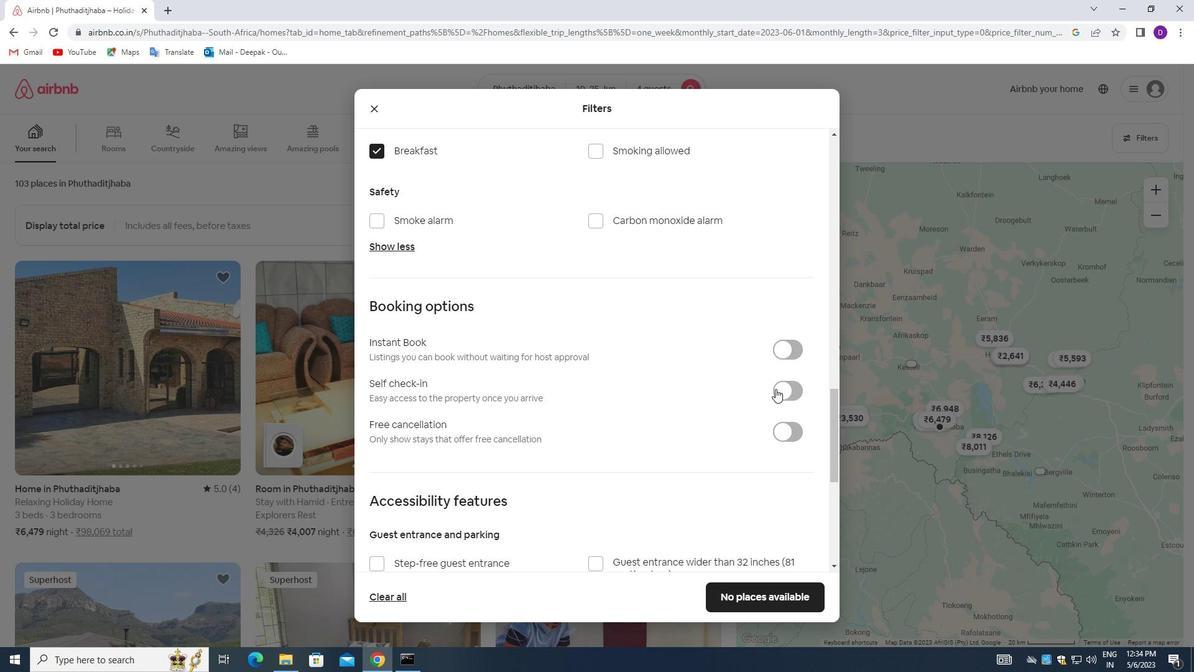 
Action: Mouse pressed left at (781, 387)
Screenshot: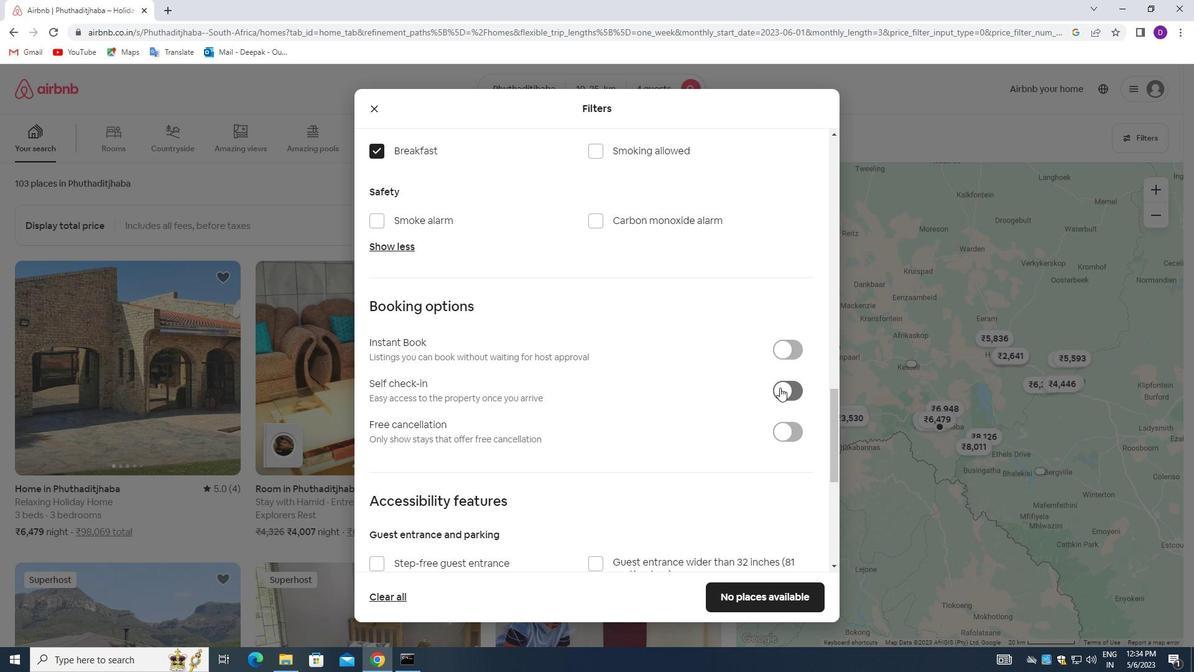 
Action: Mouse moved to (581, 422)
Screenshot: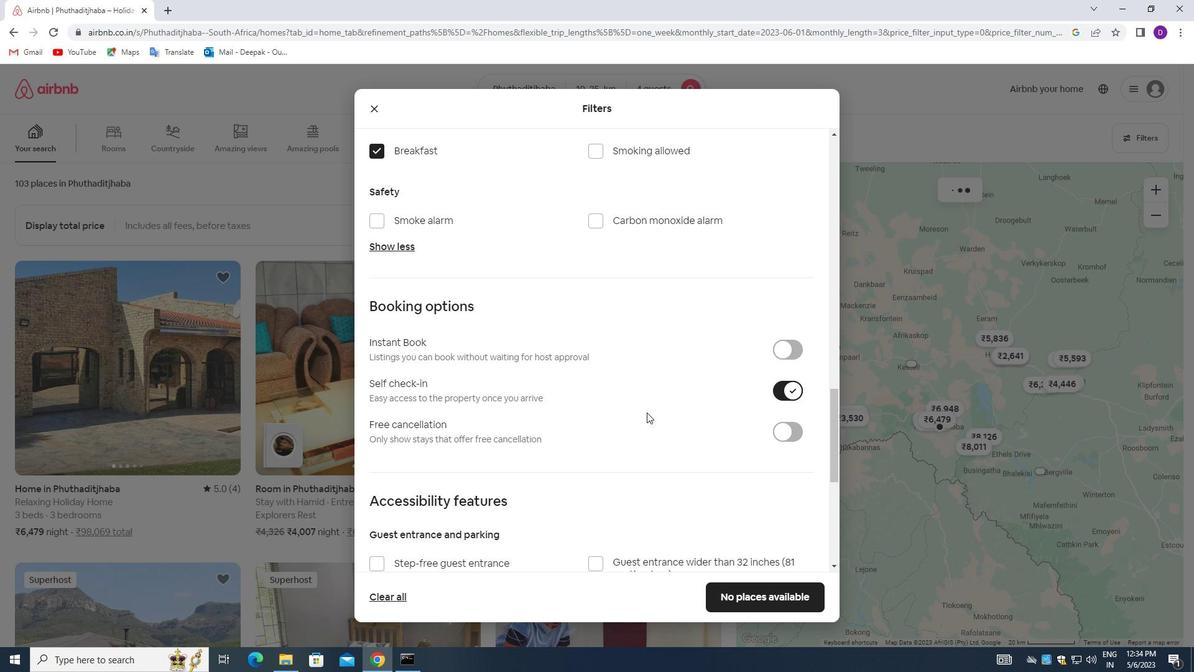 
Action: Mouse scrolled (581, 421) with delta (0, 0)
Screenshot: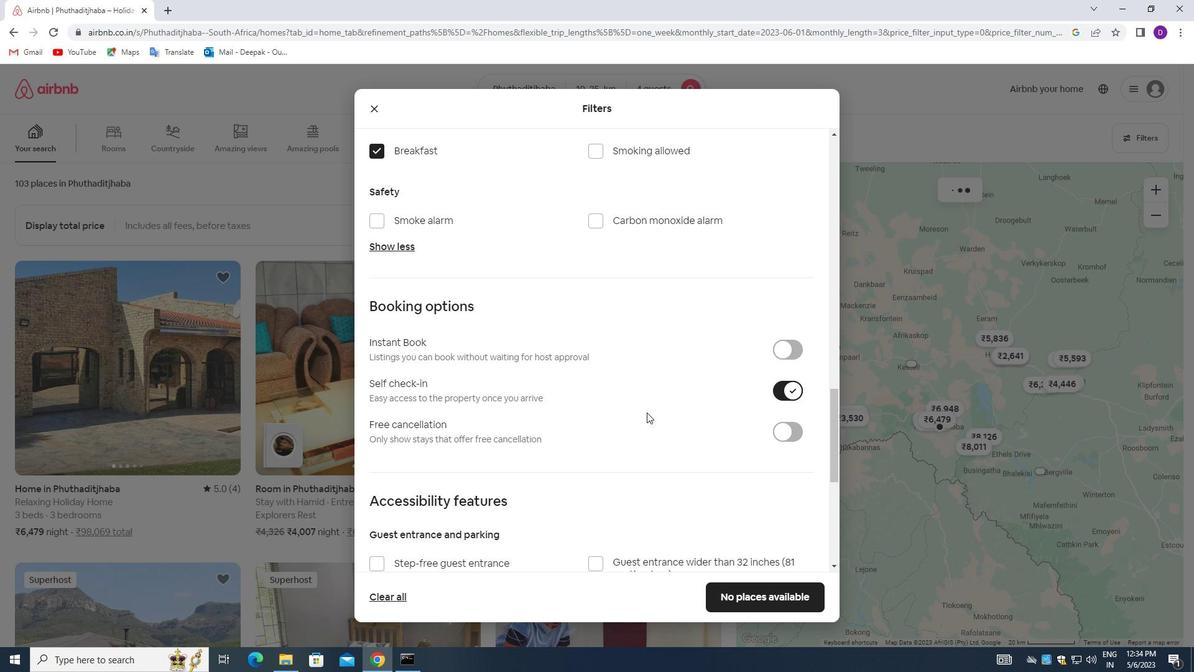 
Action: Mouse moved to (567, 425)
Screenshot: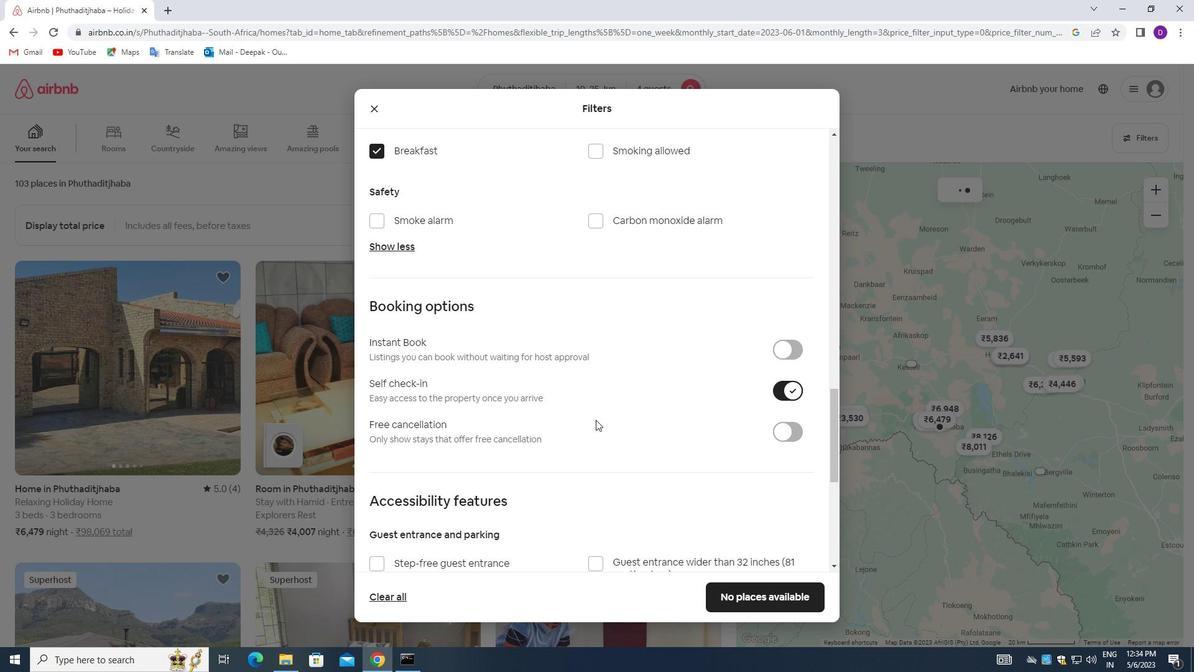 
Action: Mouse scrolled (567, 425) with delta (0, 0)
Screenshot: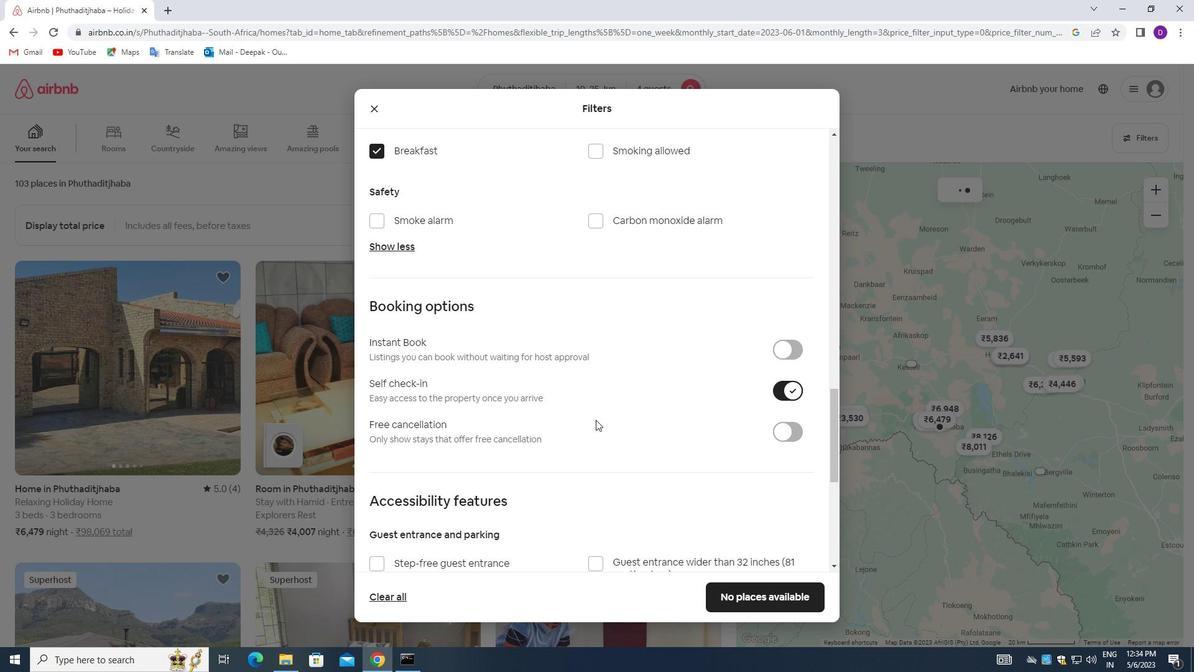 
Action: Mouse moved to (532, 426)
Screenshot: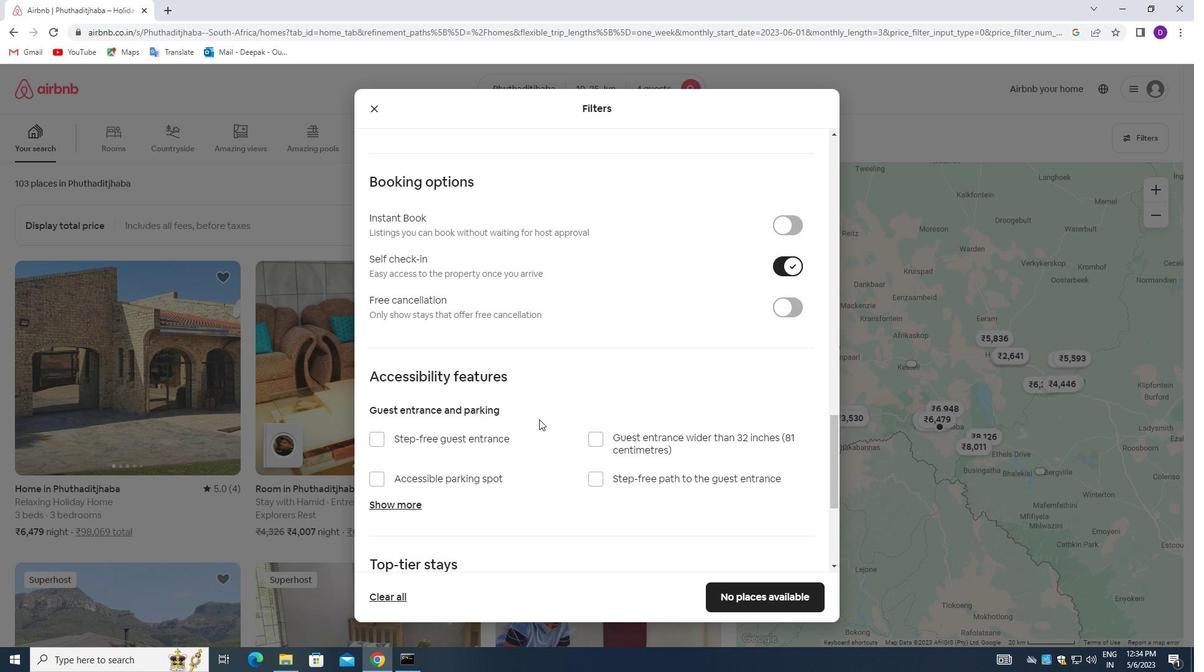 
Action: Mouse scrolled (532, 426) with delta (0, 0)
Screenshot: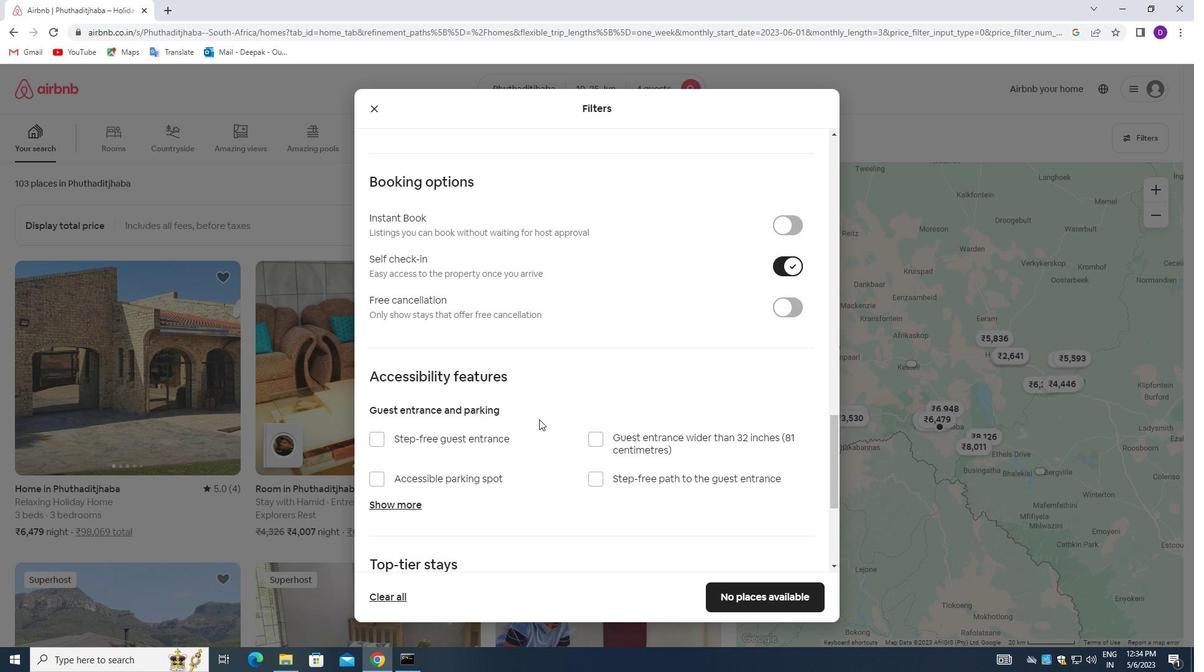 
Action: Mouse moved to (531, 425)
Screenshot: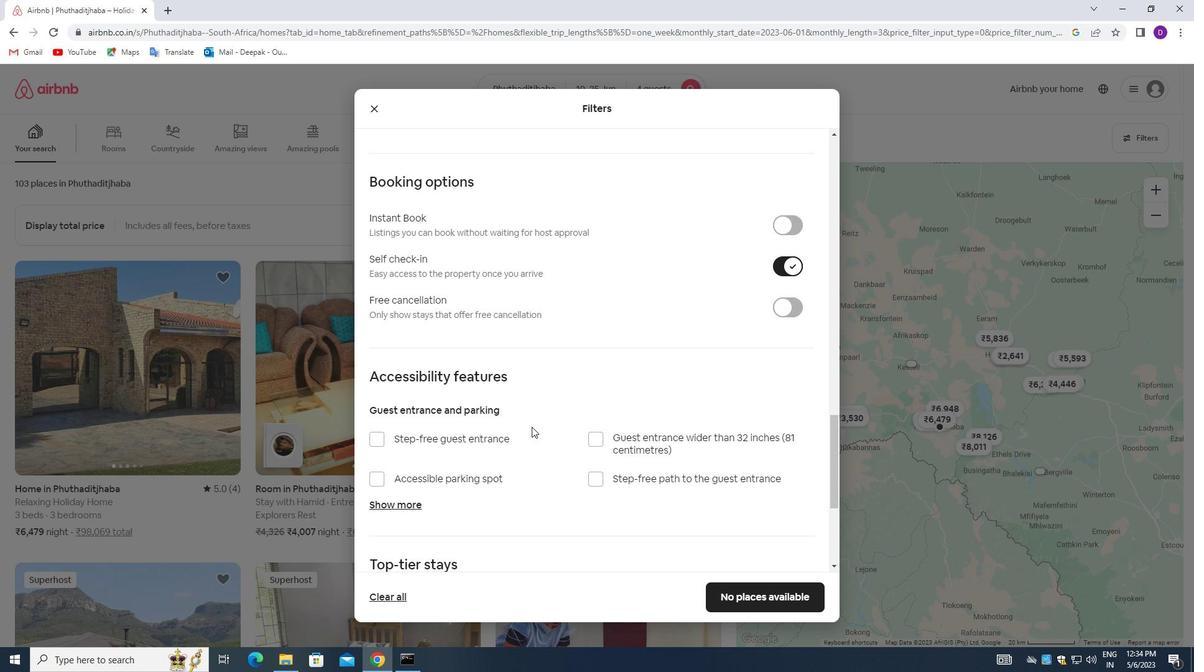 
Action: Mouse scrolled (531, 424) with delta (0, 0)
Screenshot: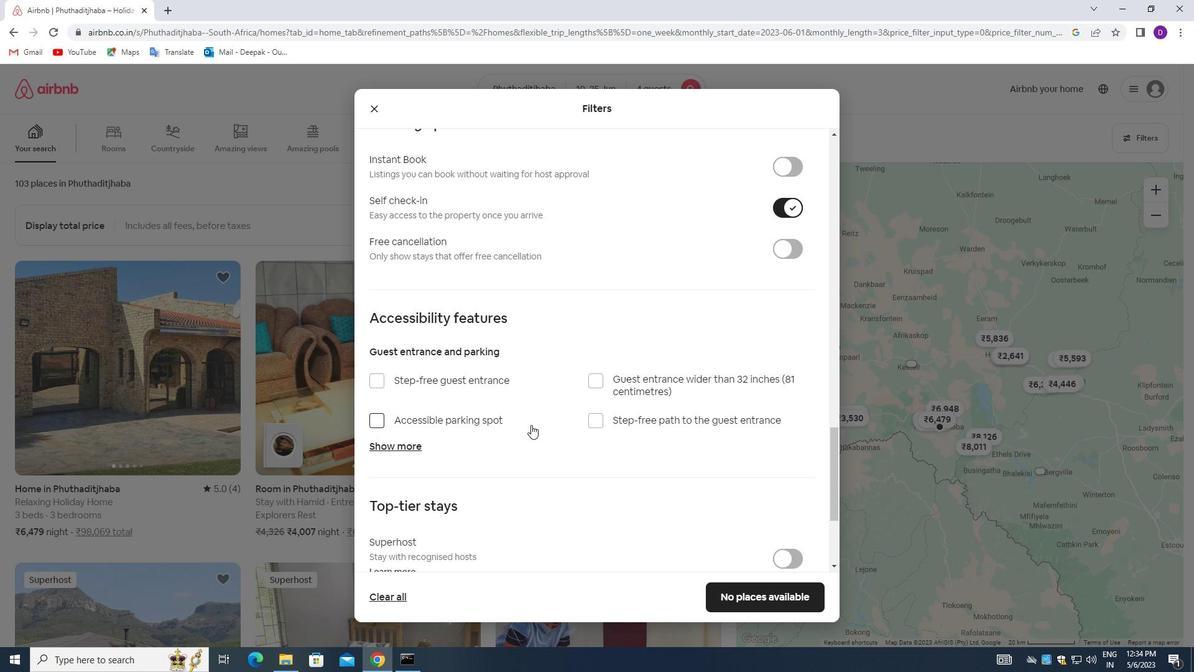 
Action: Mouse scrolled (531, 424) with delta (0, 0)
Screenshot: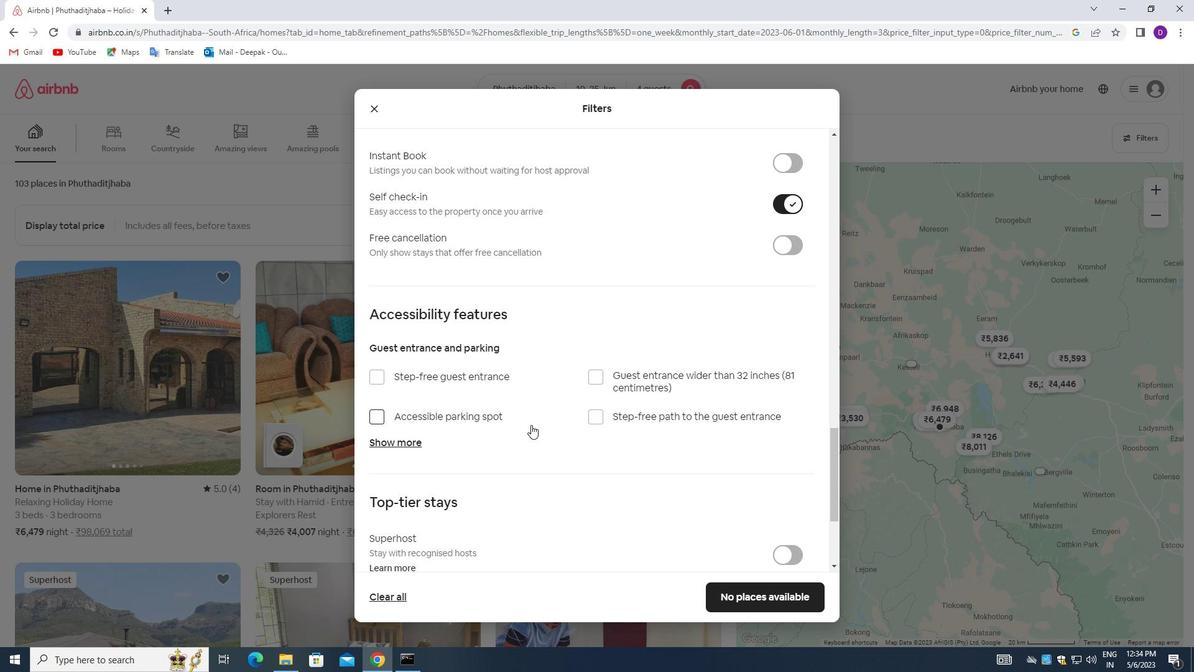 
Action: Mouse moved to (533, 424)
Screenshot: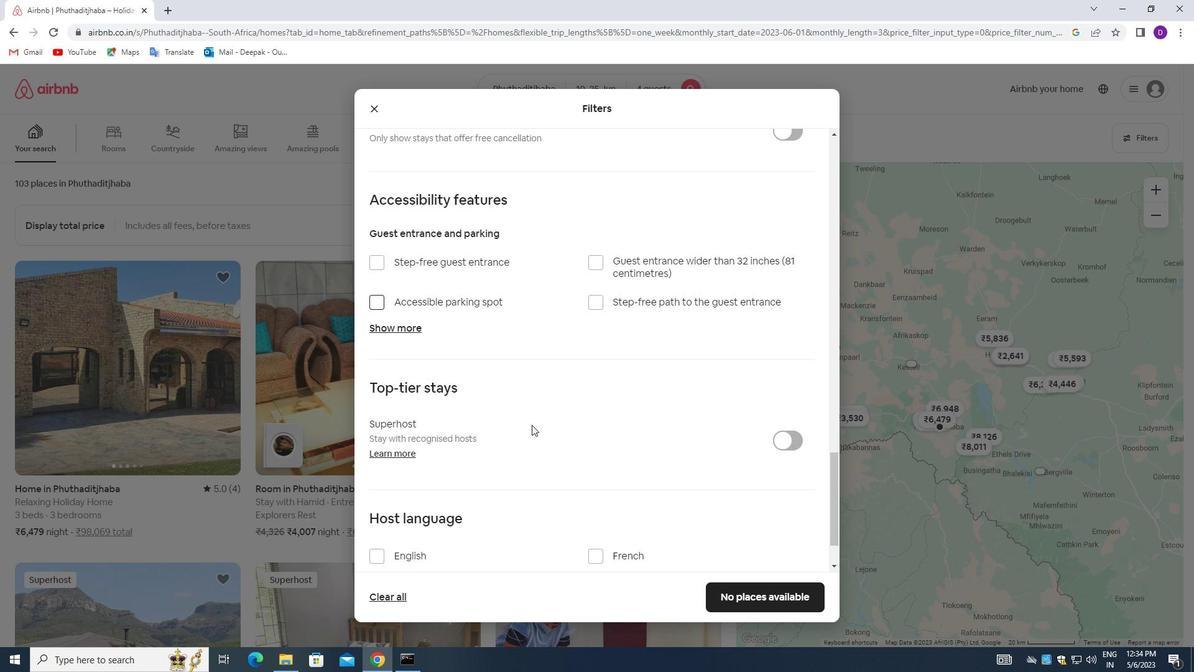 
Action: Mouse scrolled (533, 423) with delta (0, 0)
Screenshot: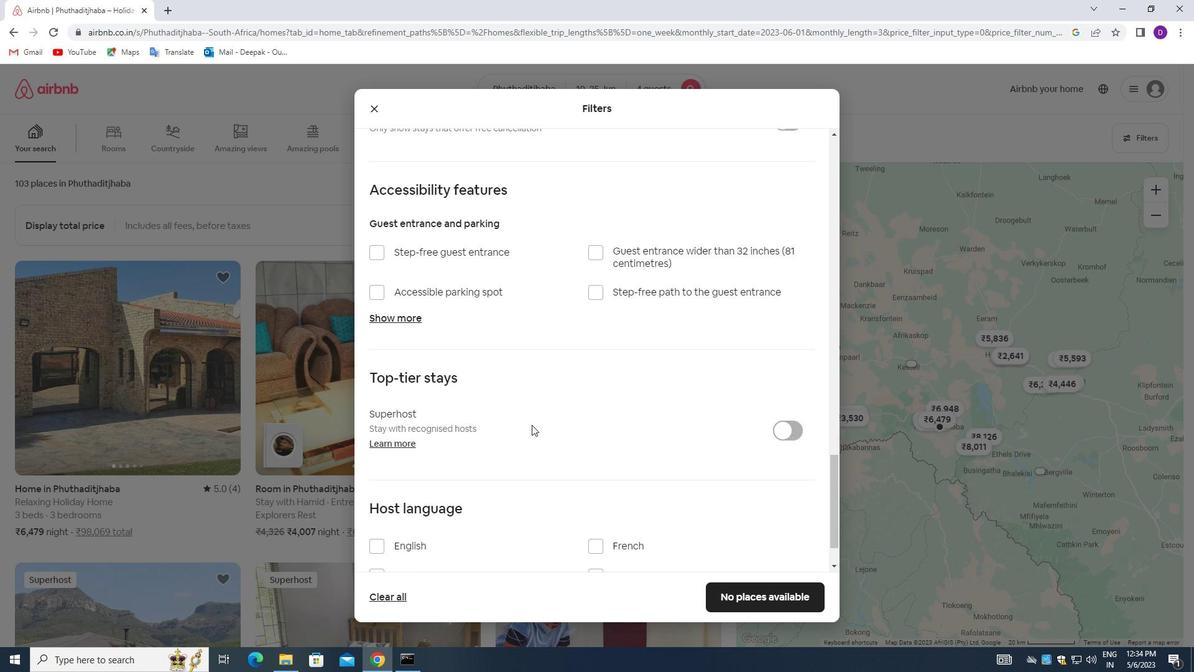 
Action: Mouse moved to (518, 434)
Screenshot: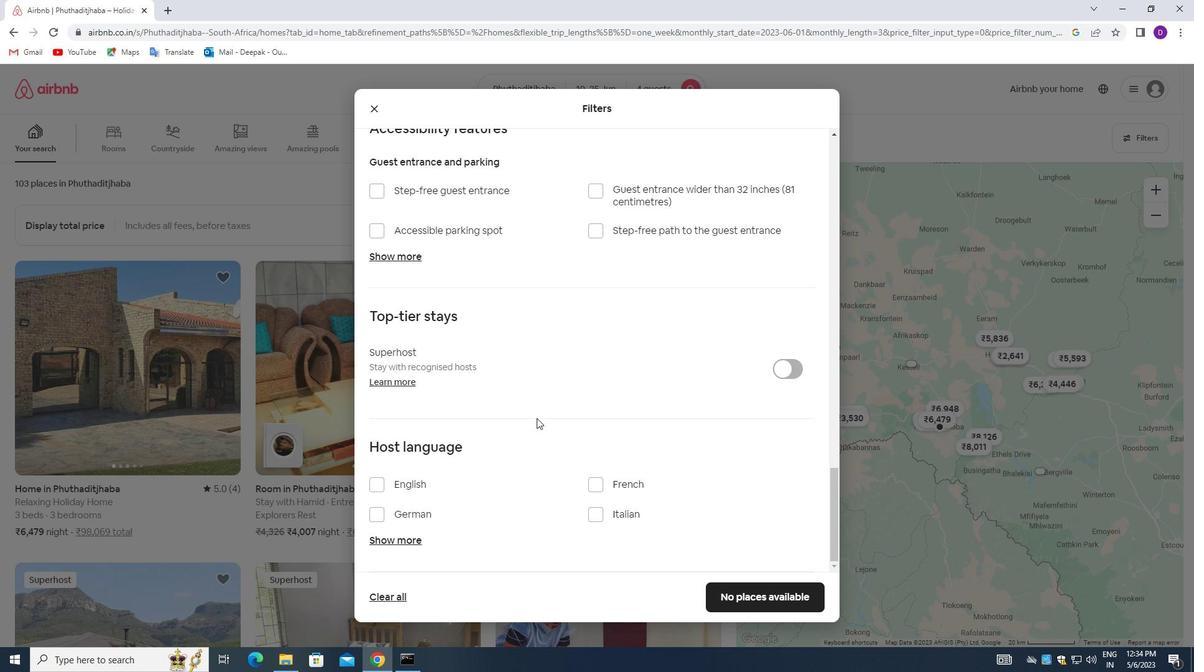 
Action: Mouse scrolled (518, 433) with delta (0, 0)
Screenshot: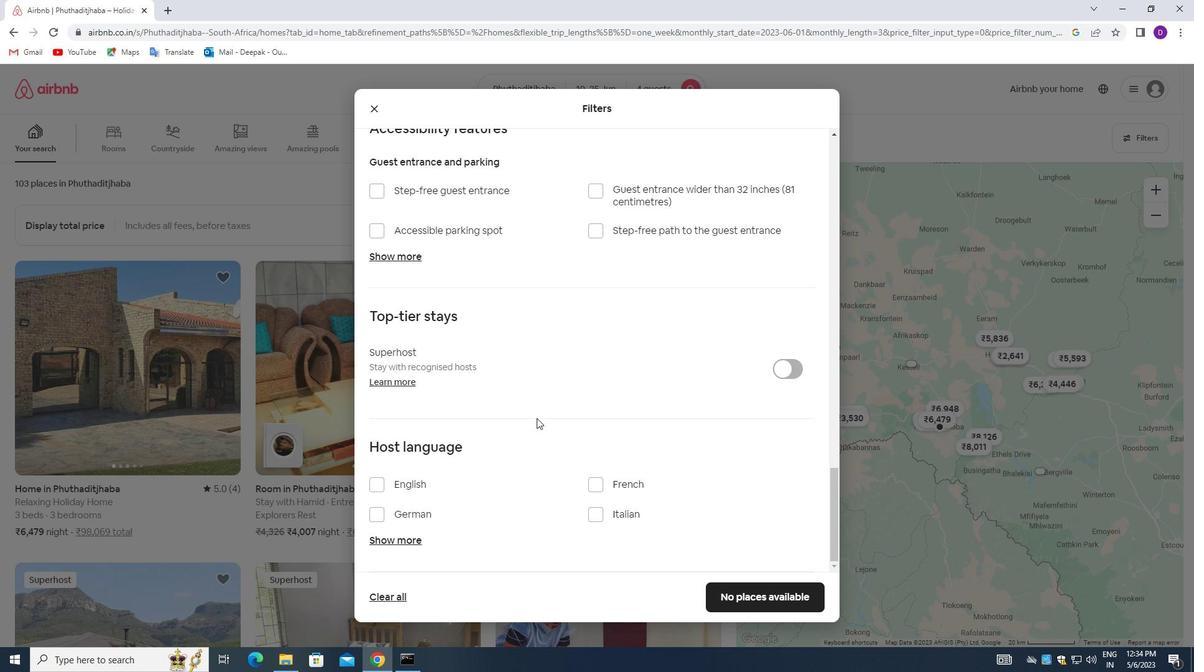 
Action: Mouse moved to (385, 483)
Screenshot: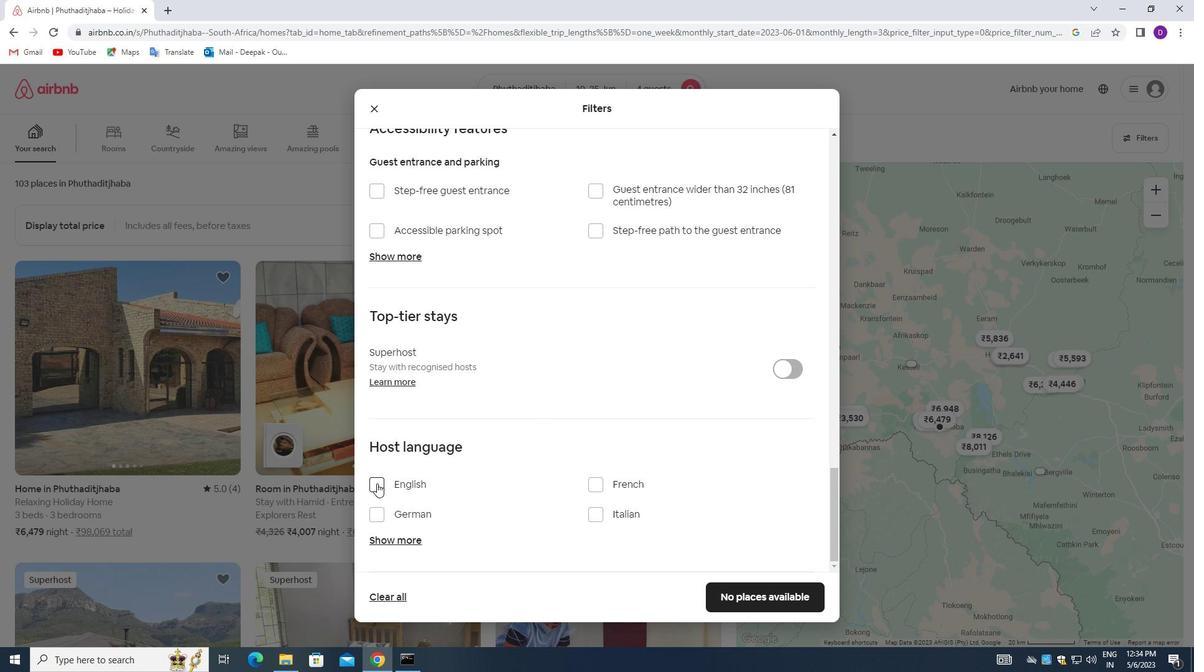 
Action: Mouse pressed left at (385, 483)
Screenshot: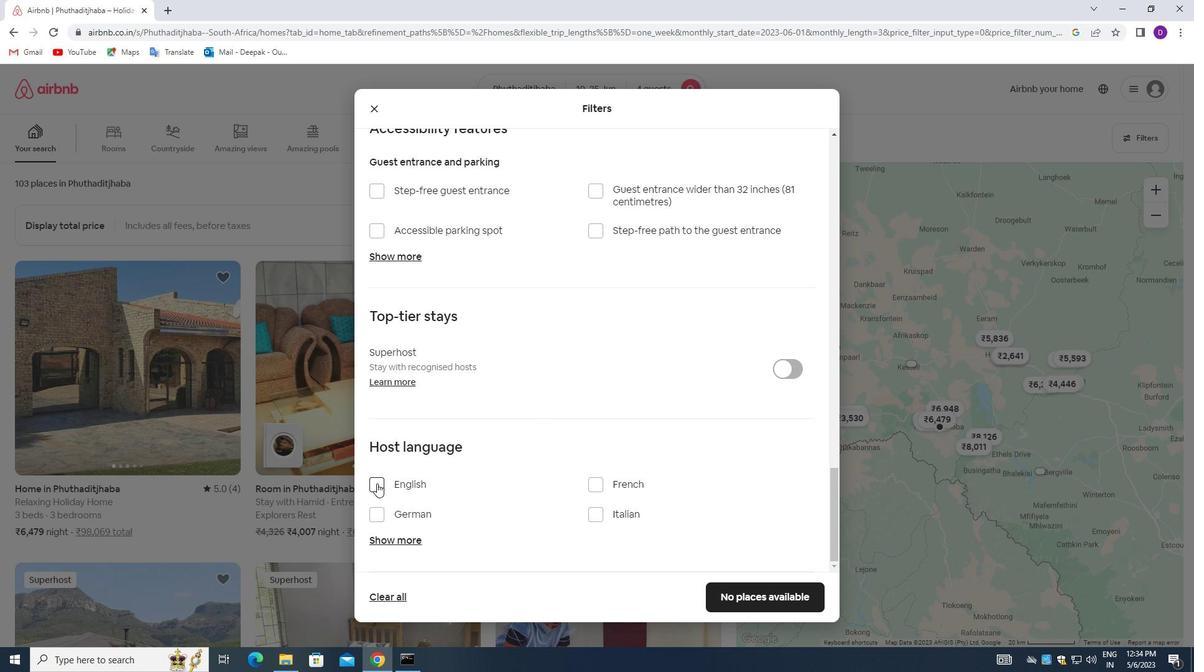 
Action: Mouse moved to (730, 588)
Screenshot: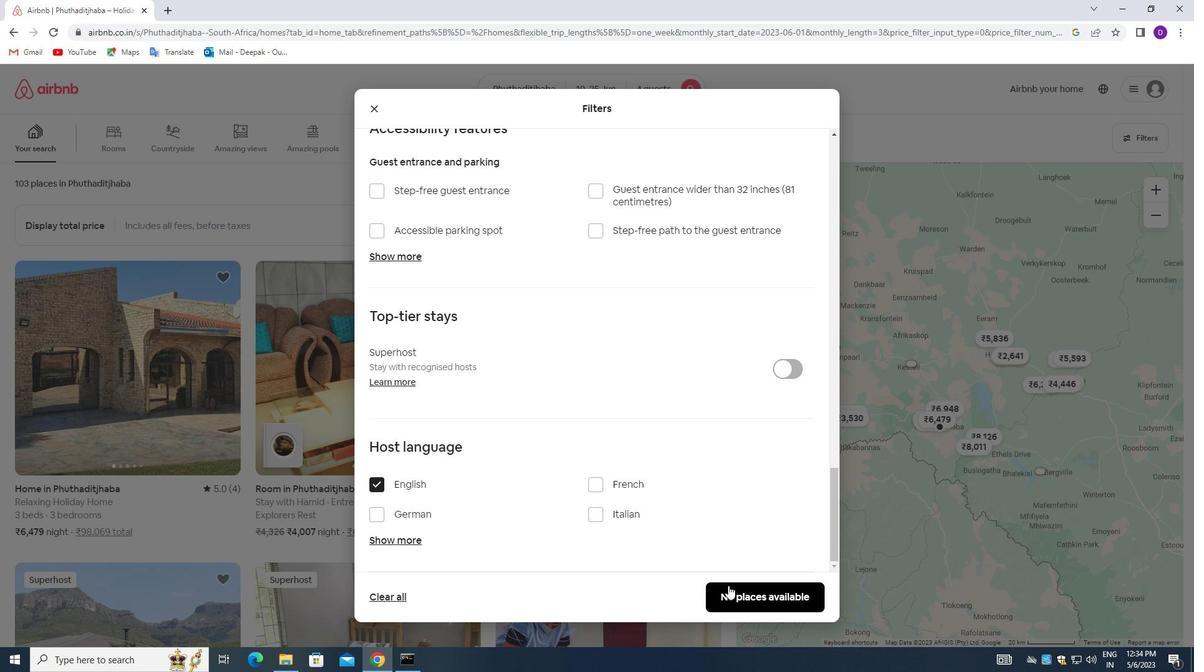 
Action: Mouse pressed left at (730, 588)
Screenshot: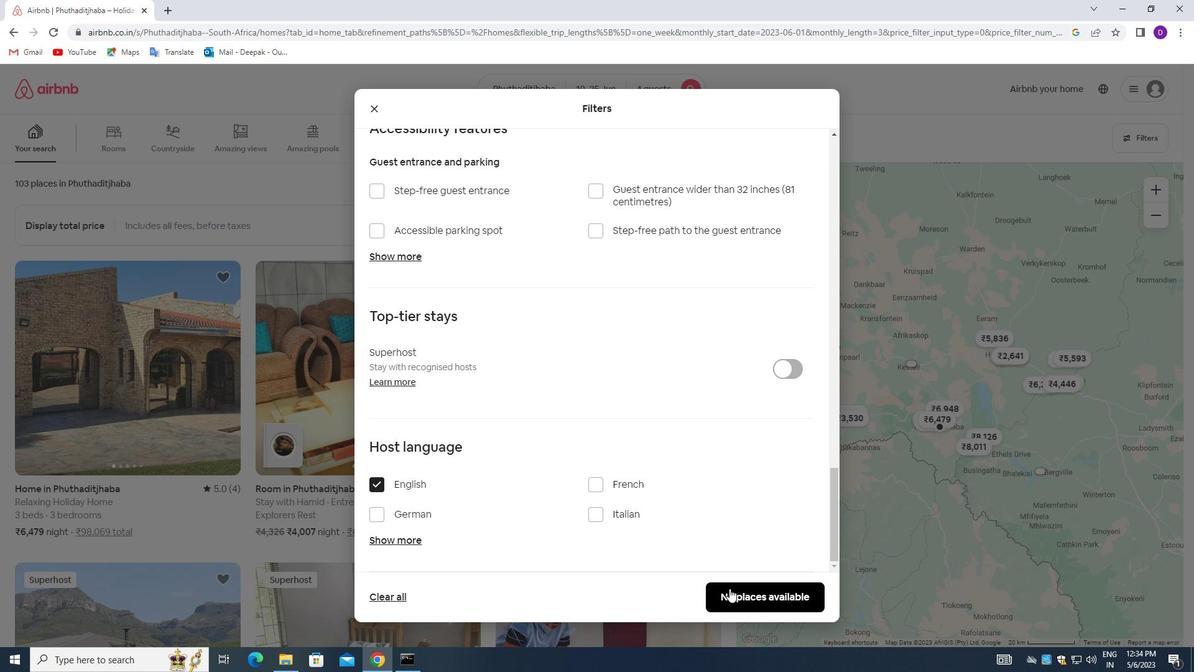 
Action: Mouse moved to (570, 446)
Screenshot: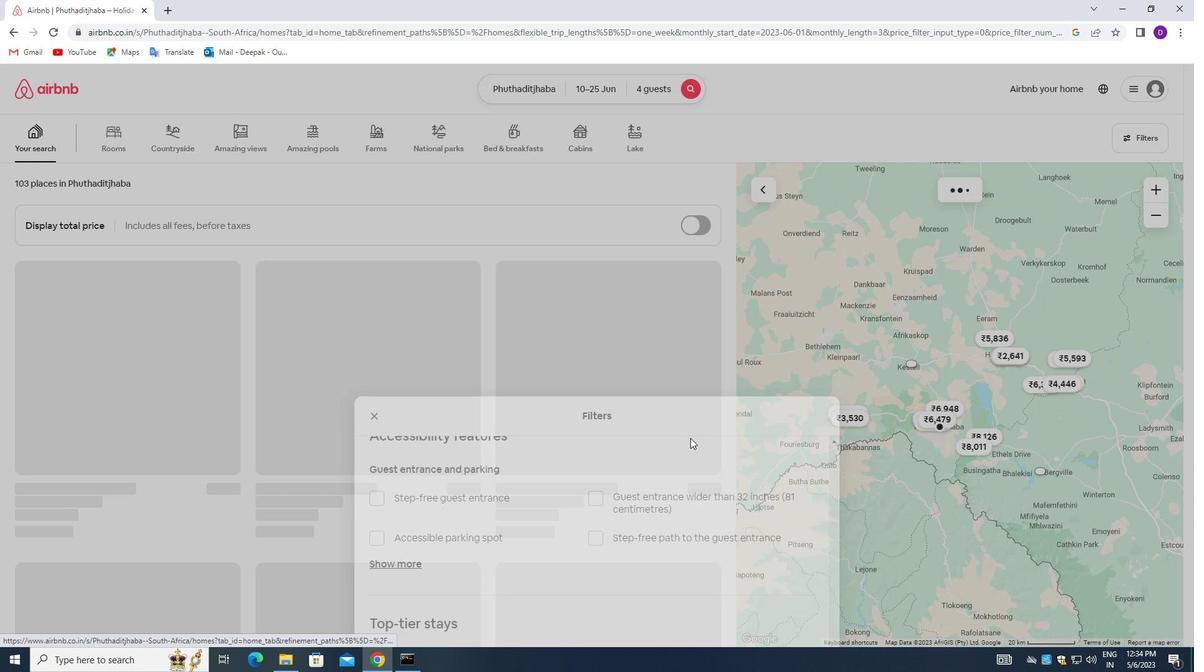 
